 Task: Look for Airbnb options in Seogwipo, South Korea from 26th December, 2023 to 31st December, 2023 for 8 adults. Place can be private room with 8 bedrooms having 8 beds and 8 bathrooms. Property type can be hotel. Amenities needed are: wifi, TV, free parkinig on premises, gym, breakfast.
Action: Mouse moved to (485, 133)
Screenshot: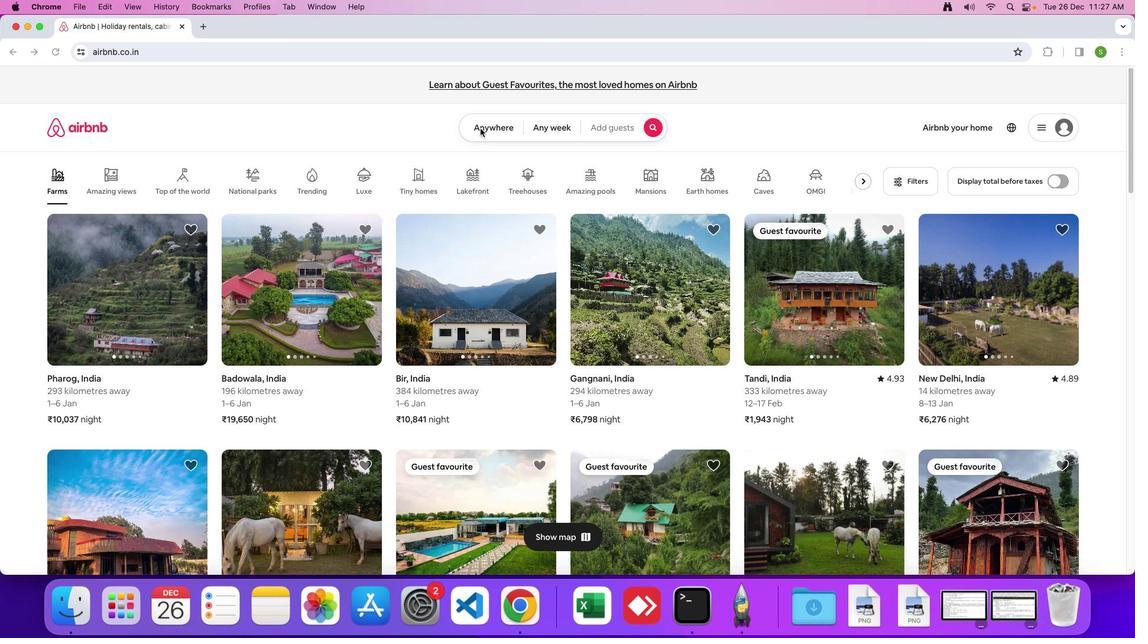
Action: Mouse pressed left at (485, 133)
Screenshot: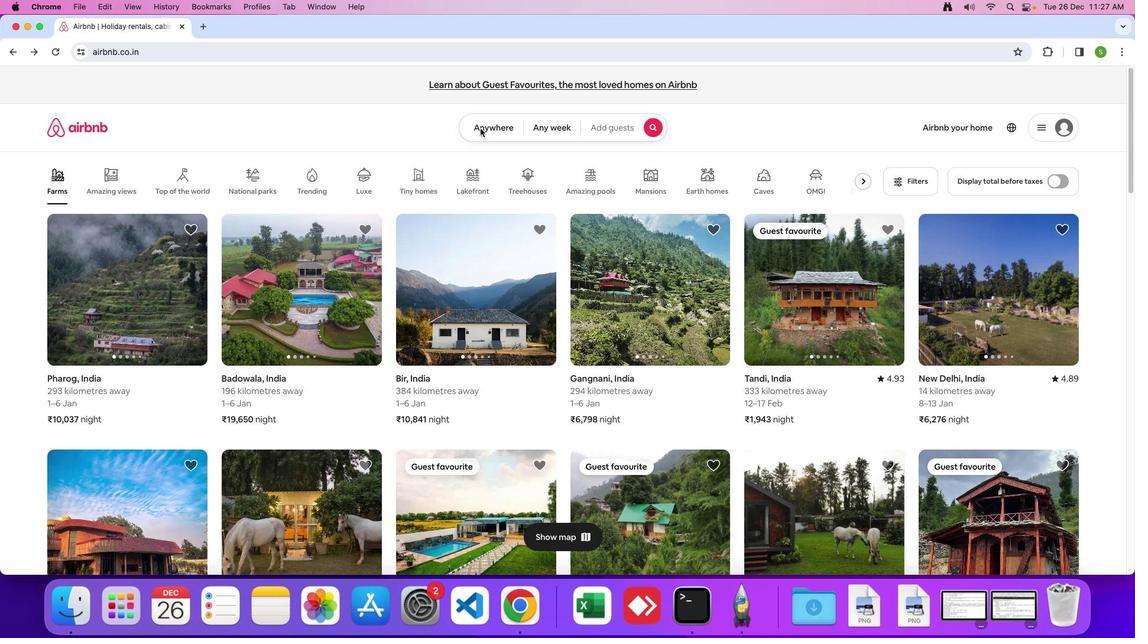 
Action: Mouse moved to (484, 133)
Screenshot: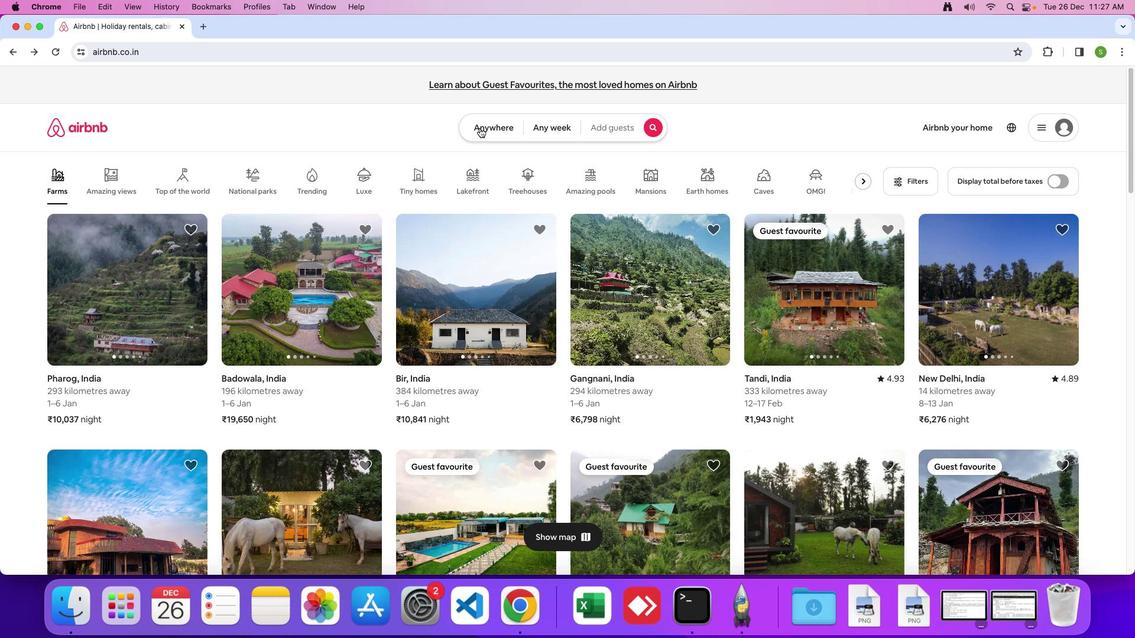 
Action: Mouse pressed left at (484, 133)
Screenshot: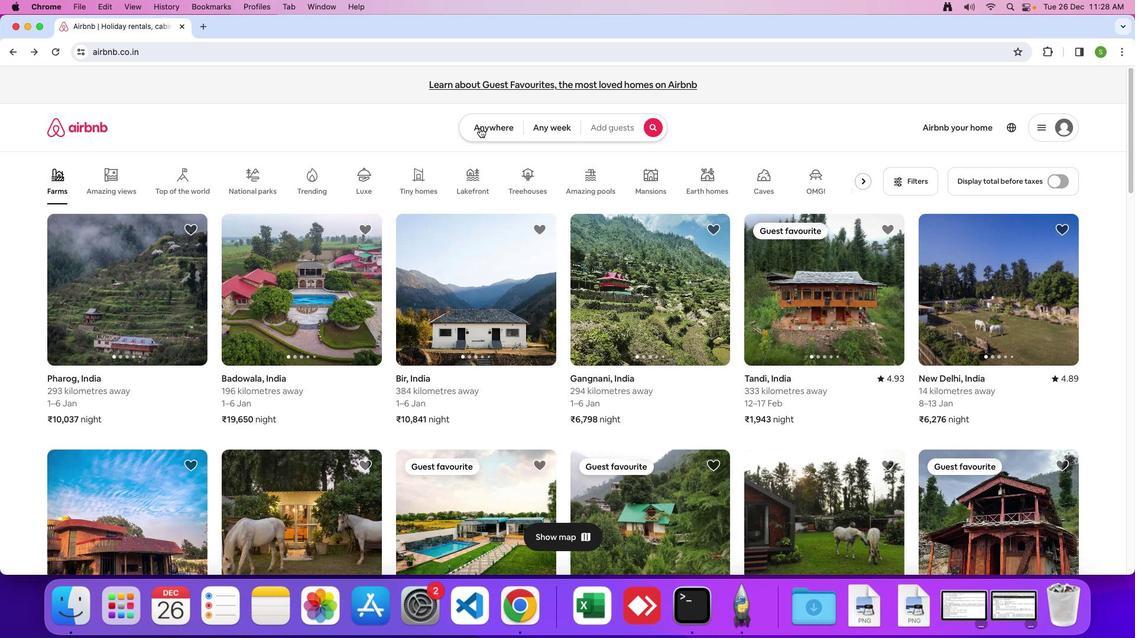 
Action: Mouse moved to (418, 178)
Screenshot: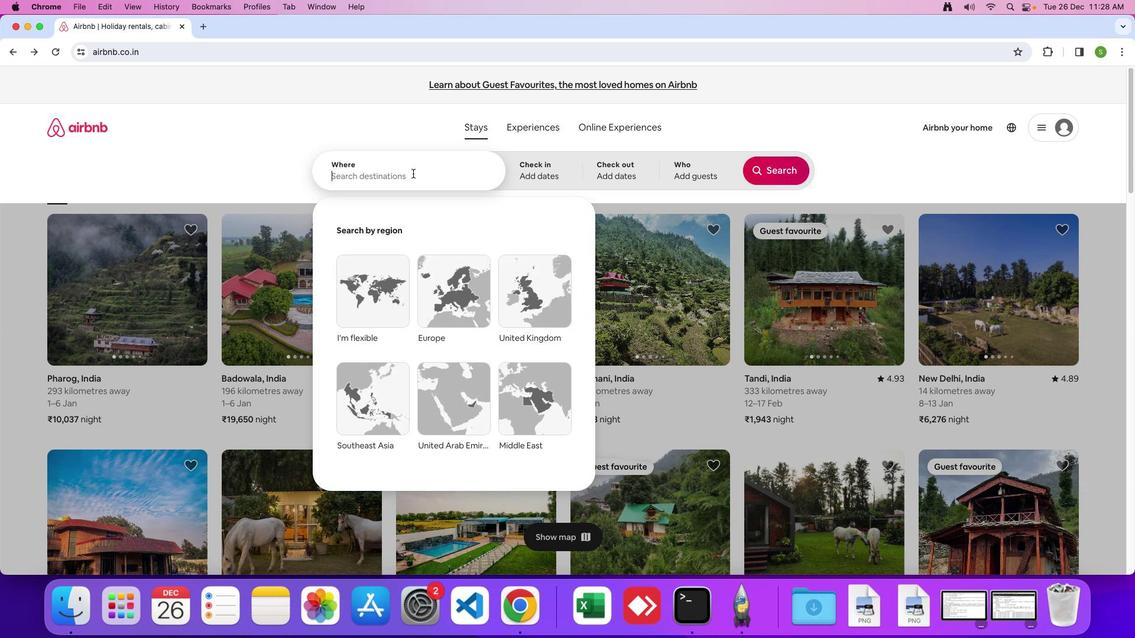 
Action: Mouse pressed left at (418, 178)
Screenshot: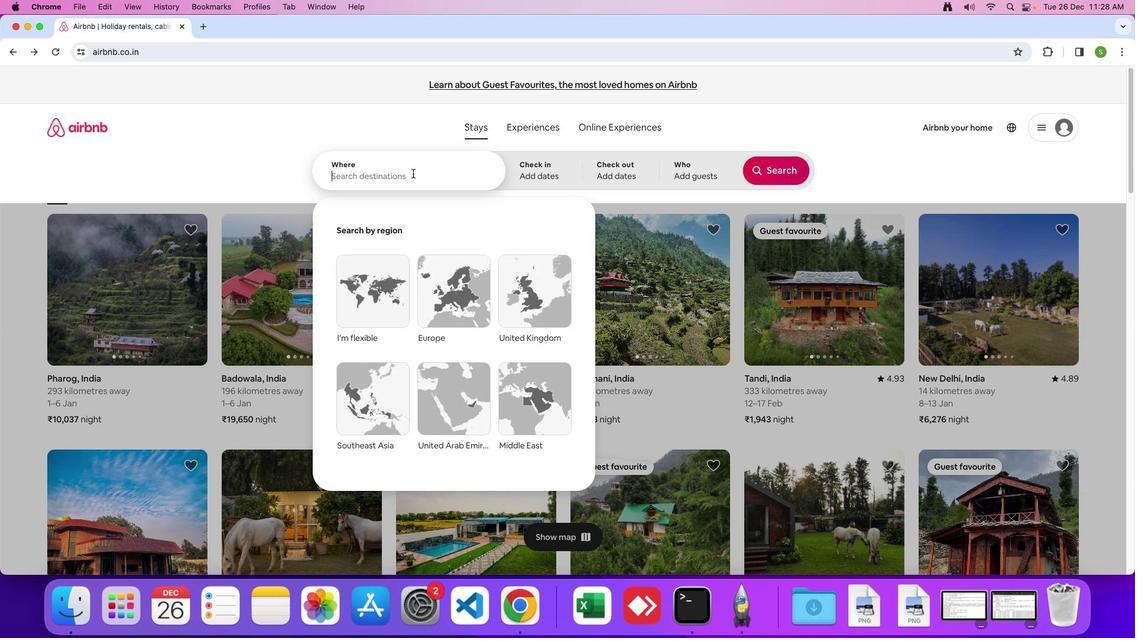 
Action: Mouse moved to (408, 183)
Screenshot: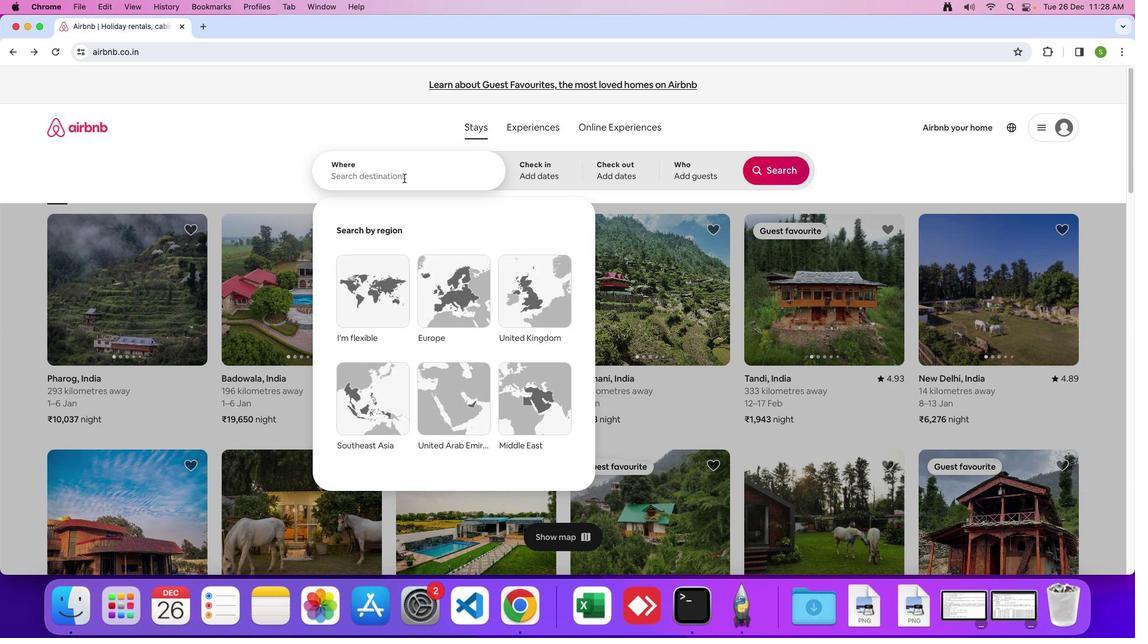 
Action: Key pressed 'S'Key.caps_lock'e''o''g''w''i''p''o'','Key.spaceKey.shift'S''o''u''t''h'Key.spaceKey.shift'K''o''r''e''a'Key.enter
Screenshot: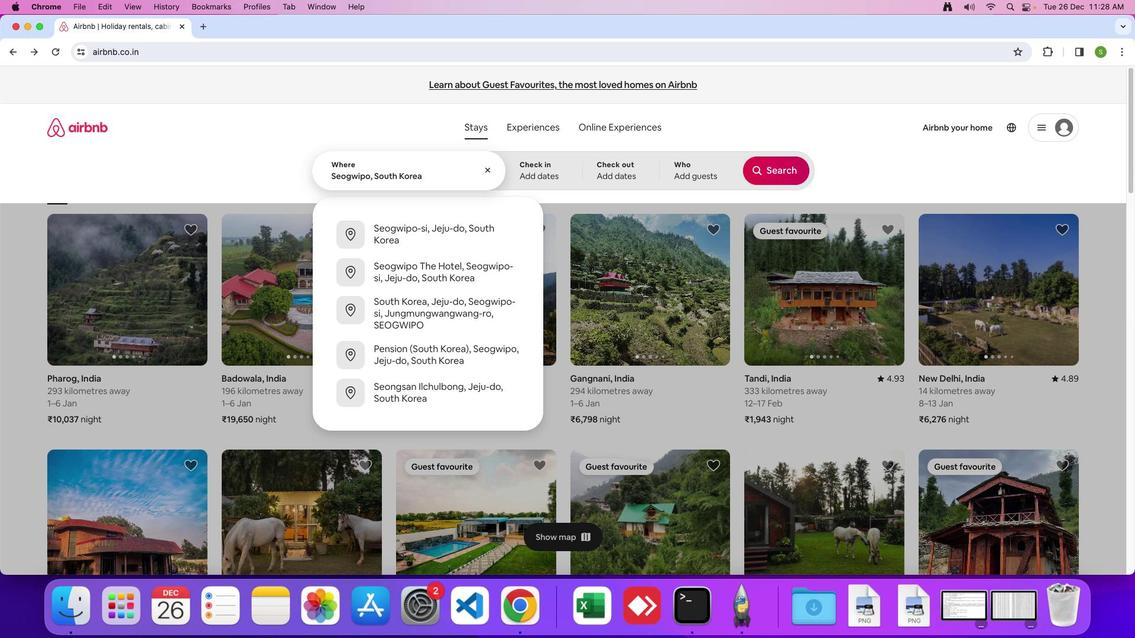 
Action: Mouse moved to (415, 443)
Screenshot: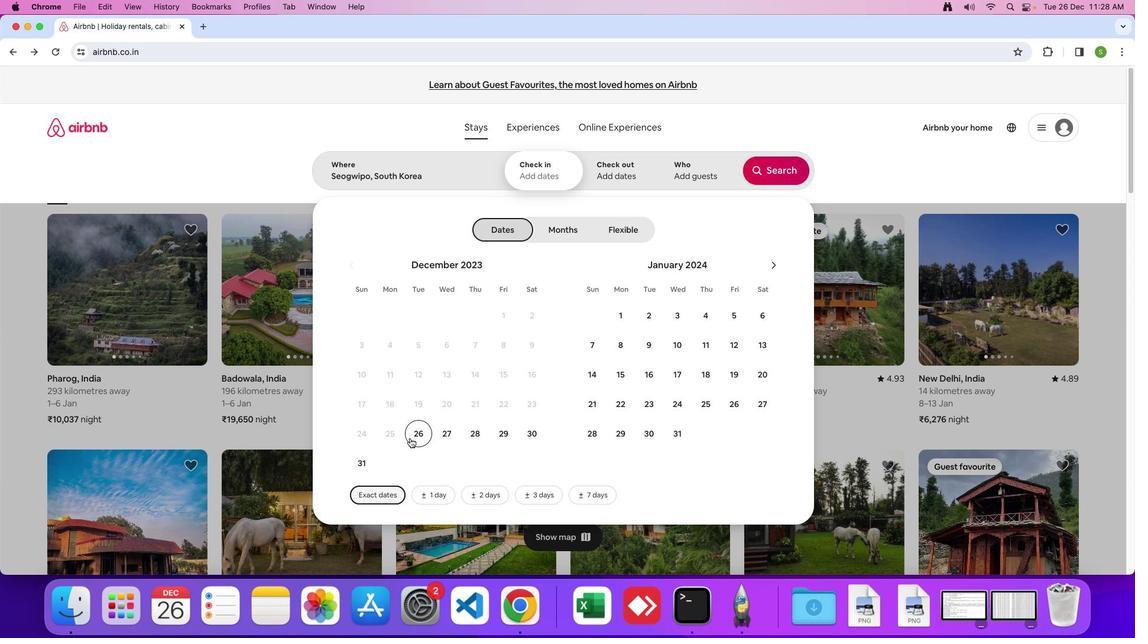 
Action: Mouse pressed left at (415, 443)
Screenshot: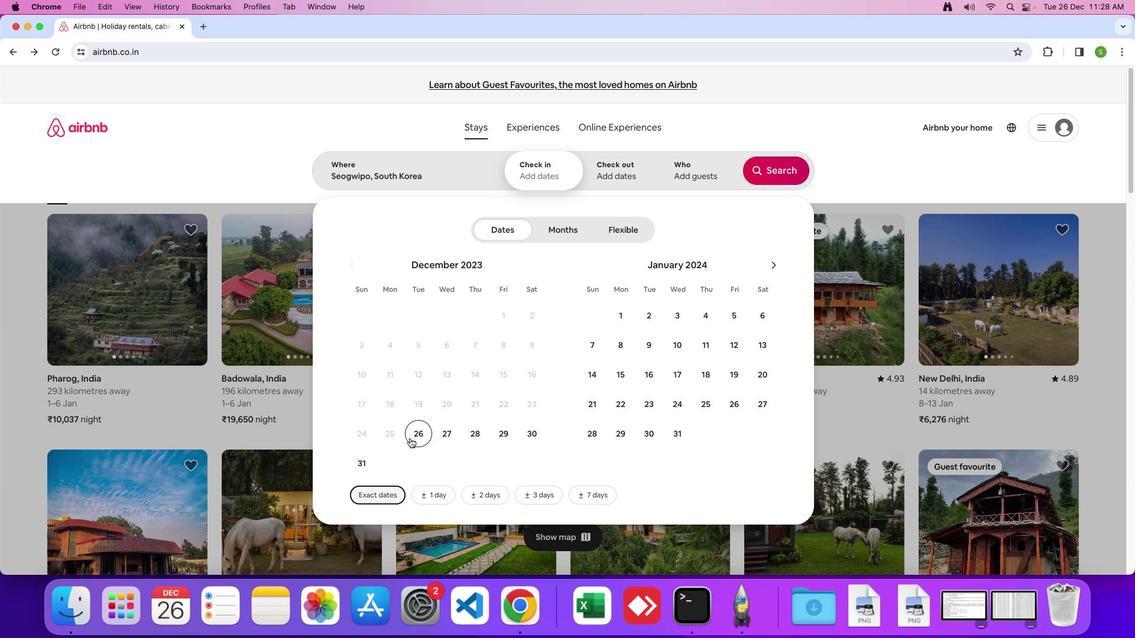 
Action: Mouse moved to (363, 465)
Screenshot: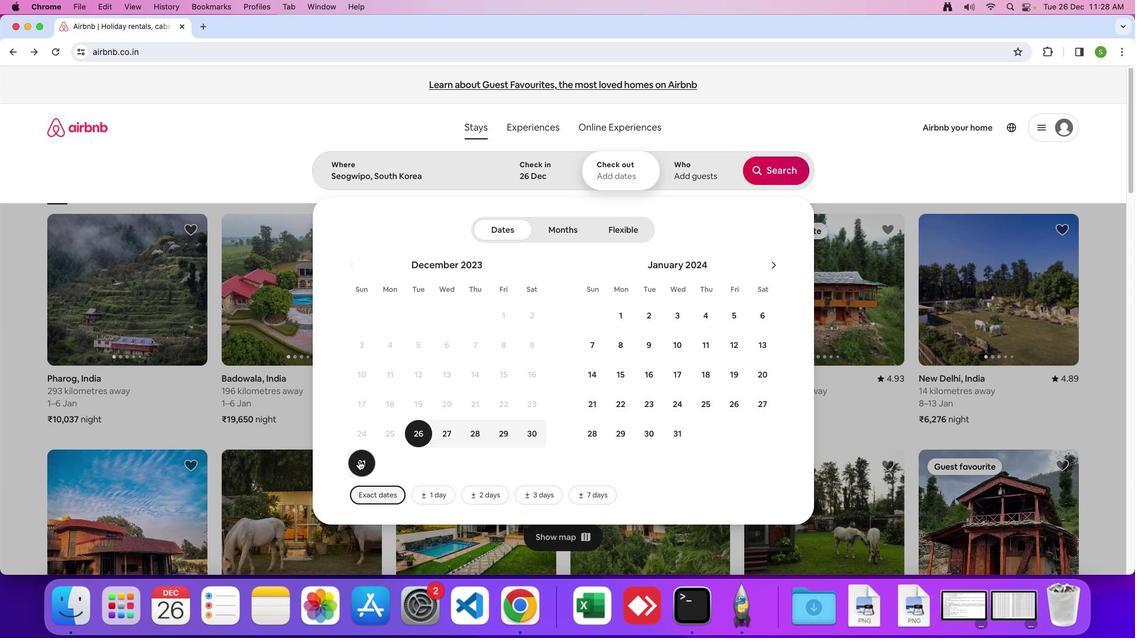 
Action: Mouse pressed left at (363, 465)
Screenshot: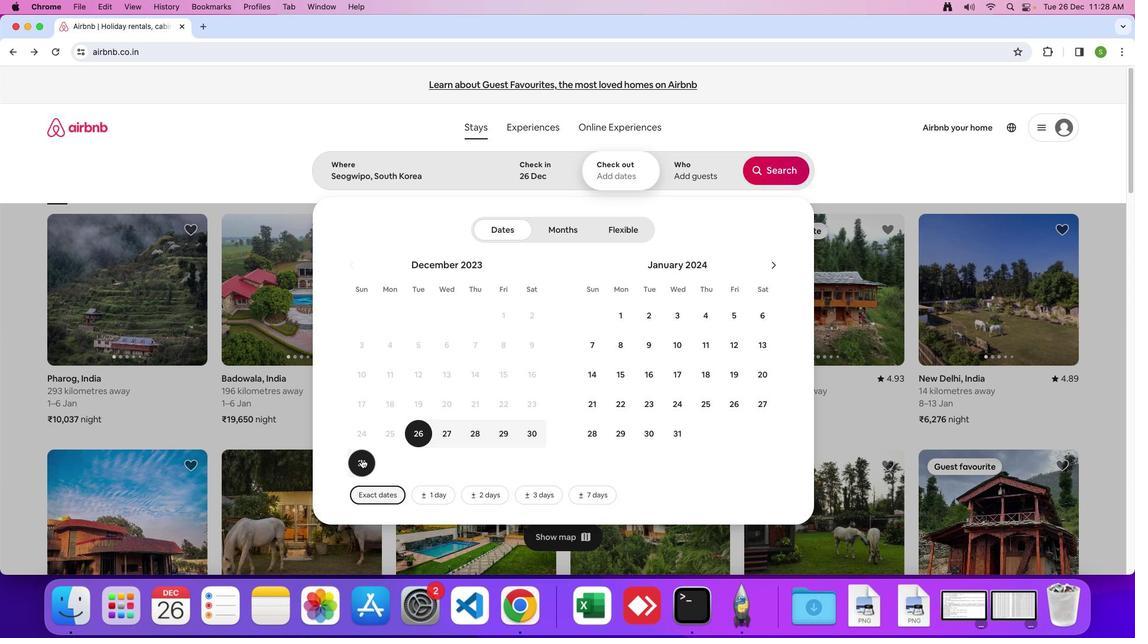
Action: Mouse moved to (687, 173)
Screenshot: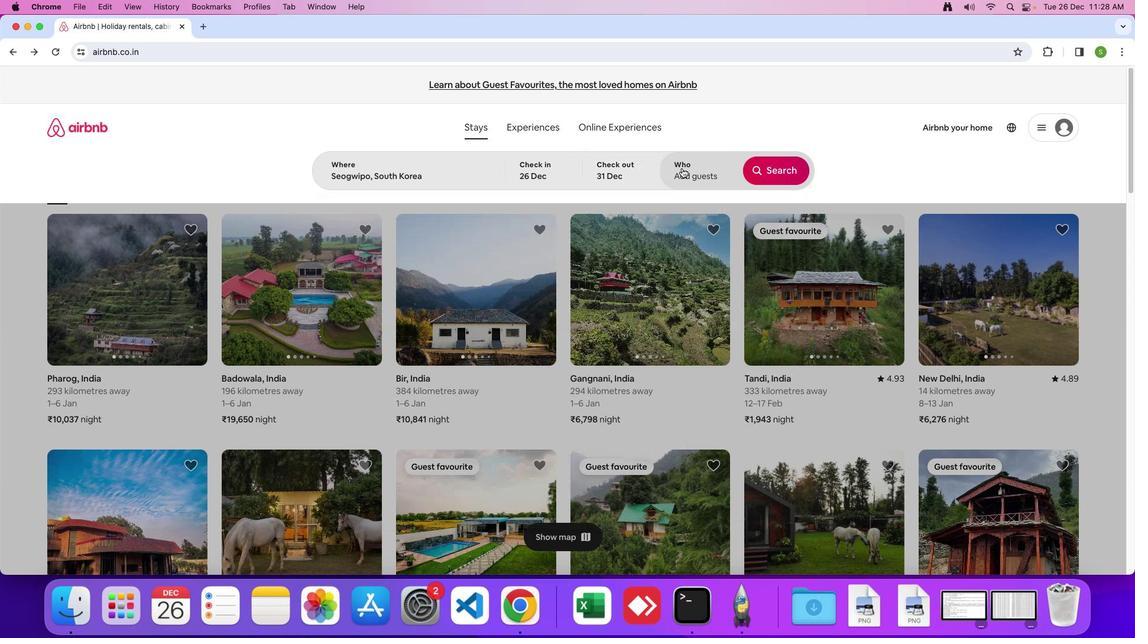 
Action: Mouse pressed left at (687, 173)
Screenshot: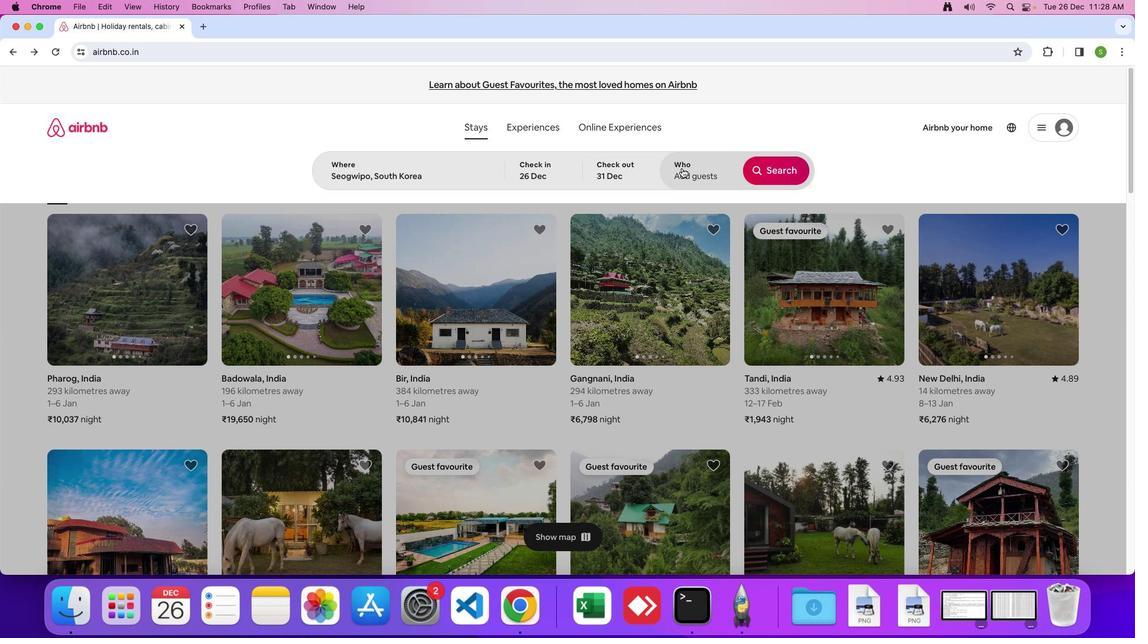 
Action: Mouse moved to (783, 232)
Screenshot: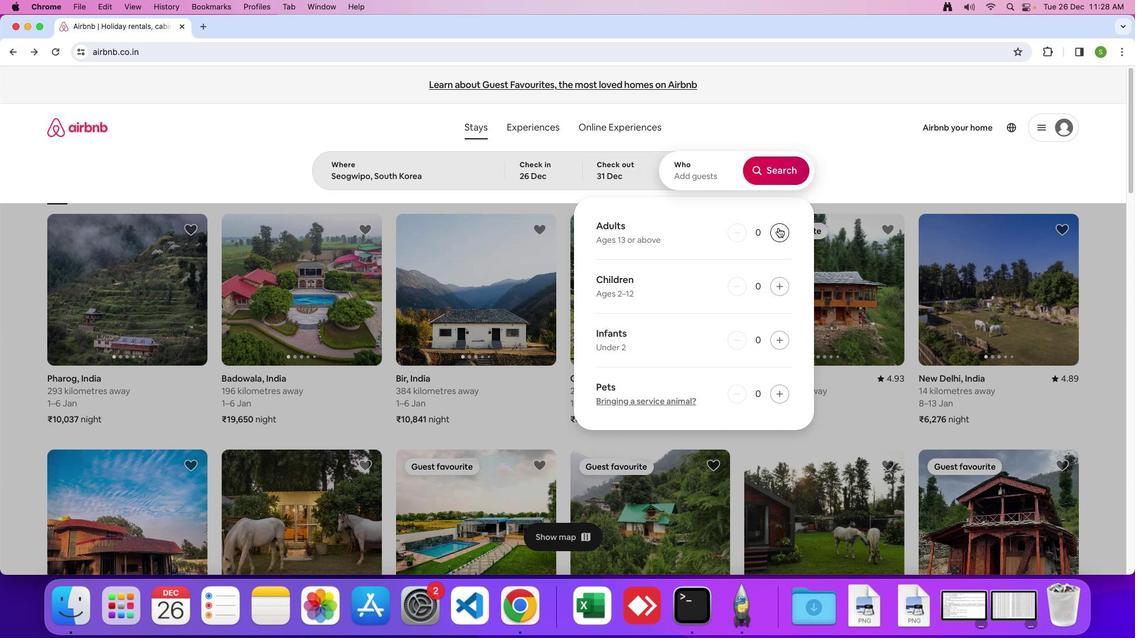 
Action: Mouse pressed left at (783, 232)
Screenshot: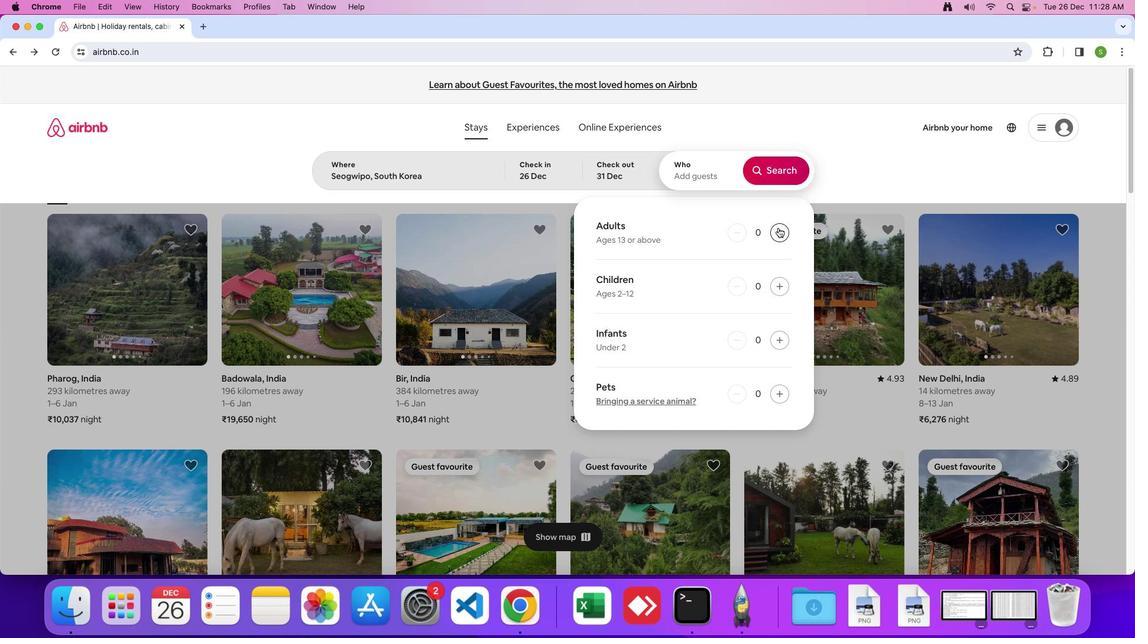 
Action: Mouse pressed left at (783, 232)
Screenshot: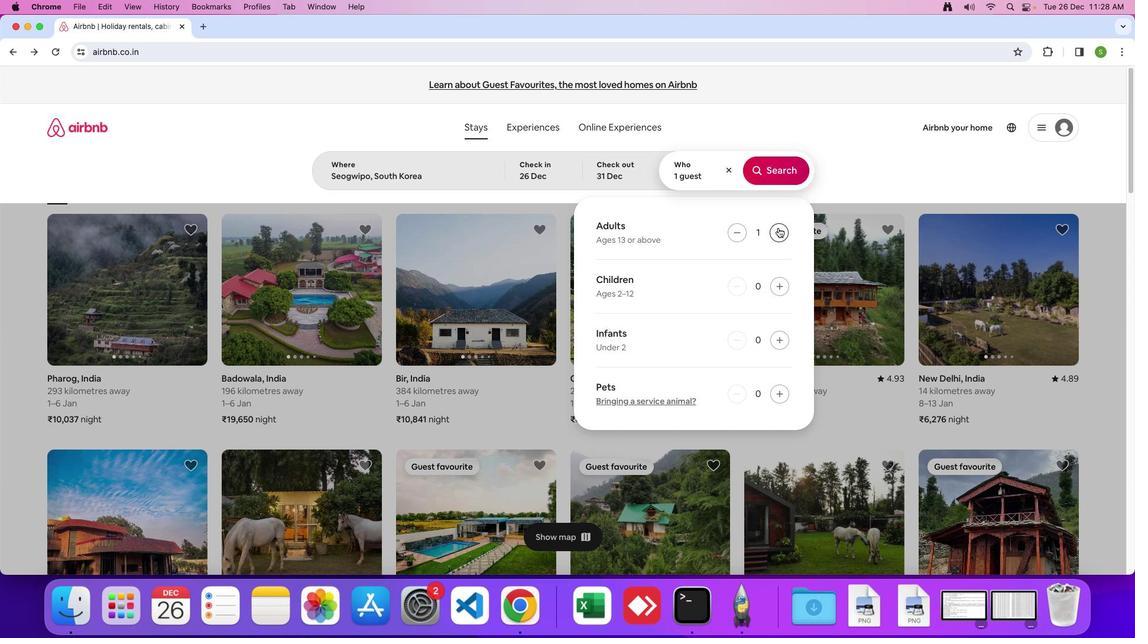 
Action: Mouse pressed left at (783, 232)
Screenshot: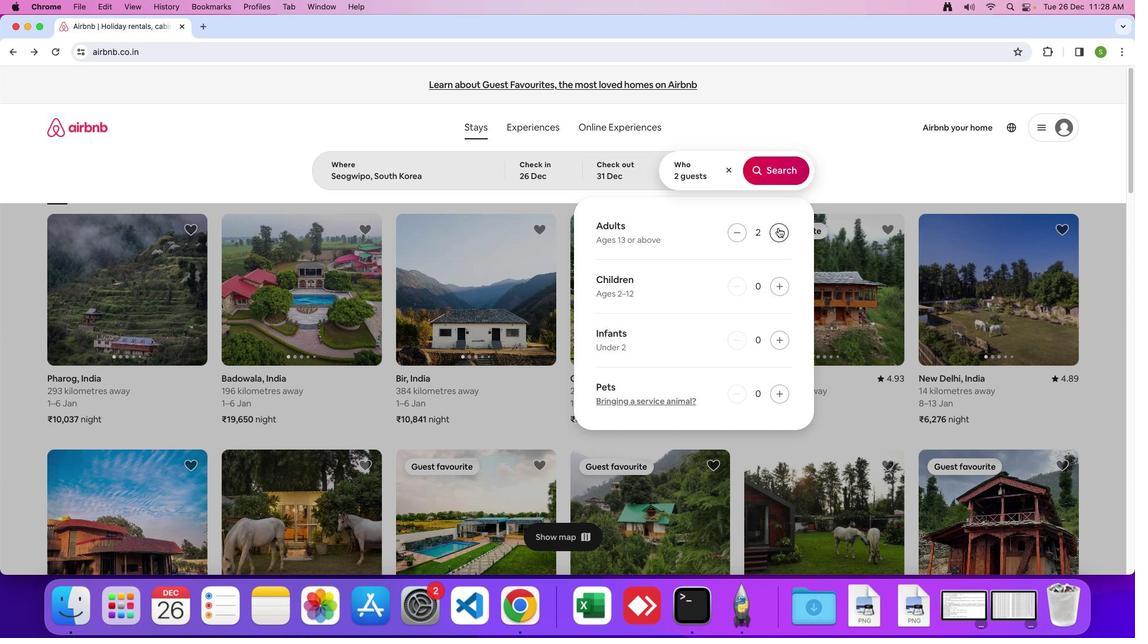 
Action: Mouse pressed left at (783, 232)
Screenshot: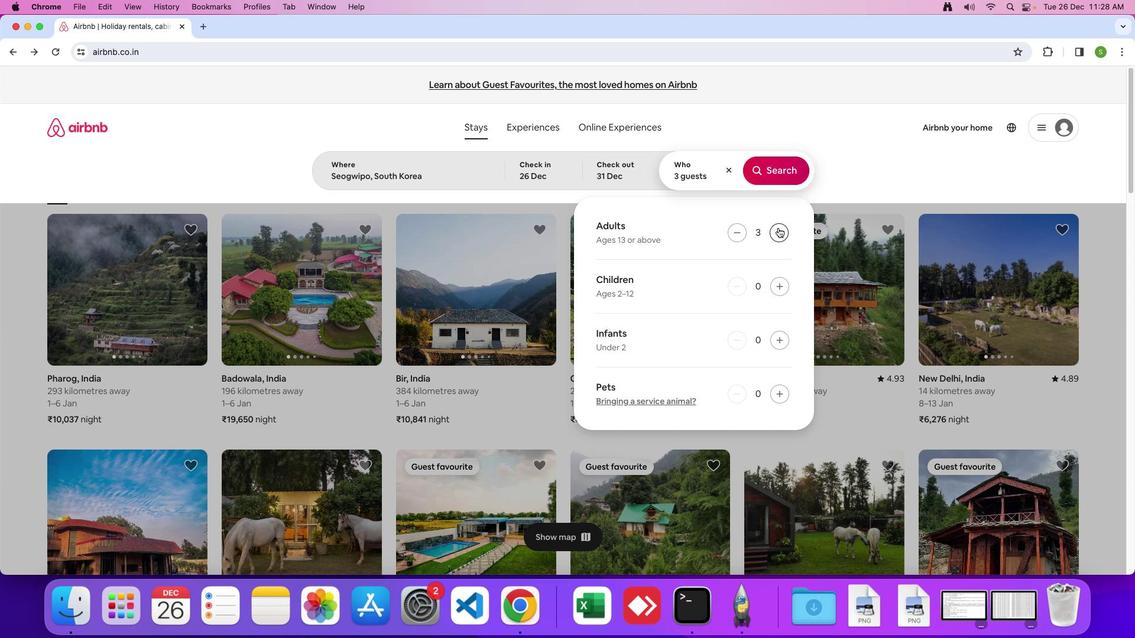 
Action: Mouse pressed left at (783, 232)
Screenshot: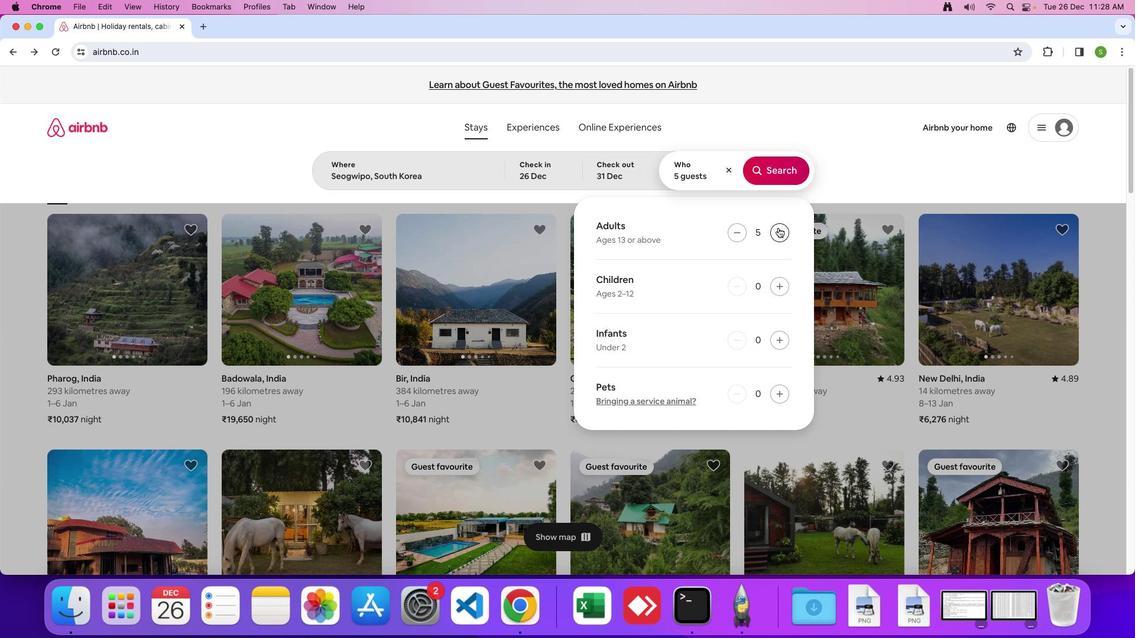 
Action: Mouse pressed left at (783, 232)
Screenshot: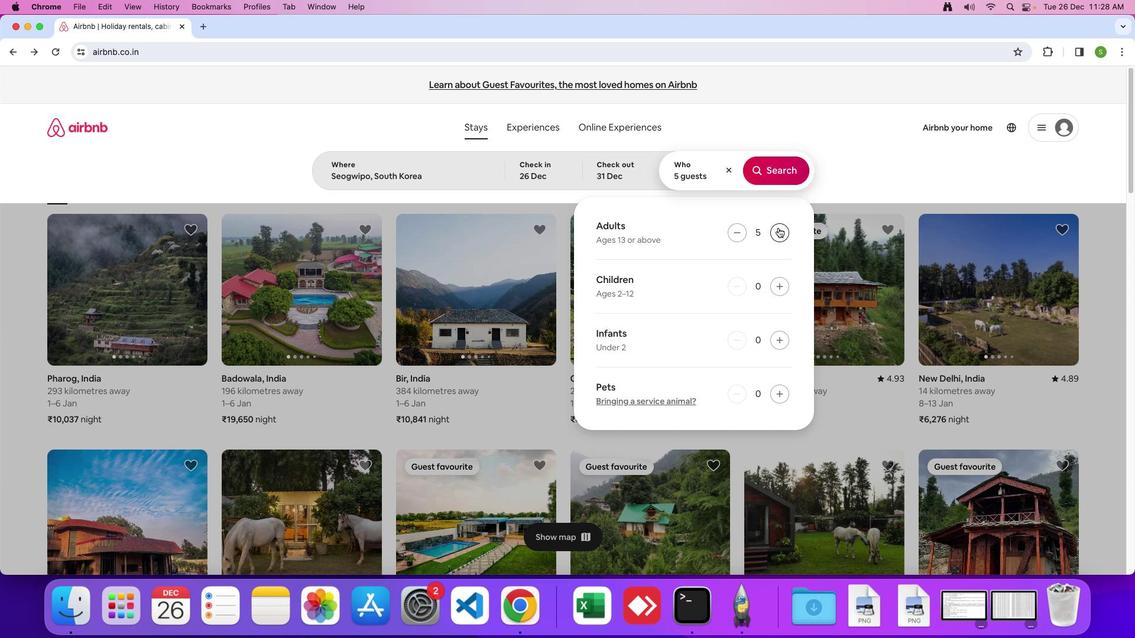 
Action: Mouse pressed left at (783, 232)
Screenshot: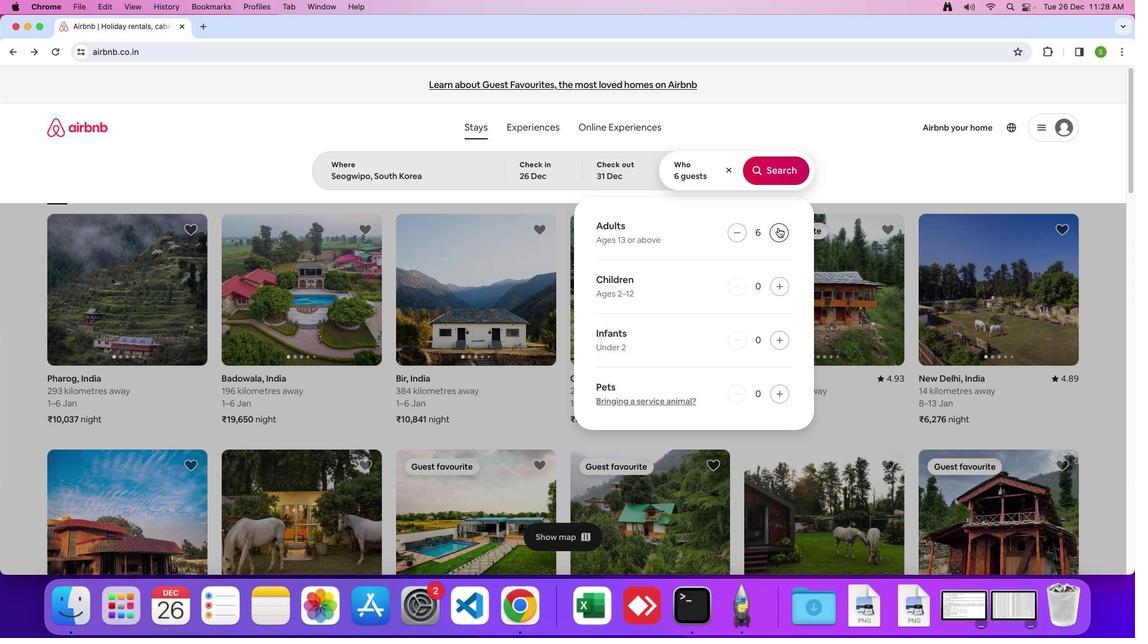 
Action: Mouse pressed left at (783, 232)
Screenshot: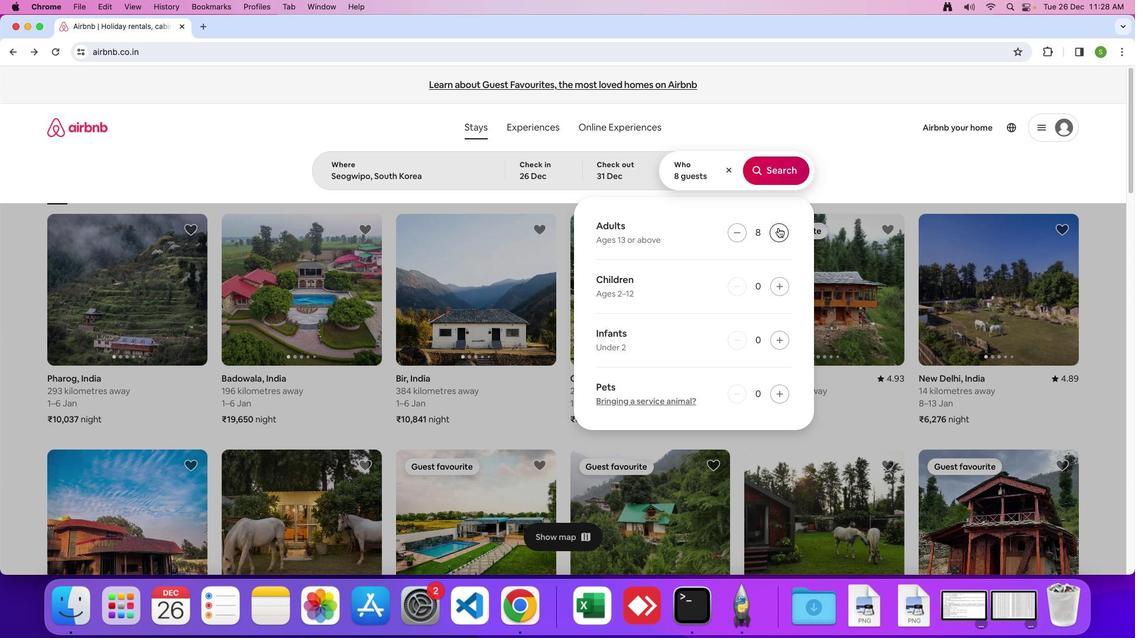 
Action: Mouse moved to (783, 169)
Screenshot: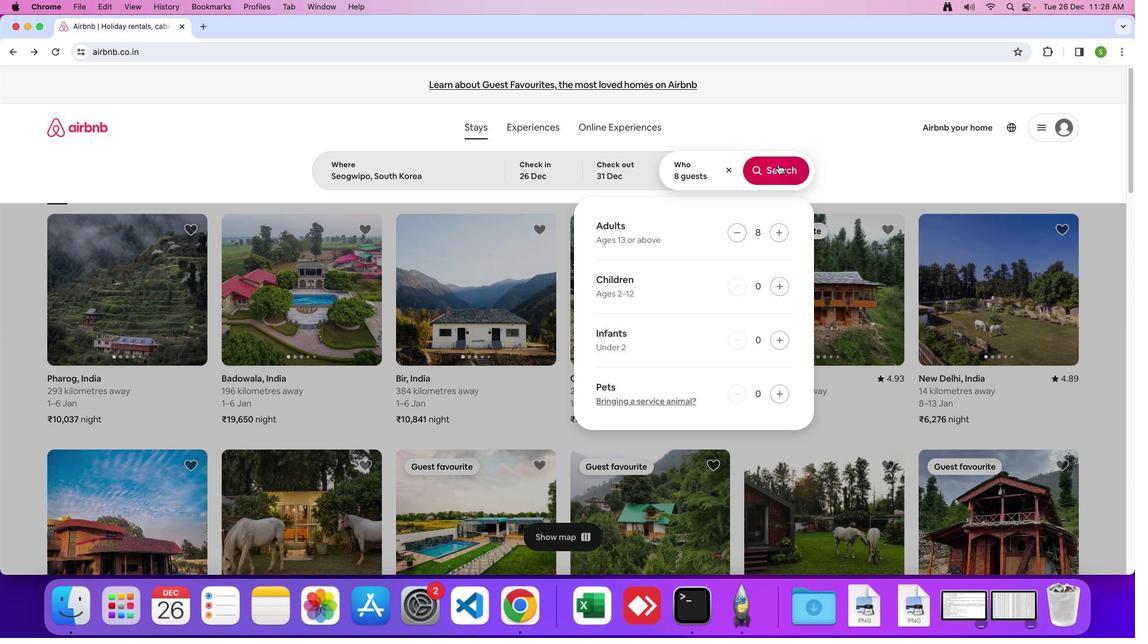 
Action: Mouse pressed left at (783, 169)
Screenshot: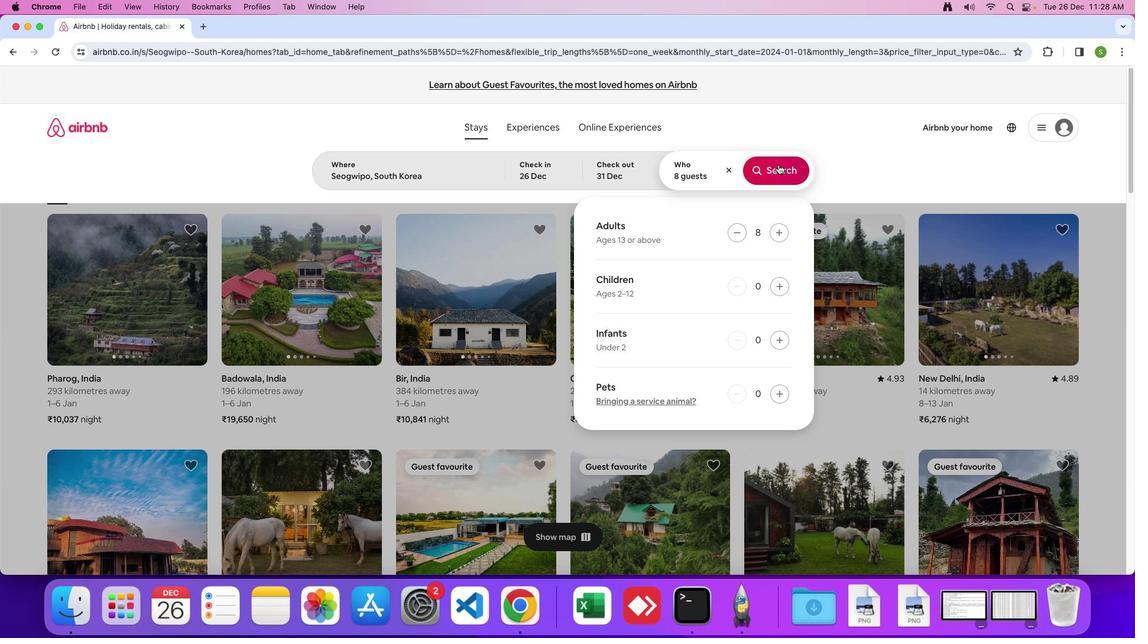 
Action: Mouse moved to (941, 147)
Screenshot: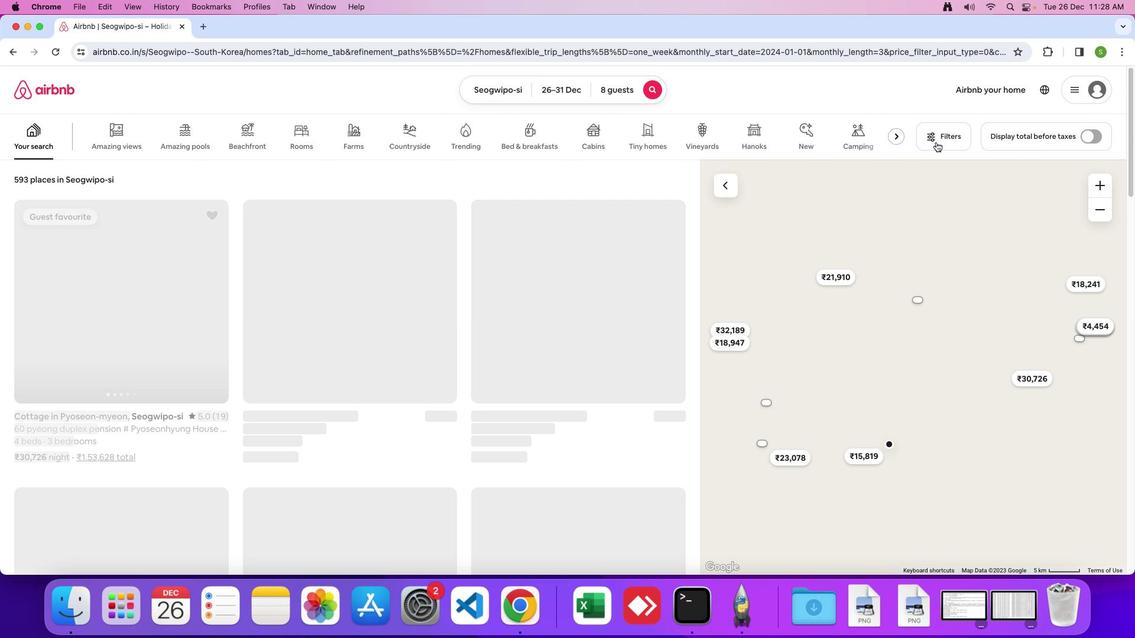 
Action: Mouse pressed left at (941, 147)
Screenshot: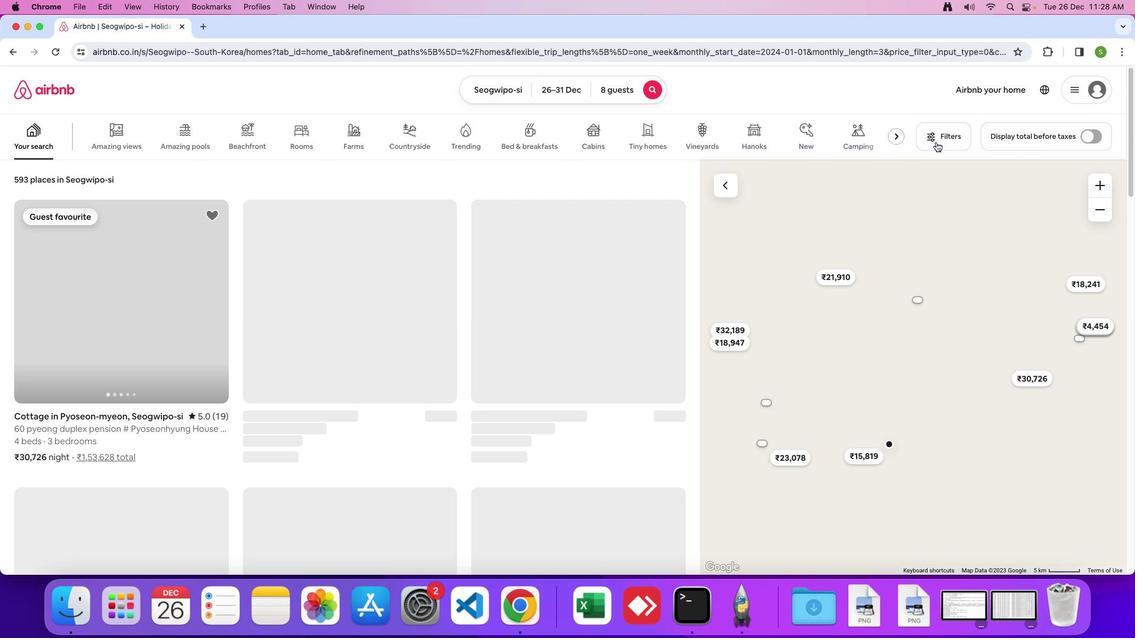 
Action: Mouse moved to (563, 338)
Screenshot: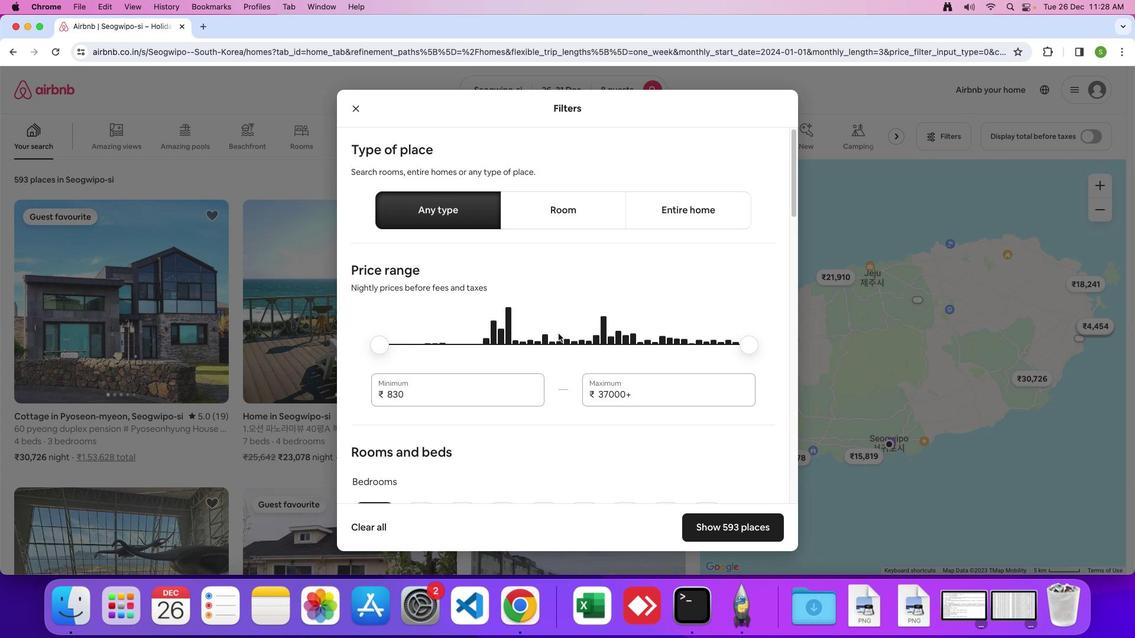 
Action: Mouse scrolled (563, 338) with delta (4, 4)
Screenshot: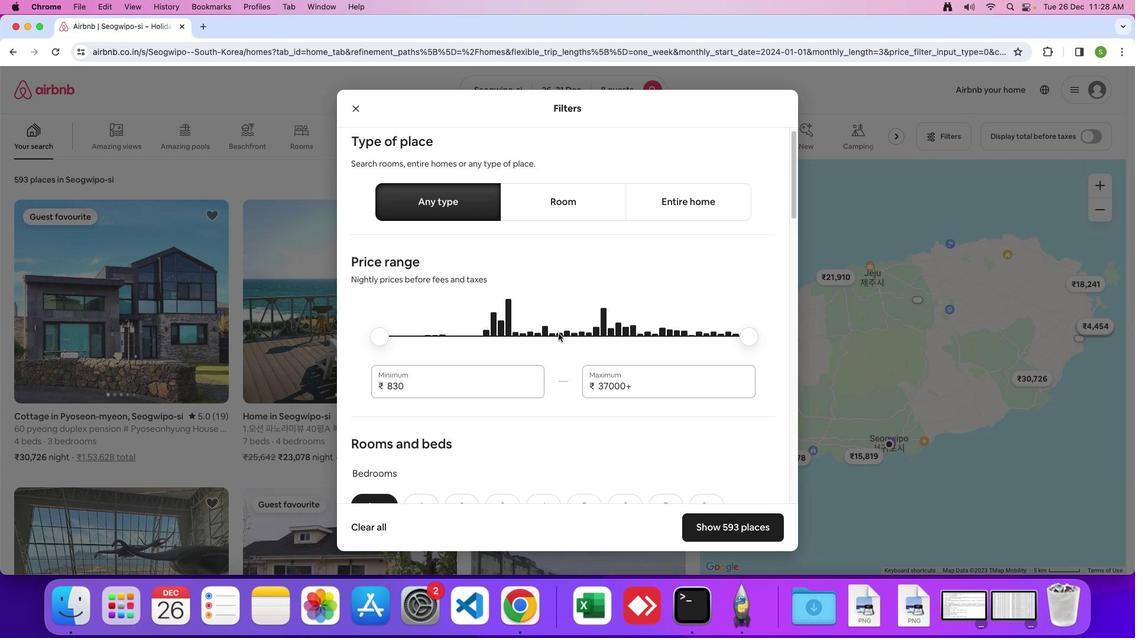 
Action: Mouse scrolled (563, 338) with delta (4, 4)
Screenshot: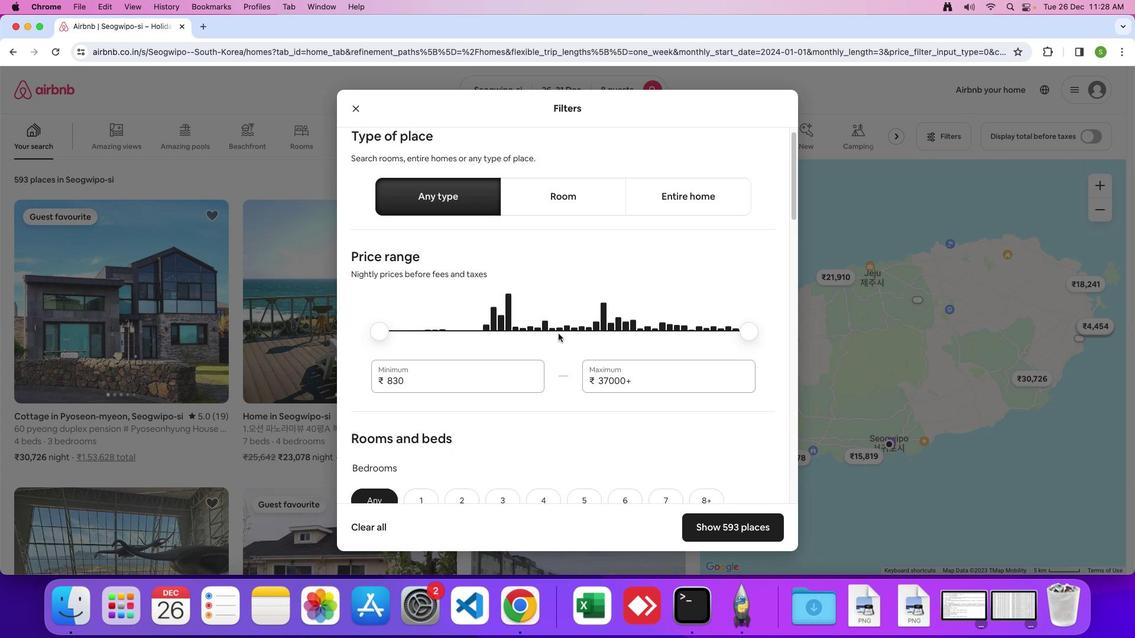 
Action: Mouse scrolled (563, 338) with delta (4, 4)
Screenshot: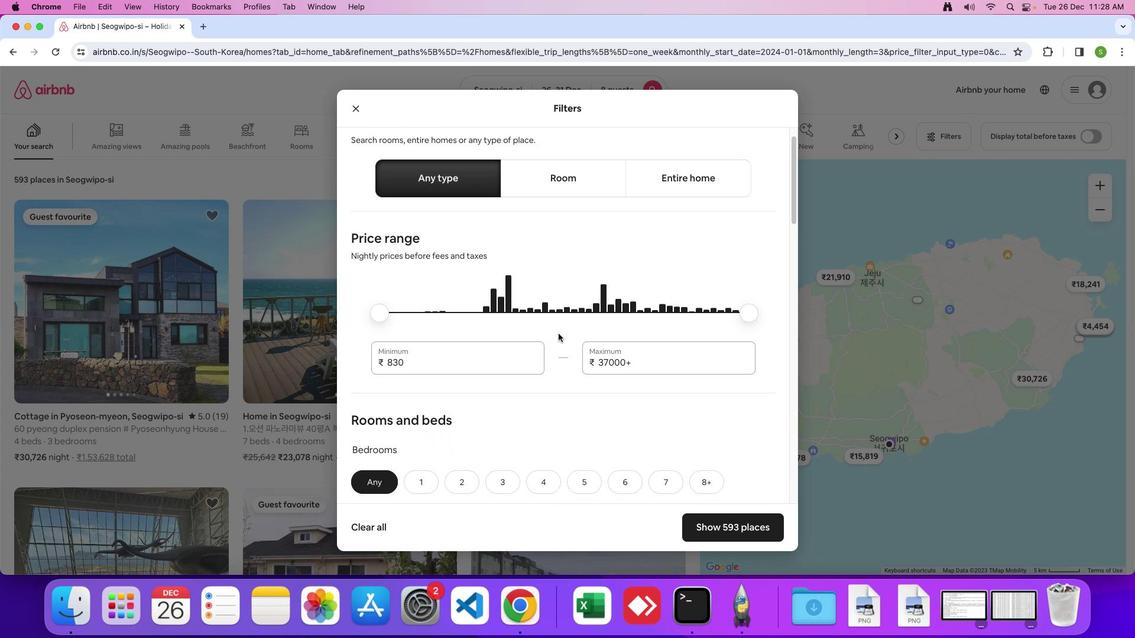 
Action: Mouse scrolled (563, 338) with delta (4, 4)
Screenshot: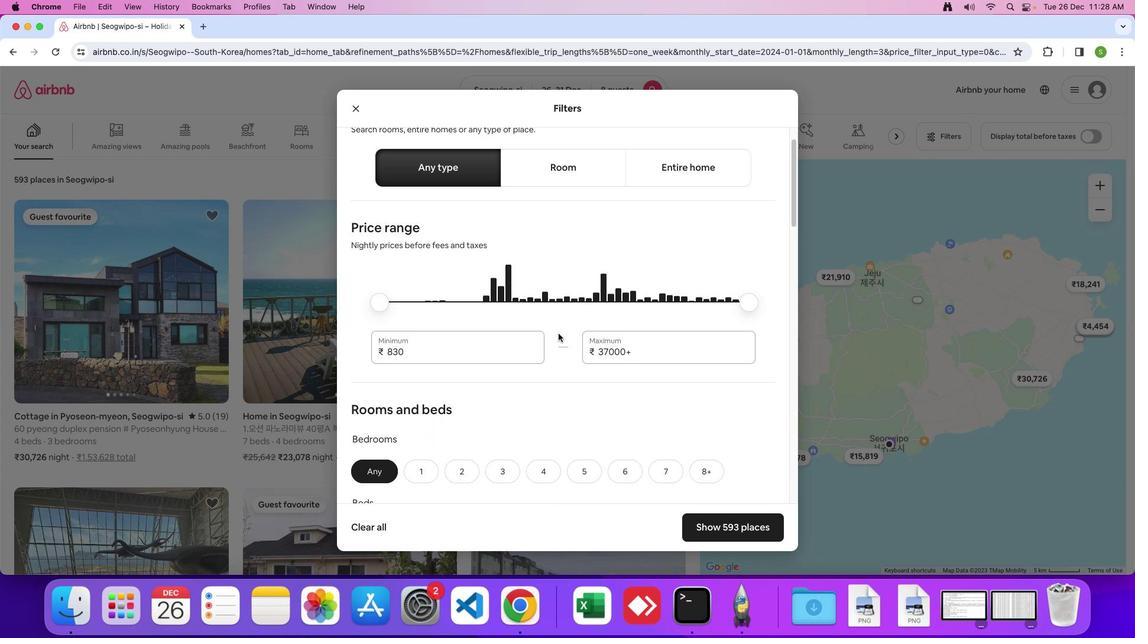 
Action: Mouse scrolled (563, 338) with delta (4, 4)
Screenshot: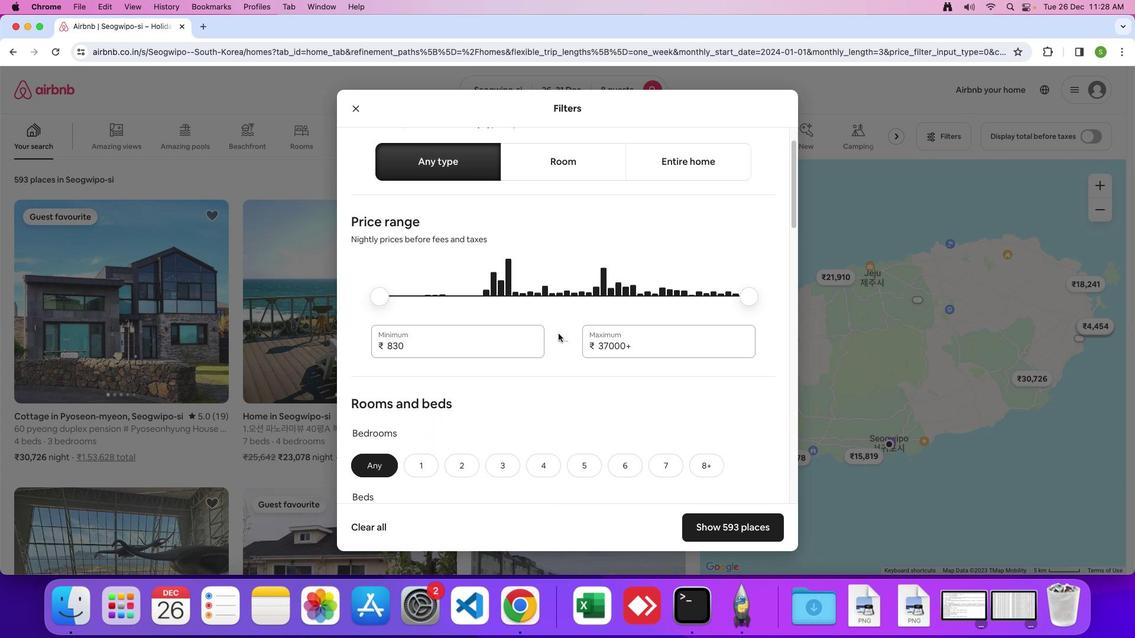 
Action: Mouse scrolled (563, 338) with delta (4, 4)
Screenshot: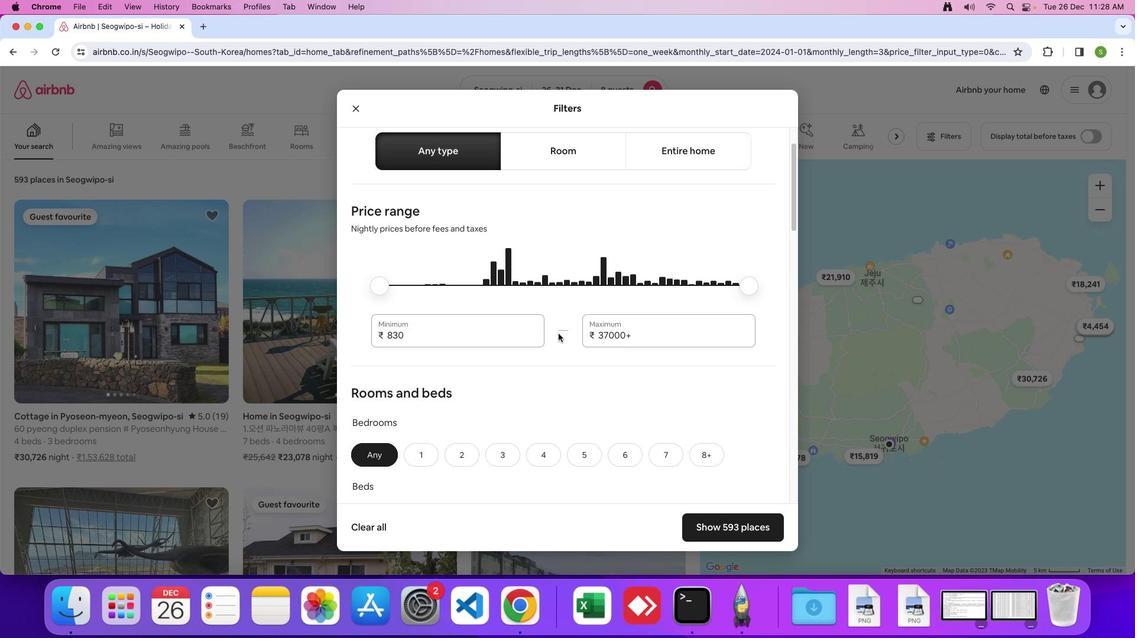 
Action: Mouse scrolled (563, 338) with delta (4, 4)
Screenshot: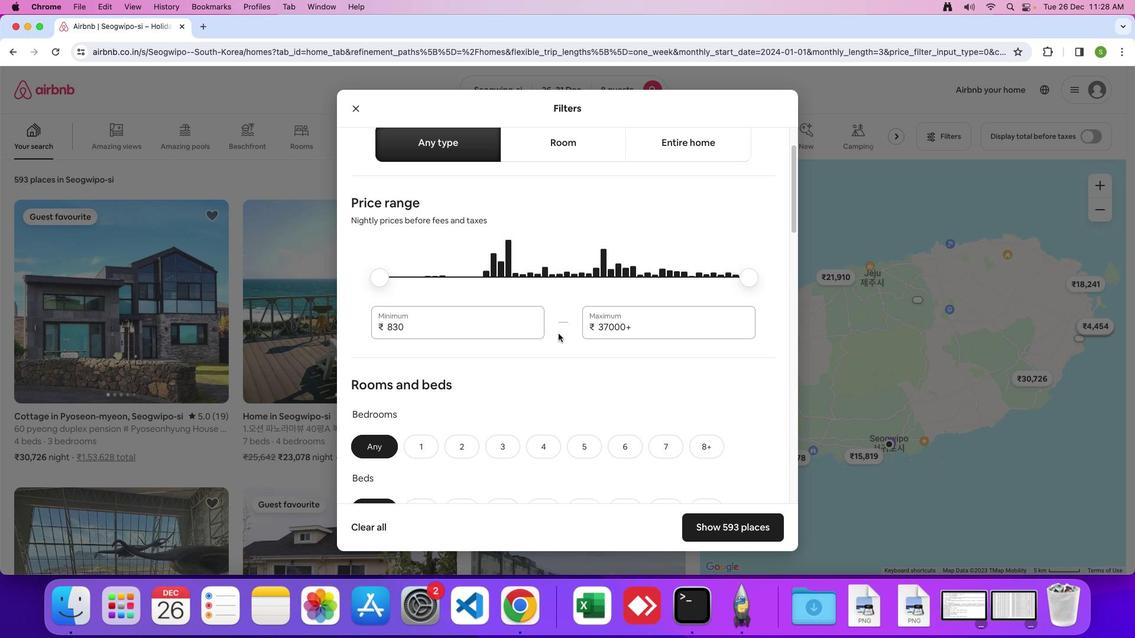 
Action: Mouse scrolled (563, 338) with delta (4, 4)
Screenshot: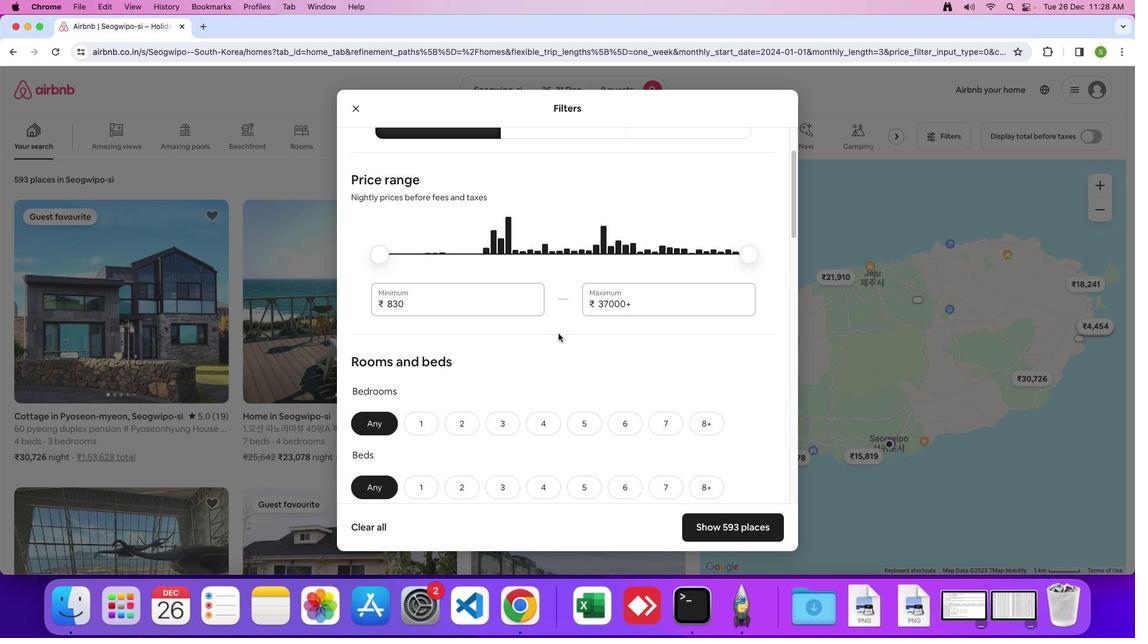 
Action: Mouse scrolled (563, 338) with delta (4, 4)
Screenshot: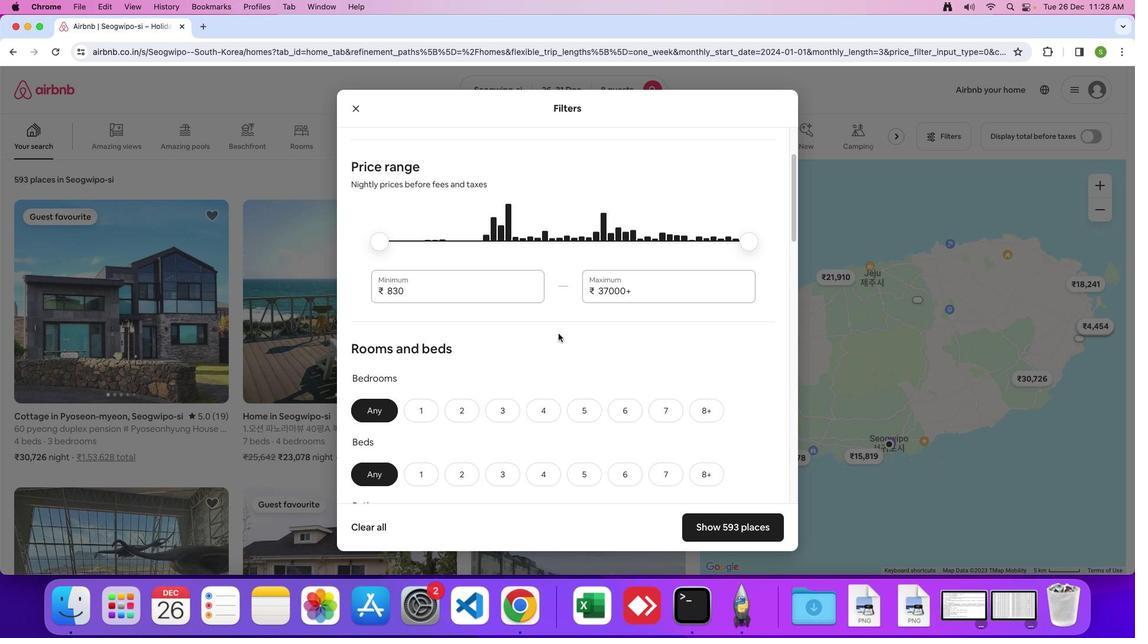 
Action: Mouse scrolled (563, 338) with delta (4, 4)
Screenshot: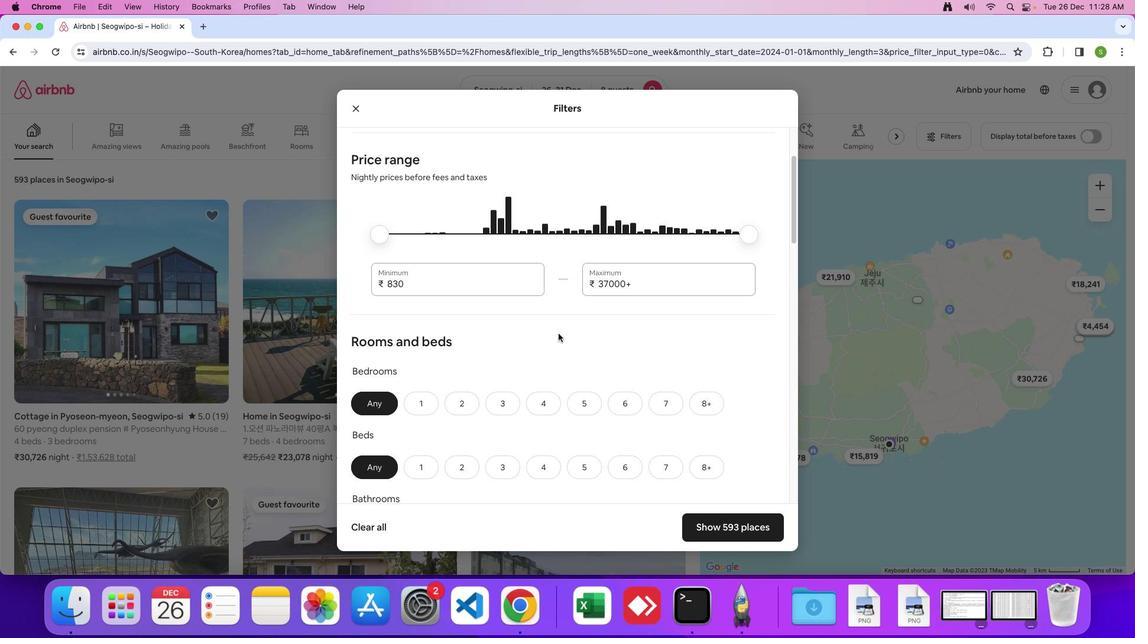
Action: Mouse scrolled (563, 338) with delta (4, 4)
Screenshot: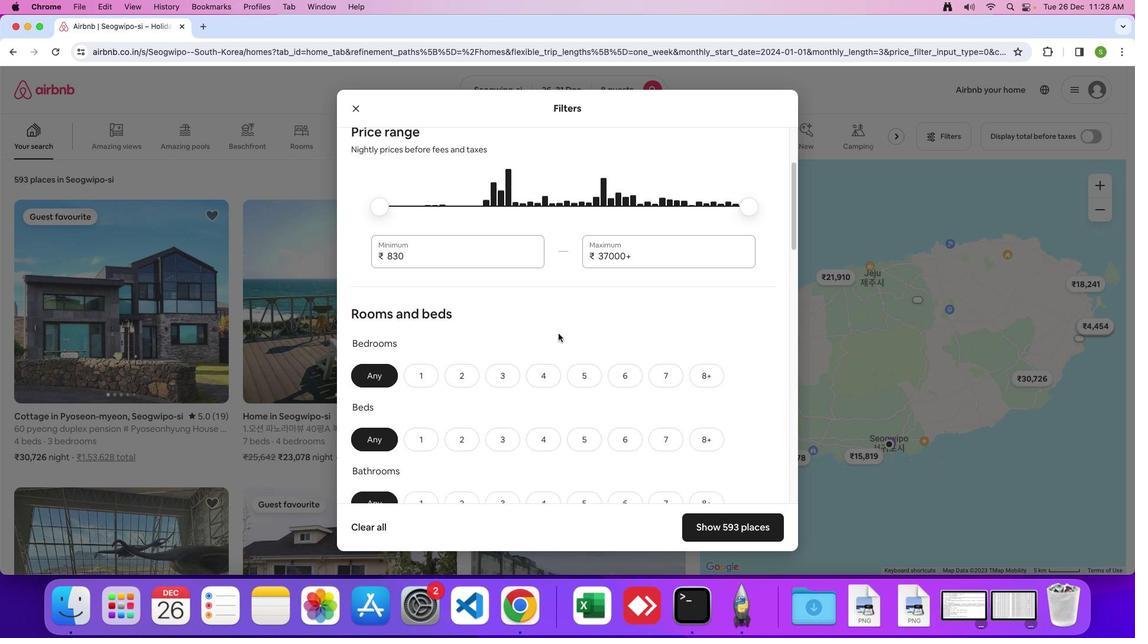 
Action: Mouse scrolled (563, 338) with delta (4, 4)
Screenshot: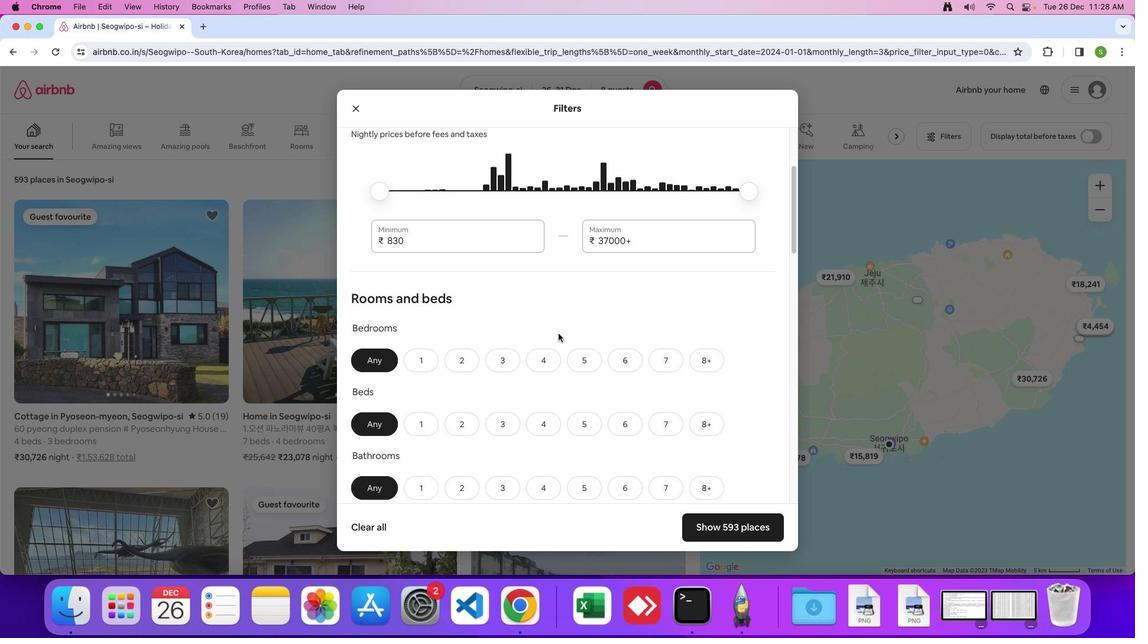 
Action: Mouse scrolled (563, 338) with delta (4, 4)
Screenshot: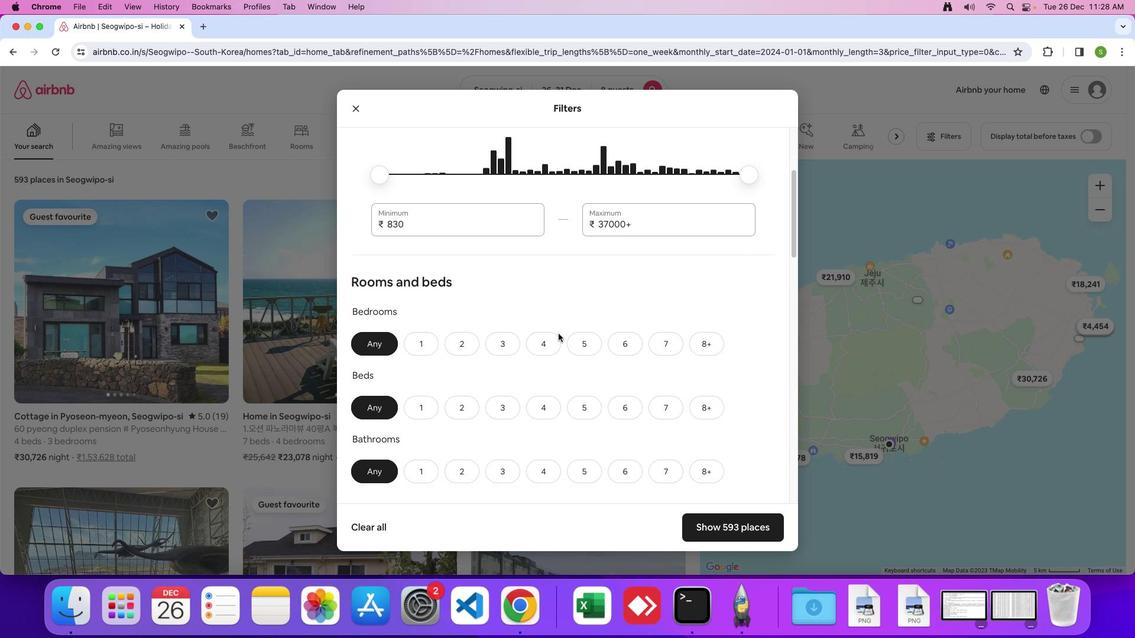 
Action: Mouse scrolled (563, 338) with delta (4, 3)
Screenshot: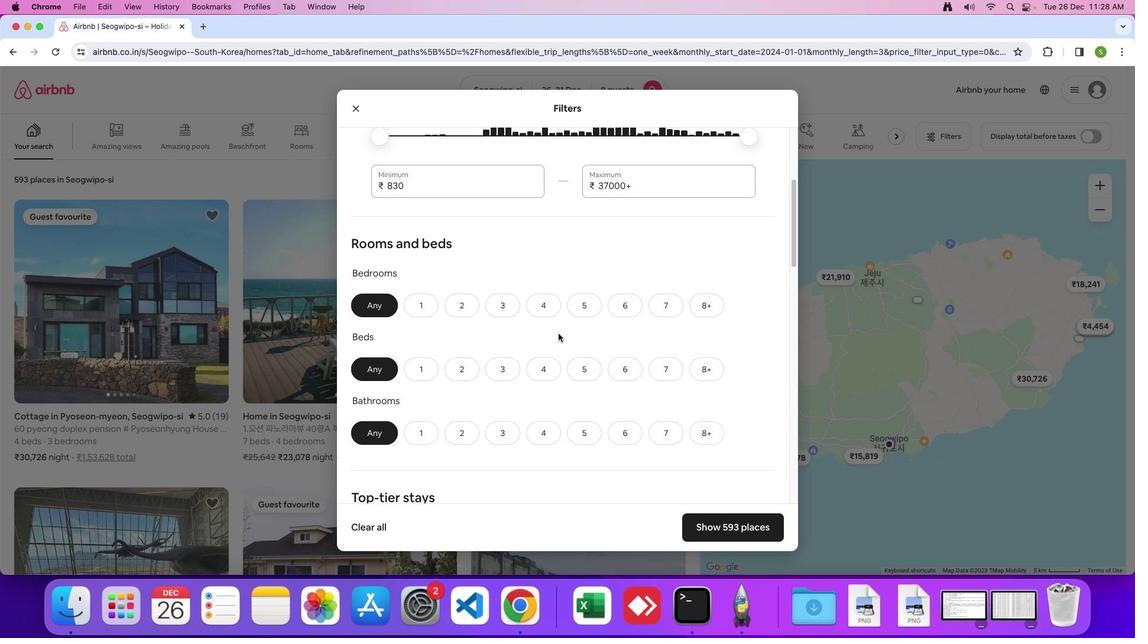 
Action: Mouse moved to (713, 289)
Screenshot: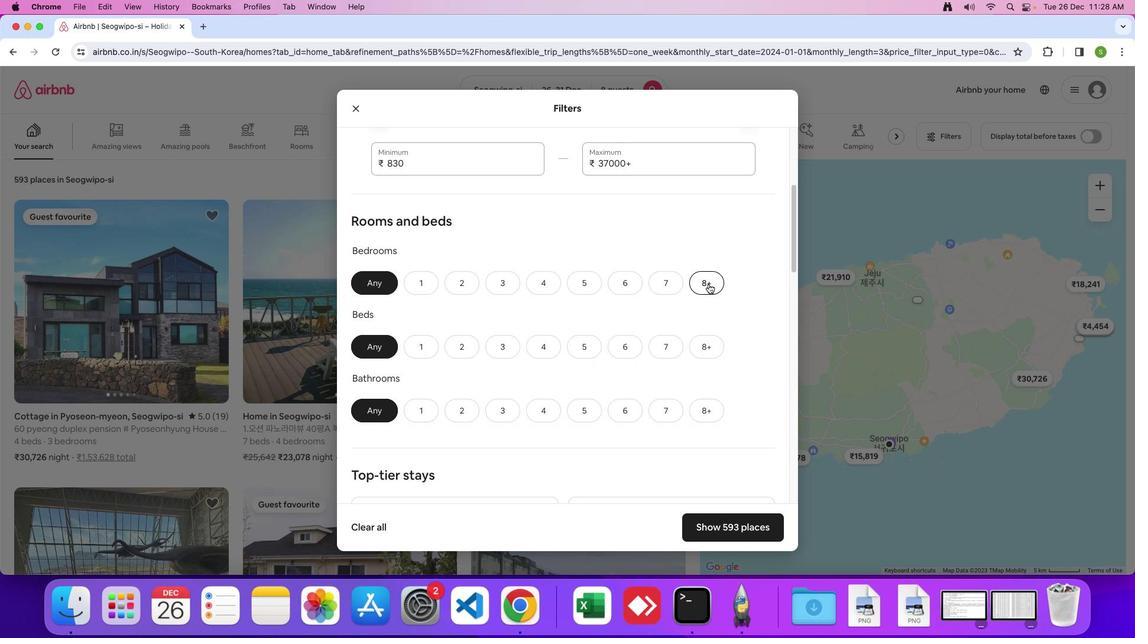 
Action: Mouse pressed left at (713, 289)
Screenshot: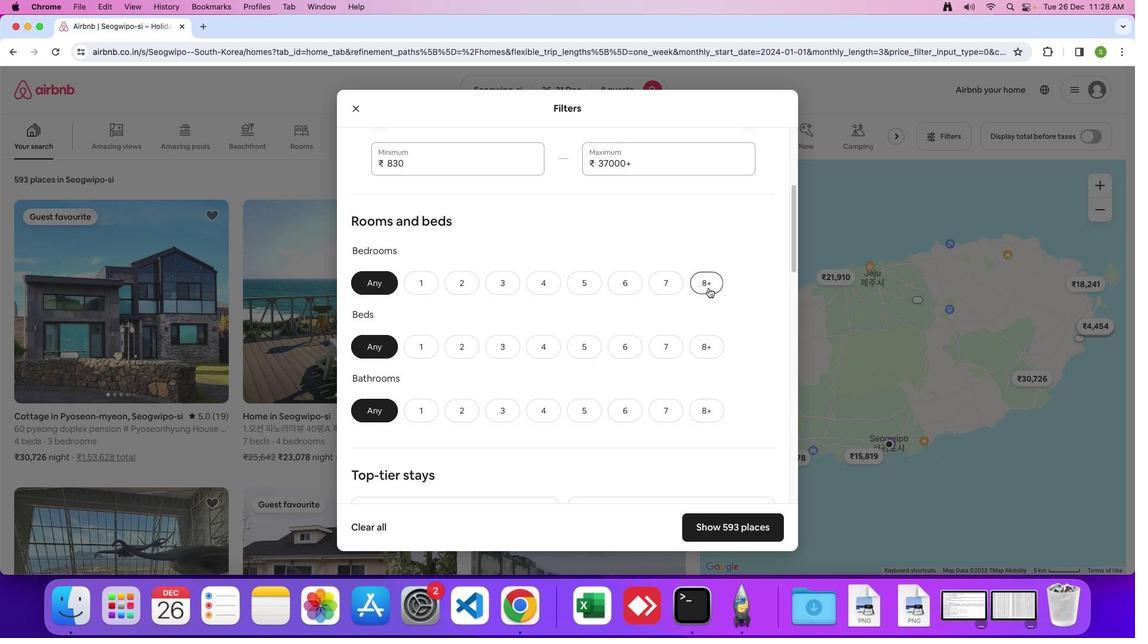 
Action: Mouse moved to (708, 350)
Screenshot: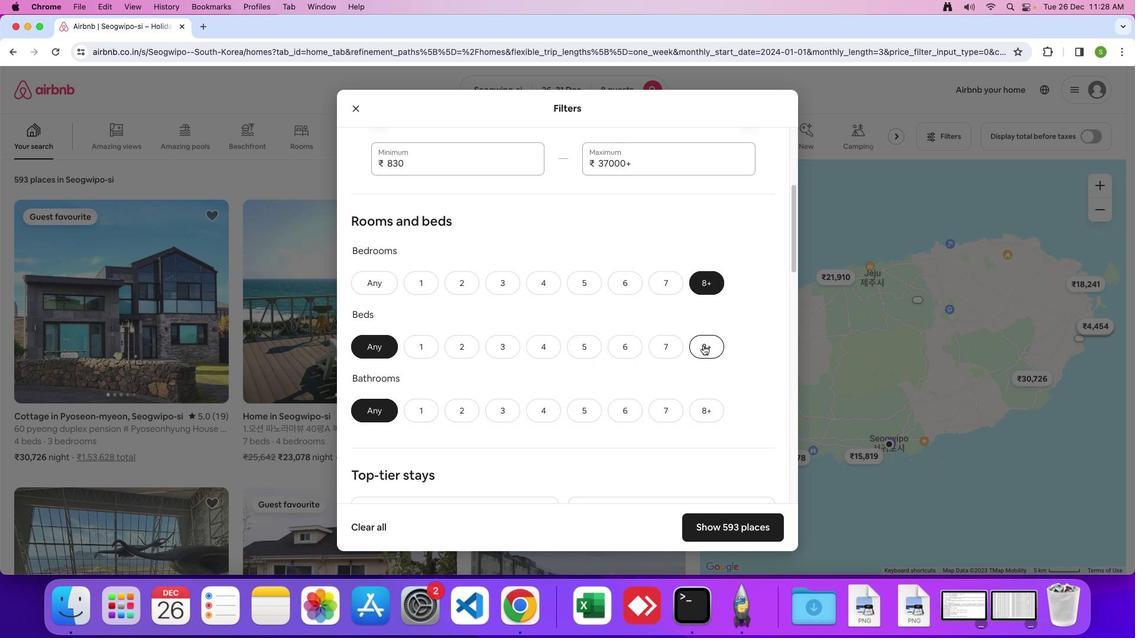 
Action: Mouse pressed left at (708, 350)
Screenshot: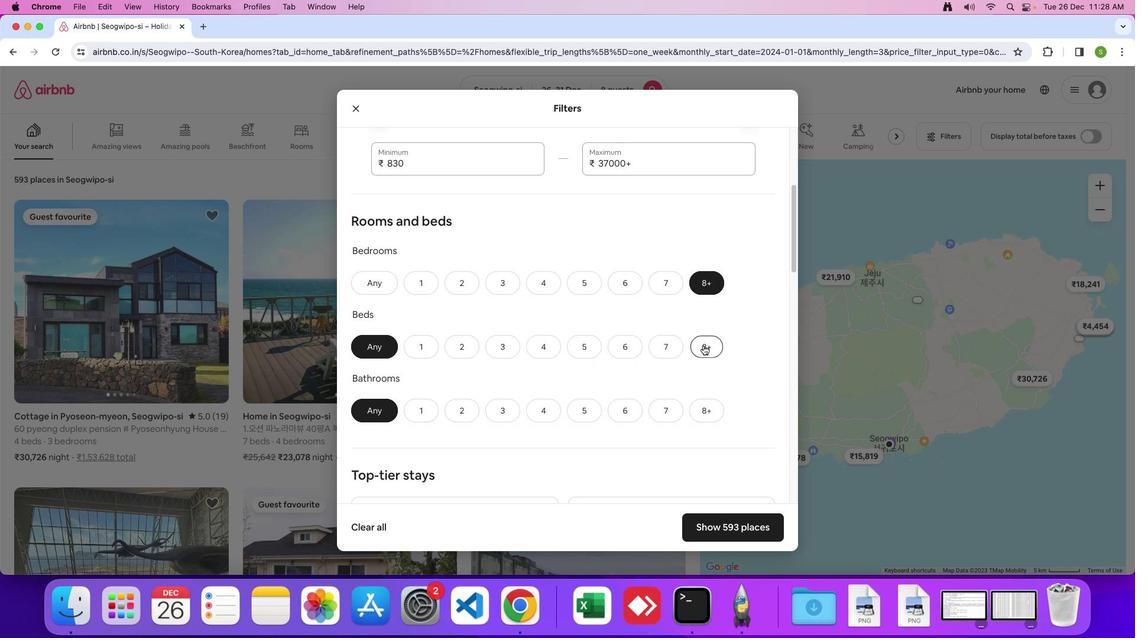 
Action: Mouse moved to (710, 406)
Screenshot: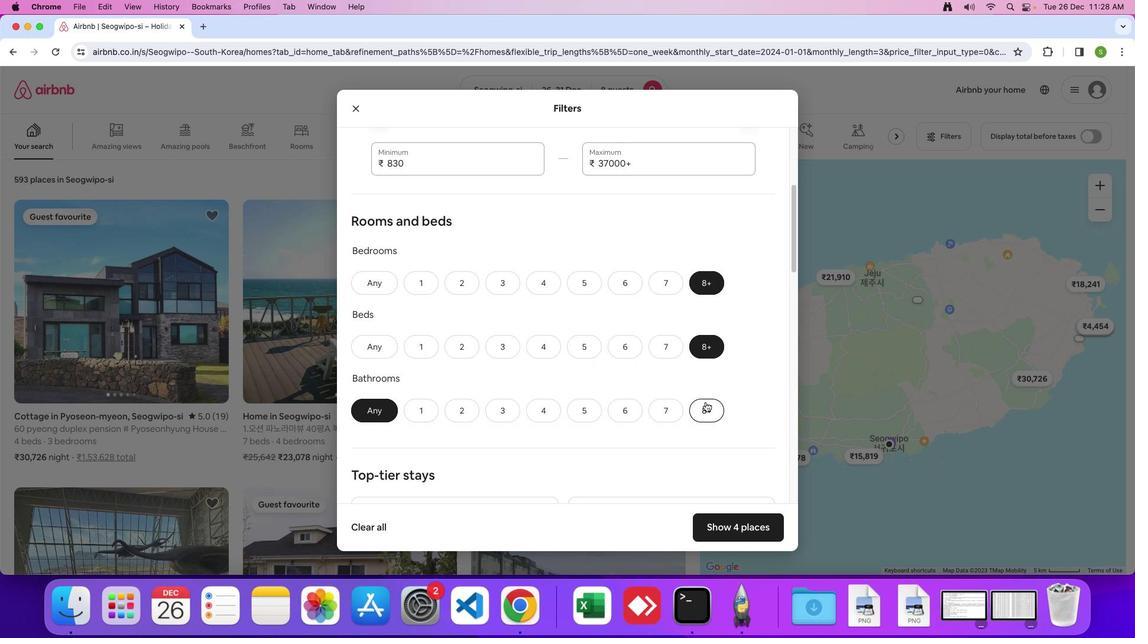 
Action: Mouse pressed left at (710, 406)
Screenshot: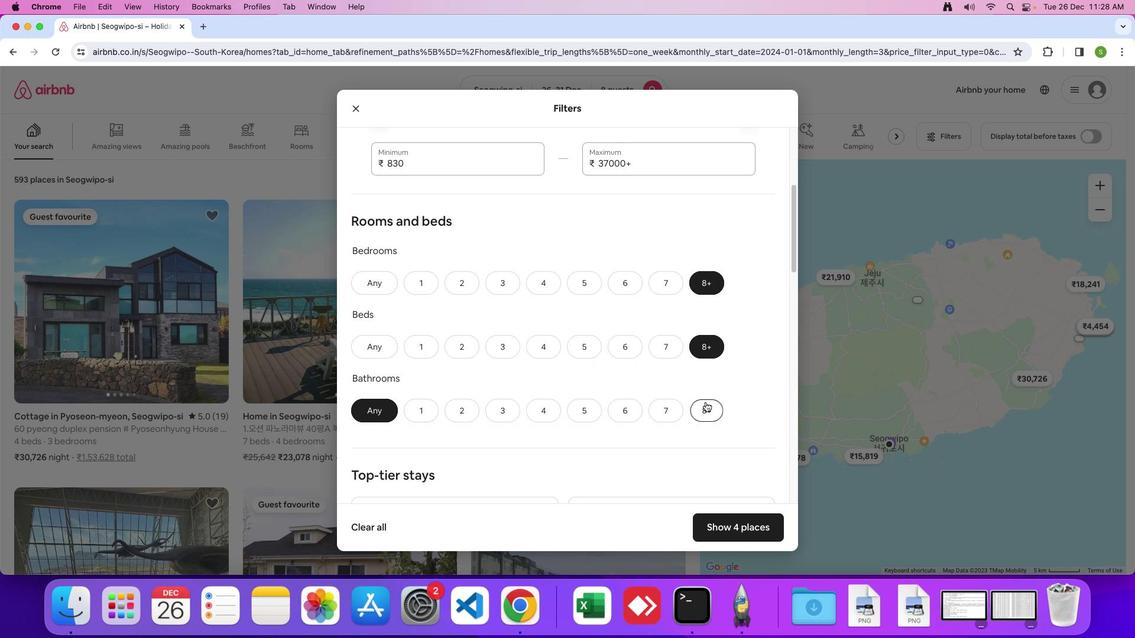 
Action: Mouse moved to (655, 391)
Screenshot: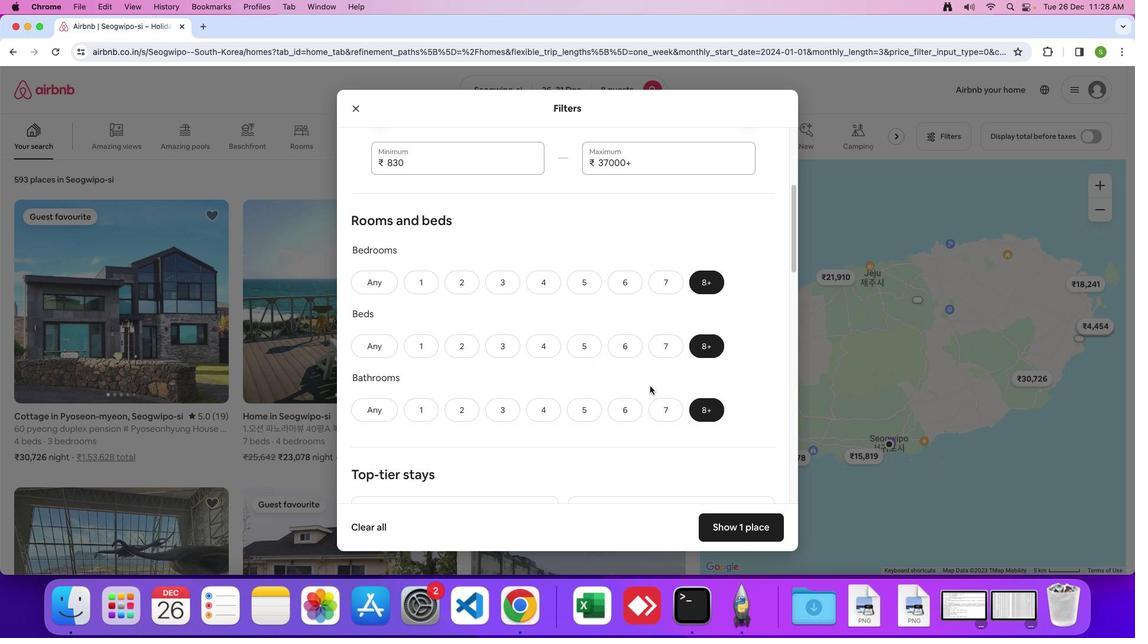 
Action: Mouse scrolled (655, 391) with delta (4, 4)
Screenshot: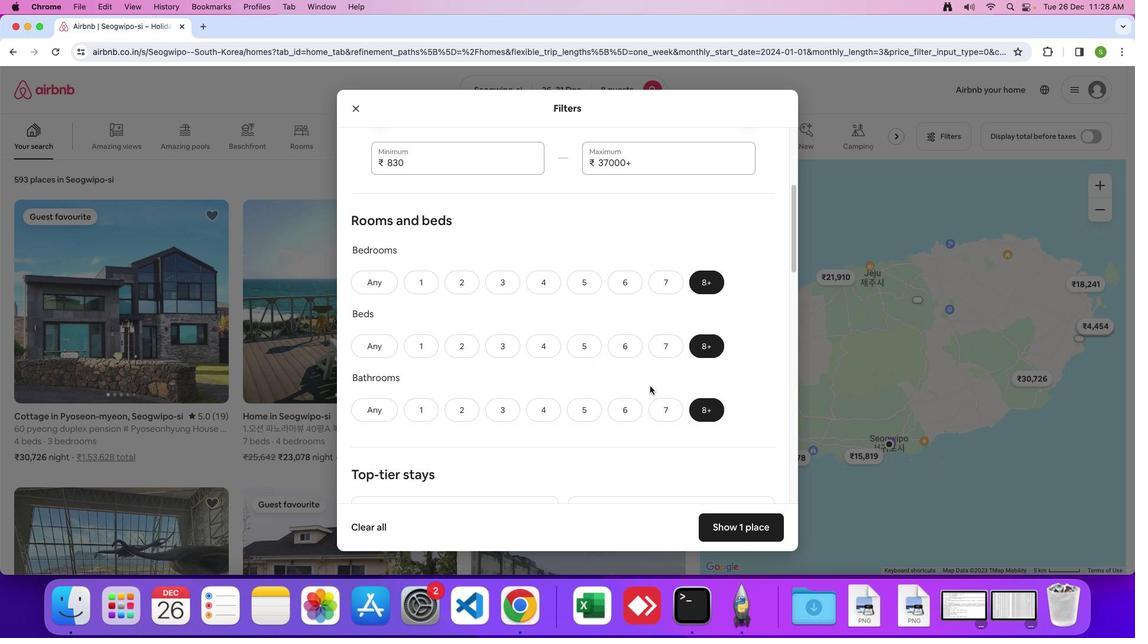 
Action: Mouse moved to (655, 391)
Screenshot: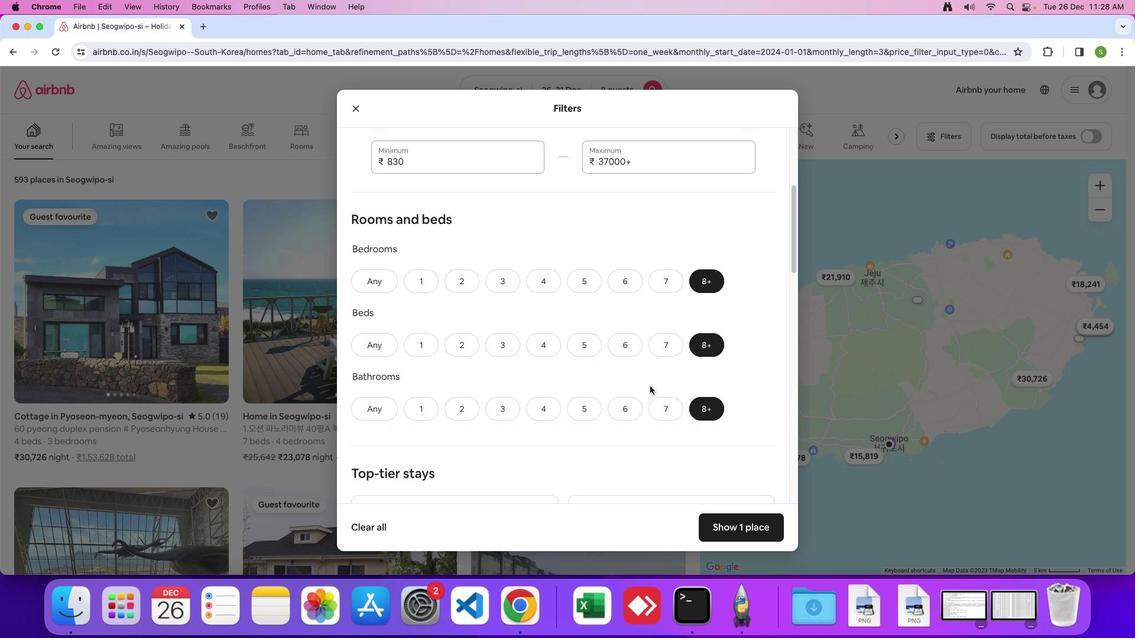 
Action: Mouse scrolled (655, 391) with delta (4, 4)
Screenshot: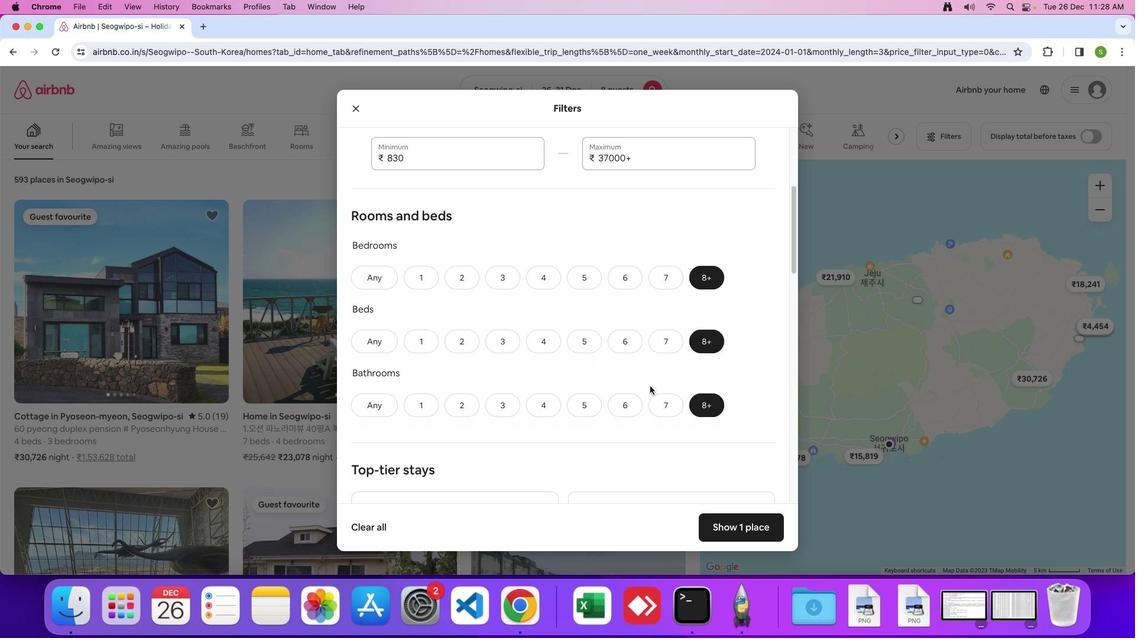 
Action: Mouse scrolled (655, 391) with delta (4, 4)
Screenshot: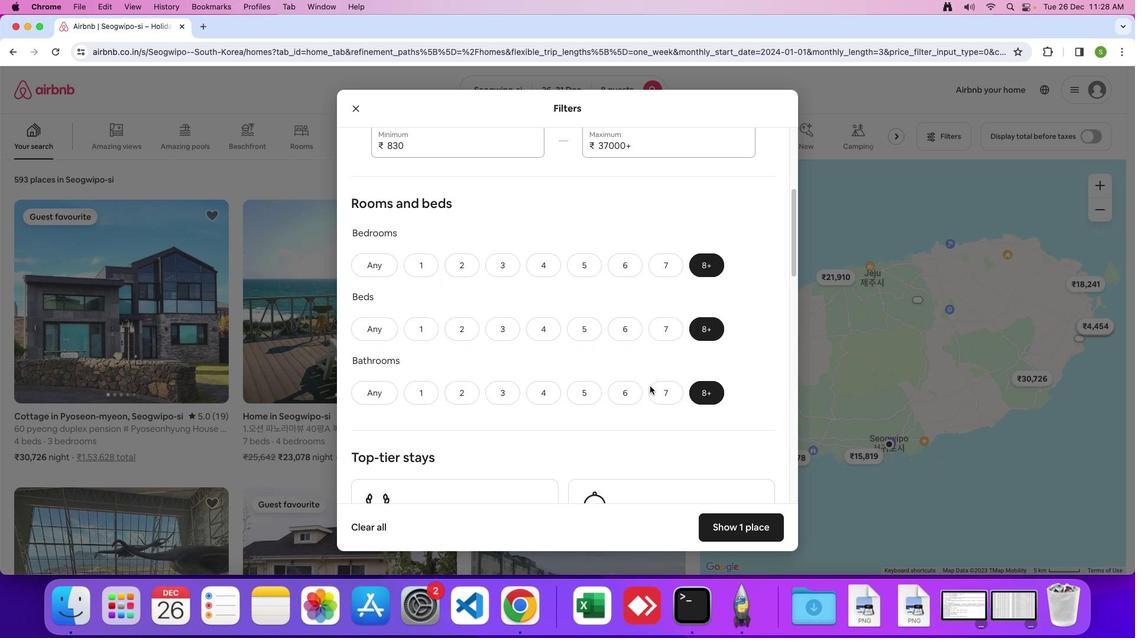 
Action: Mouse scrolled (655, 391) with delta (4, 4)
Screenshot: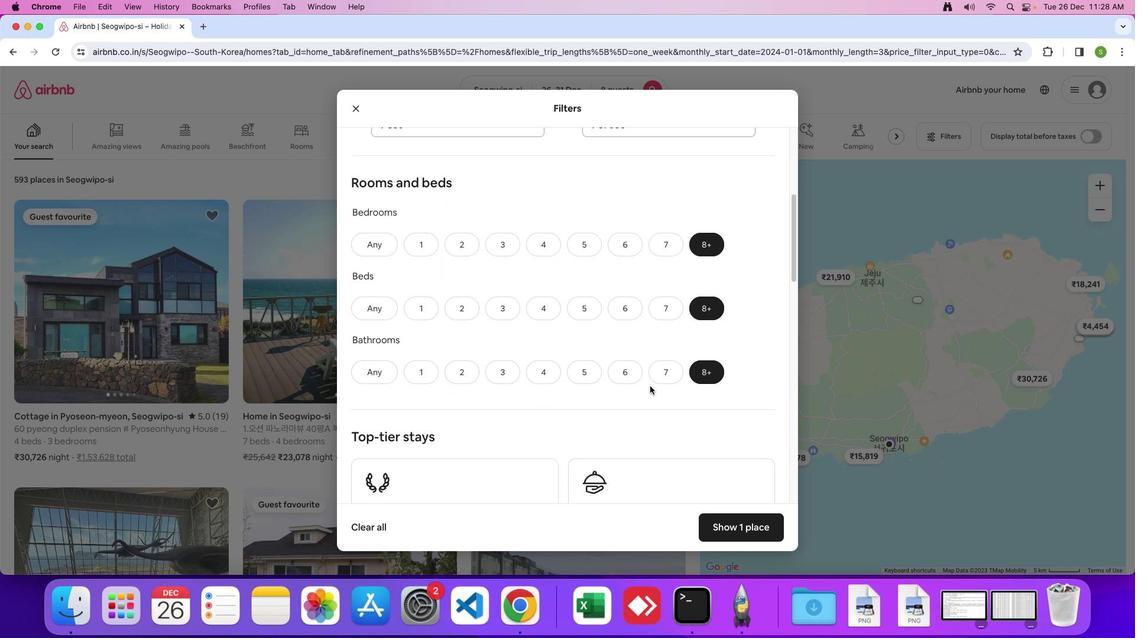 
Action: Mouse scrolled (655, 391) with delta (4, 4)
Screenshot: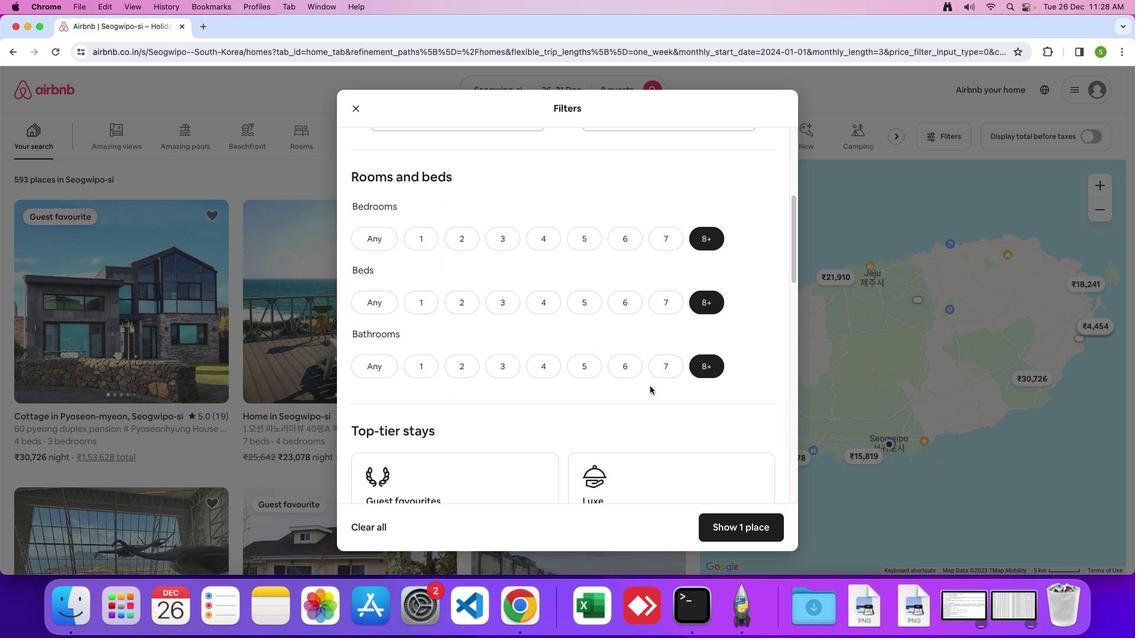 
Action: Mouse scrolled (655, 391) with delta (4, 4)
Screenshot: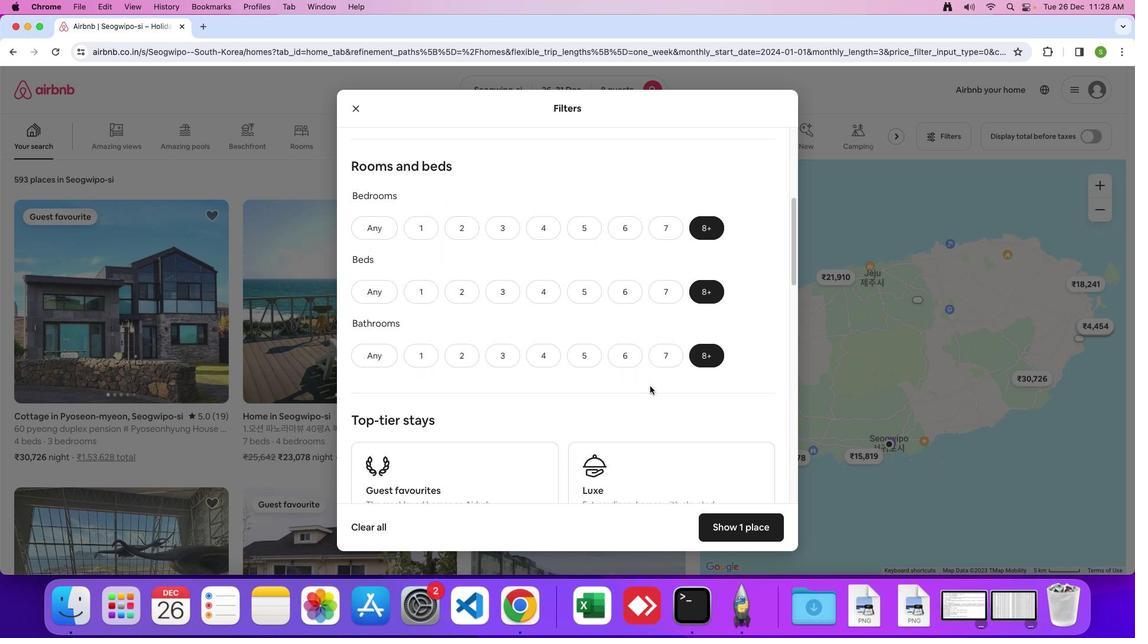 
Action: Mouse scrolled (655, 391) with delta (4, 4)
Screenshot: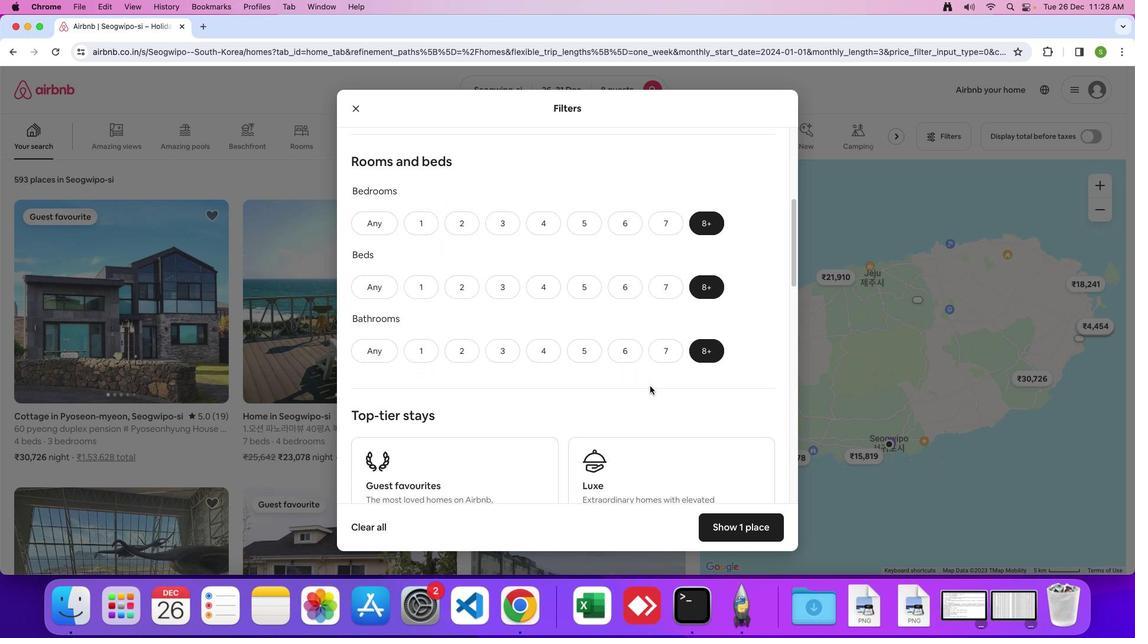 
Action: Mouse scrolled (655, 391) with delta (4, 4)
Screenshot: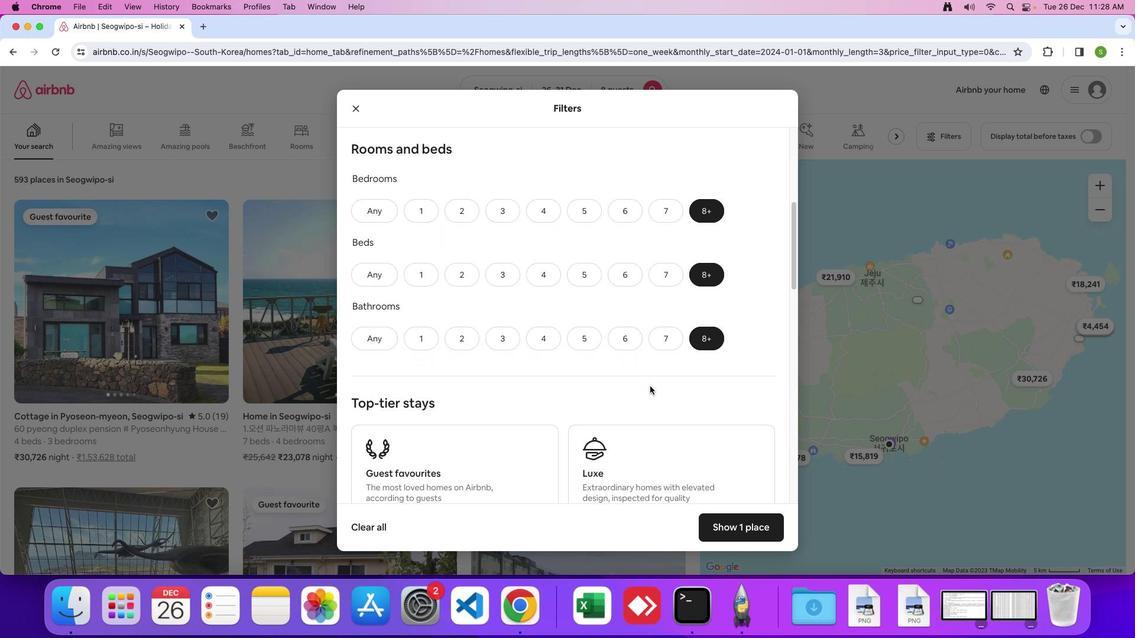
Action: Mouse moved to (654, 390)
Screenshot: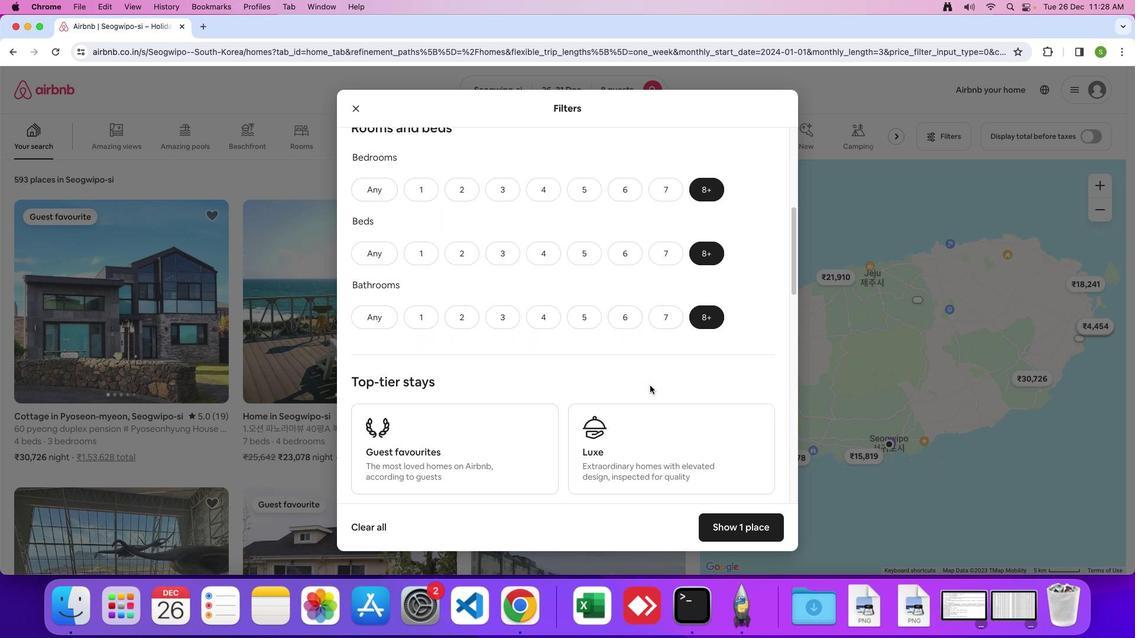 
Action: Mouse scrolled (654, 390) with delta (4, 4)
Screenshot: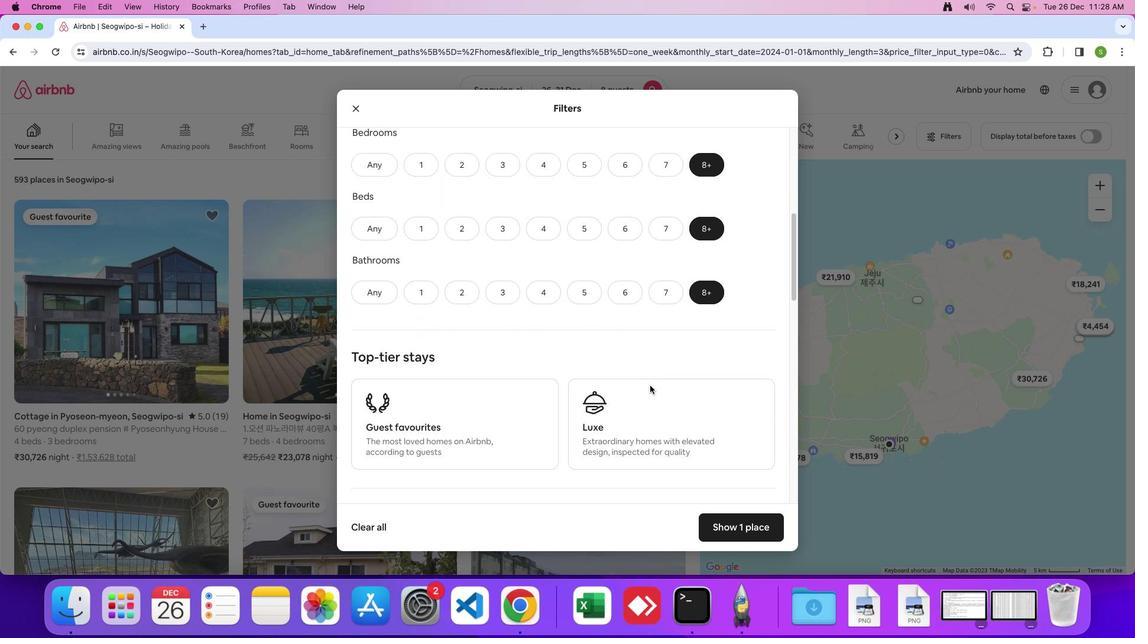 
Action: Mouse moved to (654, 389)
Screenshot: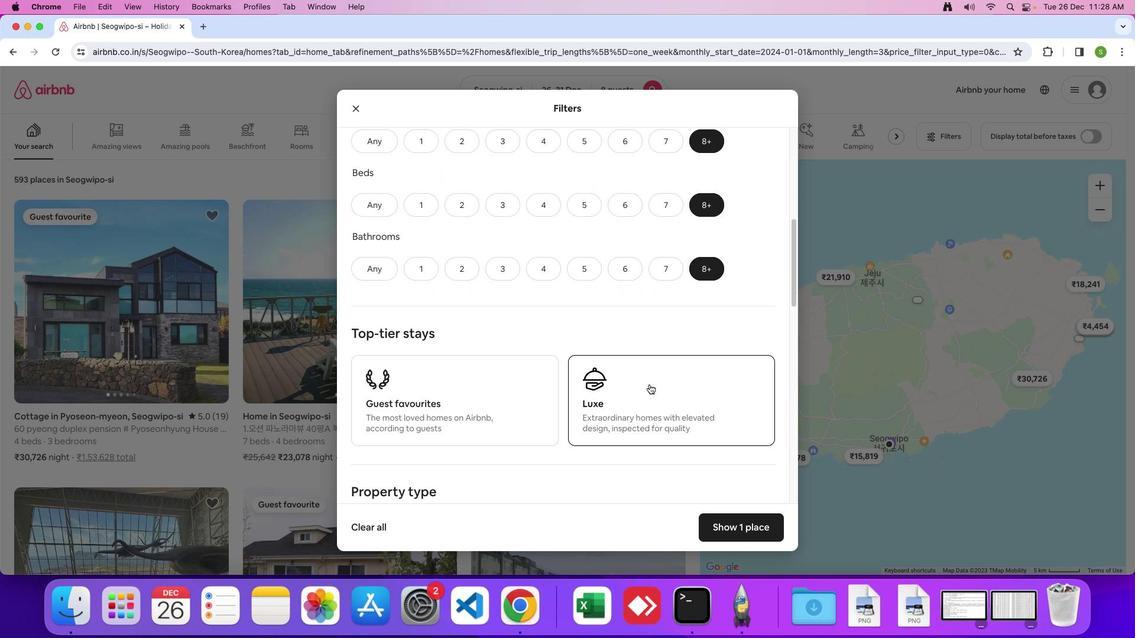 
Action: Mouse scrolled (654, 389) with delta (4, 4)
Screenshot: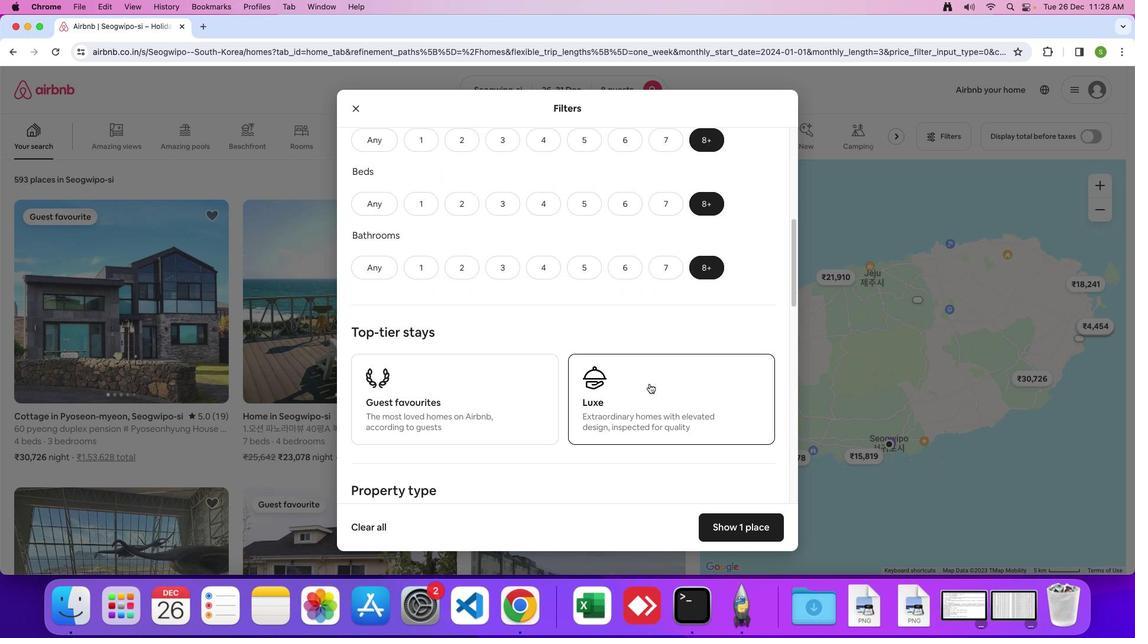 
Action: Mouse moved to (654, 389)
Screenshot: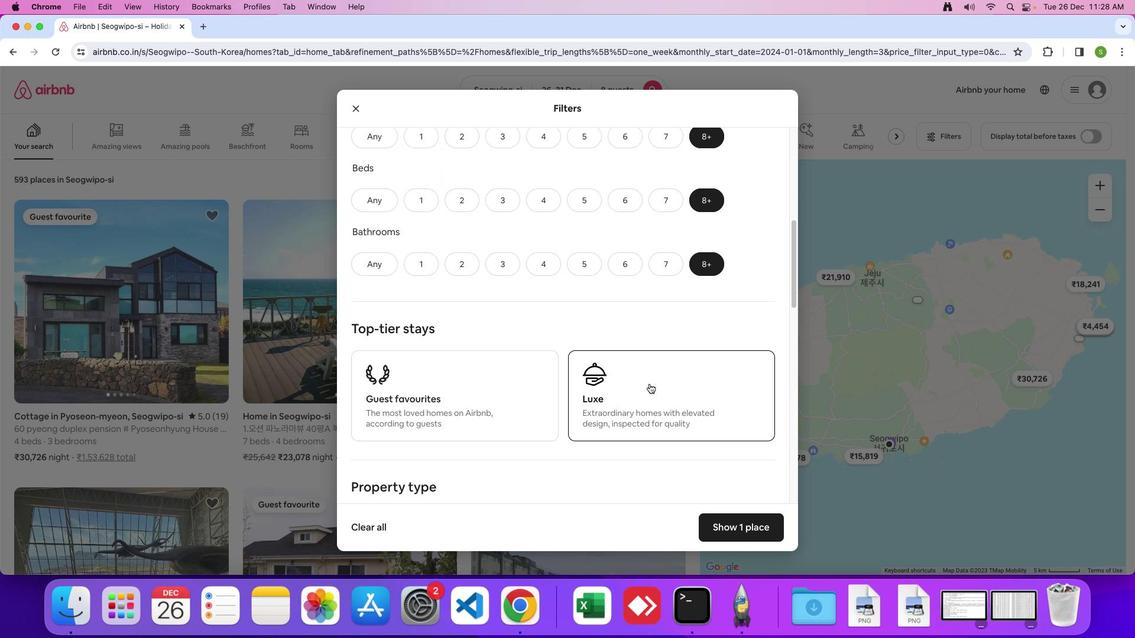 
Action: Mouse scrolled (654, 389) with delta (4, 4)
Screenshot: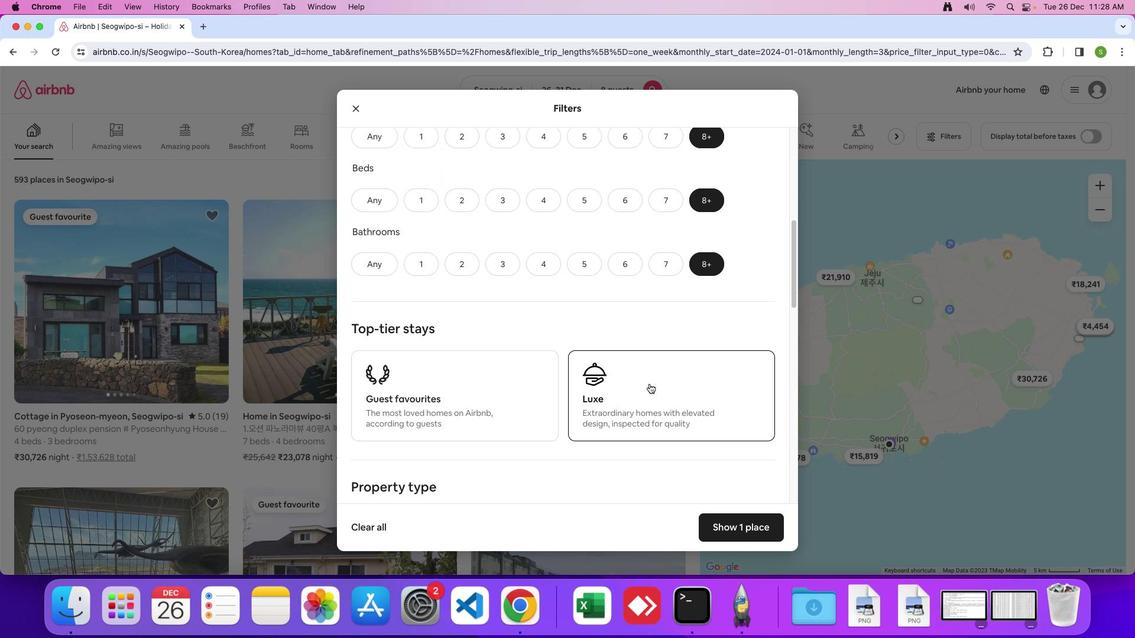 
Action: Mouse moved to (654, 389)
Screenshot: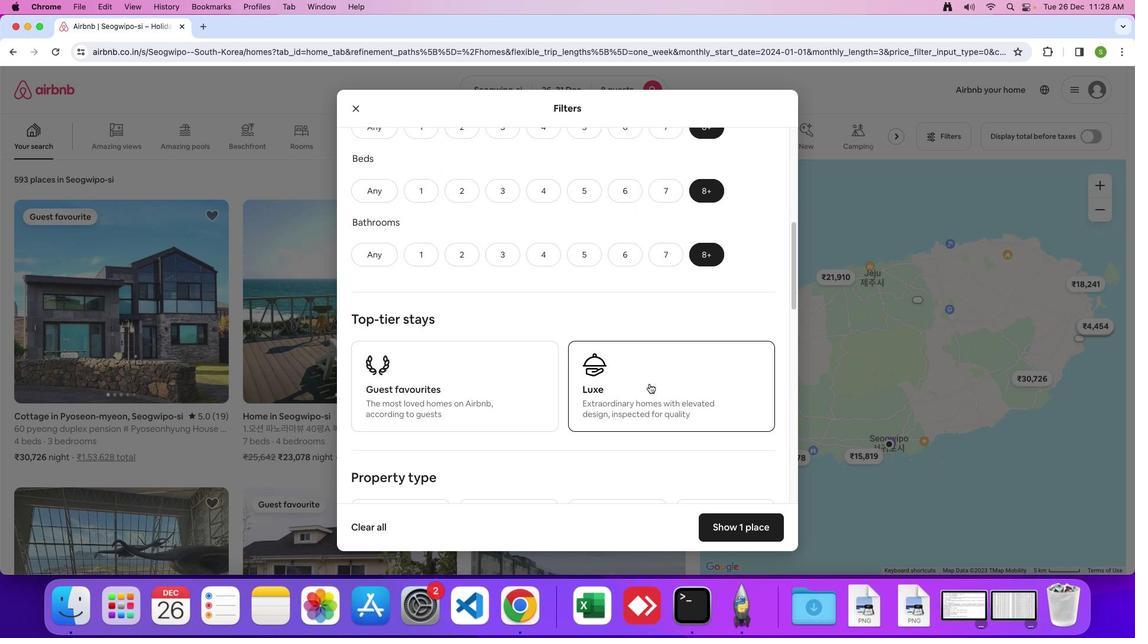 
Action: Mouse scrolled (654, 389) with delta (4, 4)
Screenshot: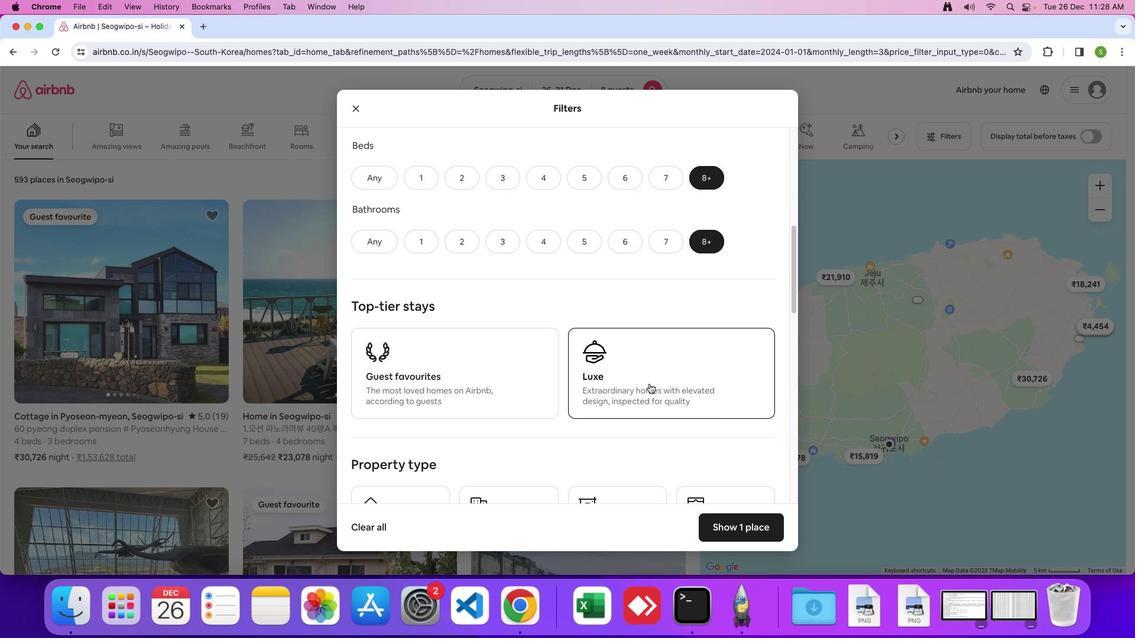 
Action: Mouse scrolled (654, 389) with delta (4, 4)
Screenshot: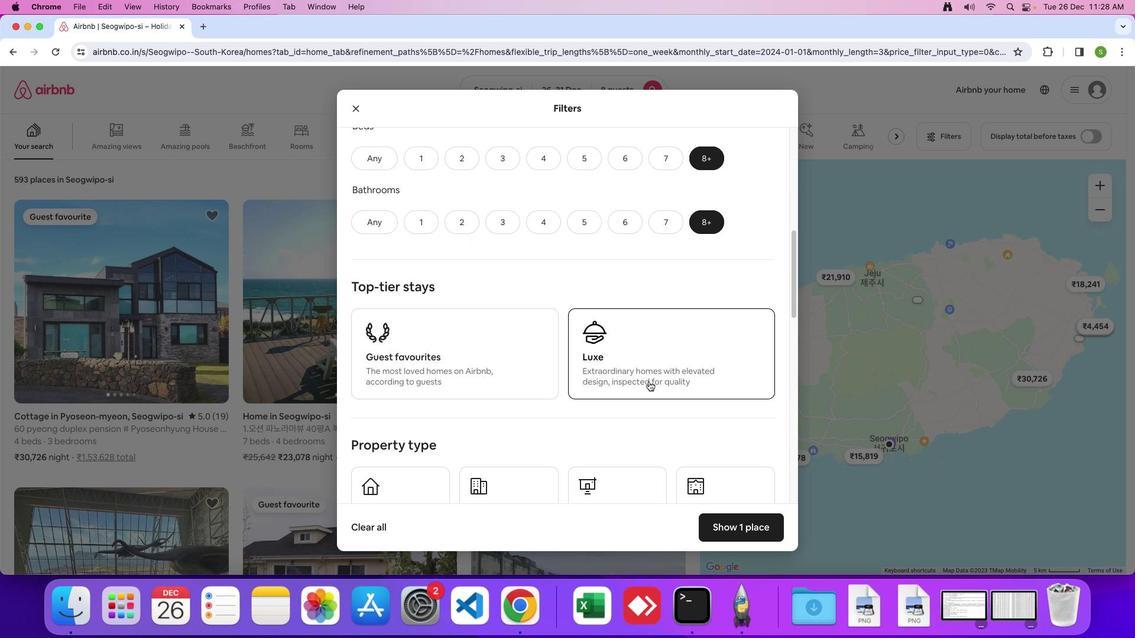 
Action: Mouse moved to (654, 388)
Screenshot: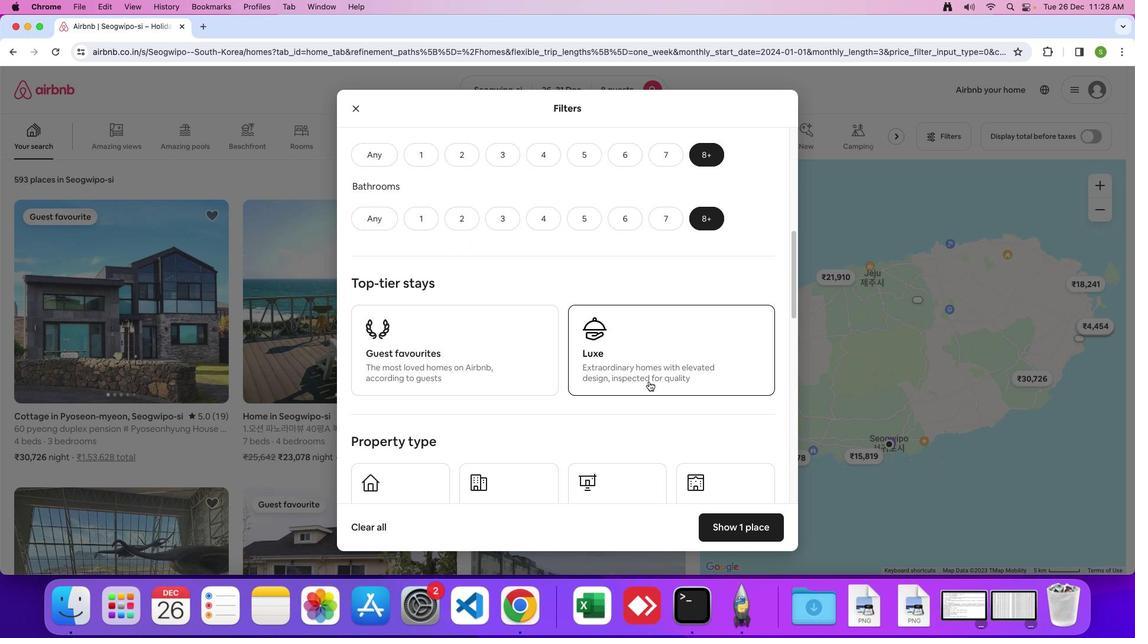 
Action: Mouse scrolled (654, 388) with delta (4, 4)
Screenshot: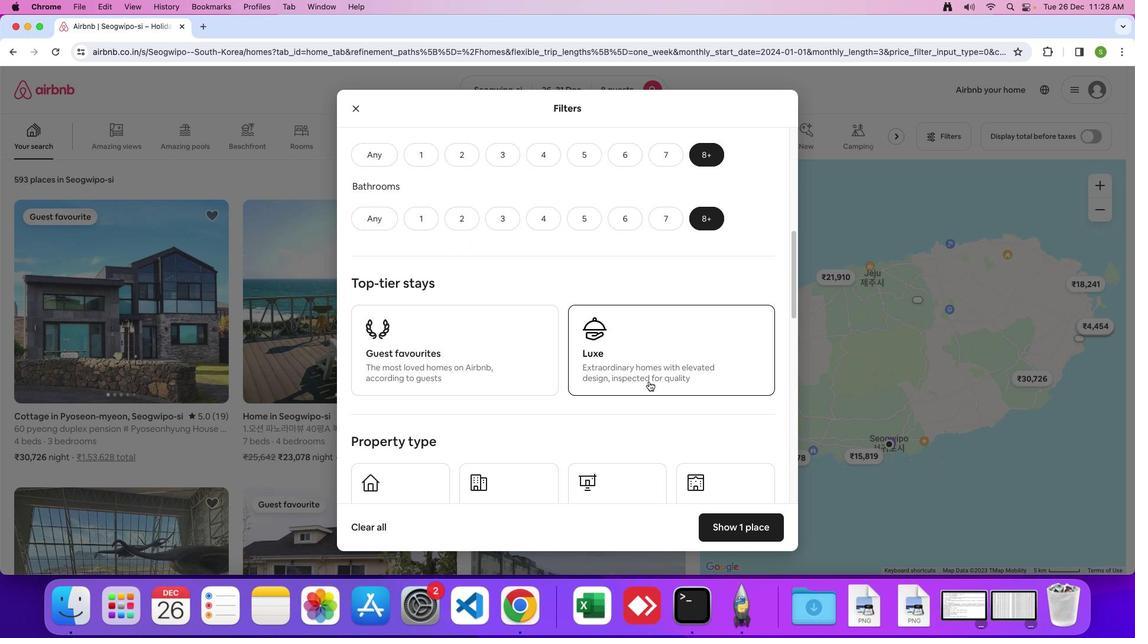 
Action: Mouse moved to (654, 386)
Screenshot: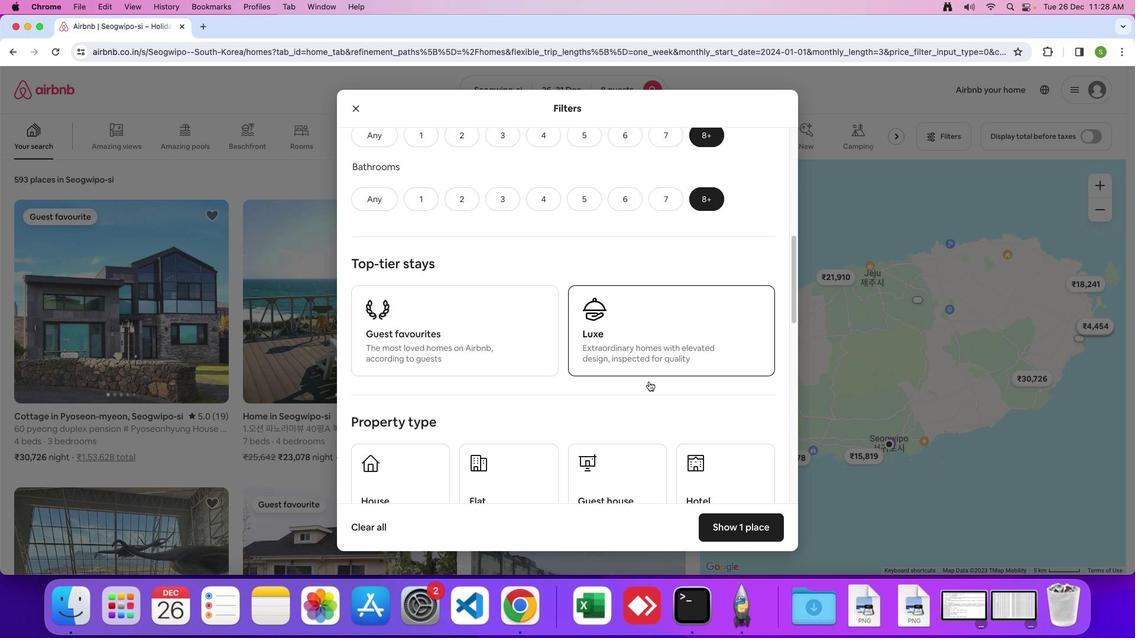 
Action: Mouse scrolled (654, 386) with delta (4, 3)
Screenshot: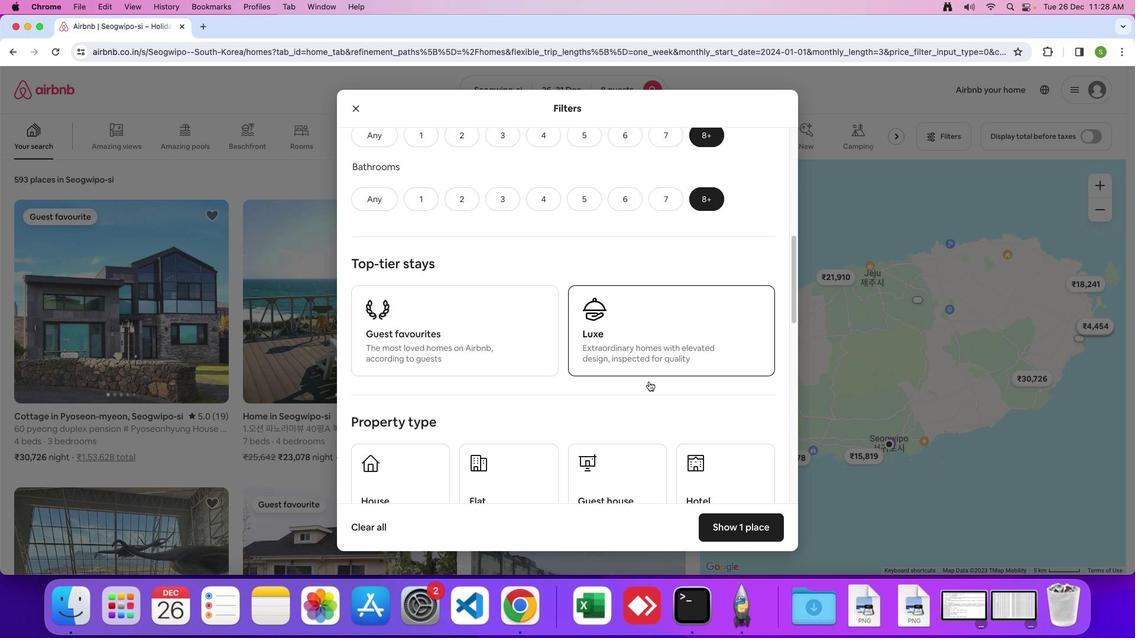 
Action: Mouse scrolled (654, 386) with delta (4, 4)
Screenshot: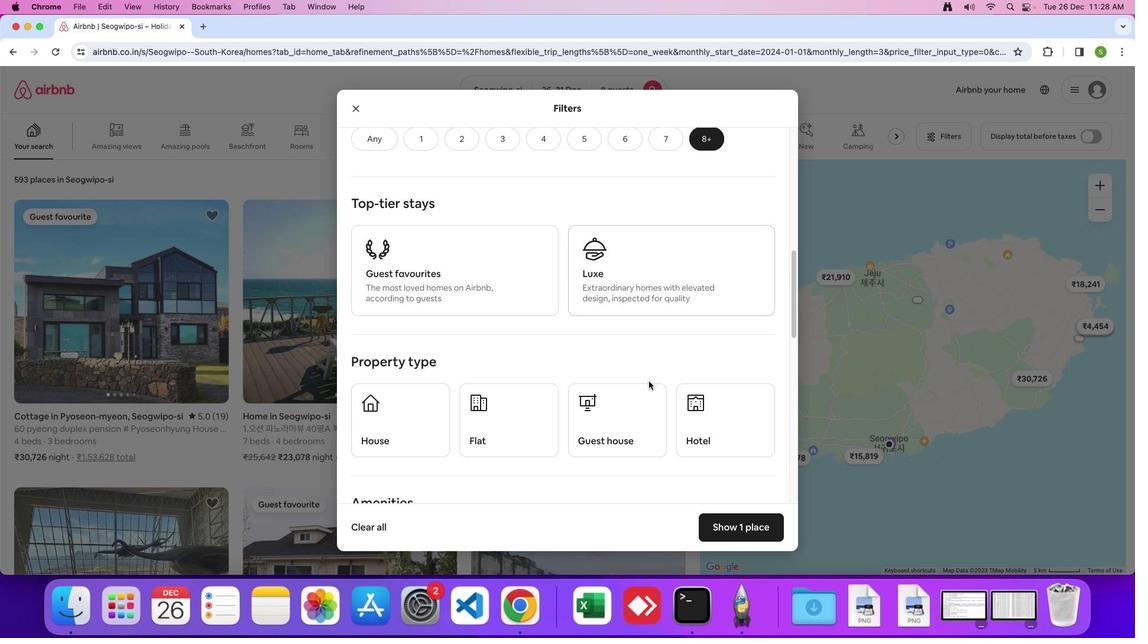 
Action: Mouse scrolled (654, 386) with delta (4, 4)
Screenshot: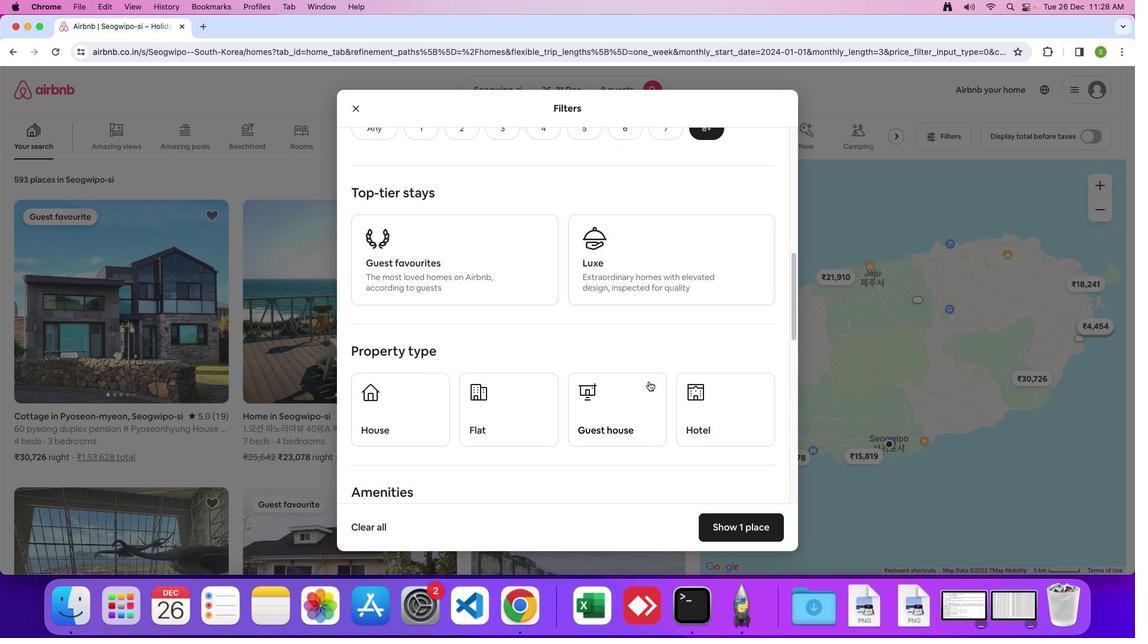 
Action: Mouse scrolled (654, 386) with delta (4, 4)
Screenshot: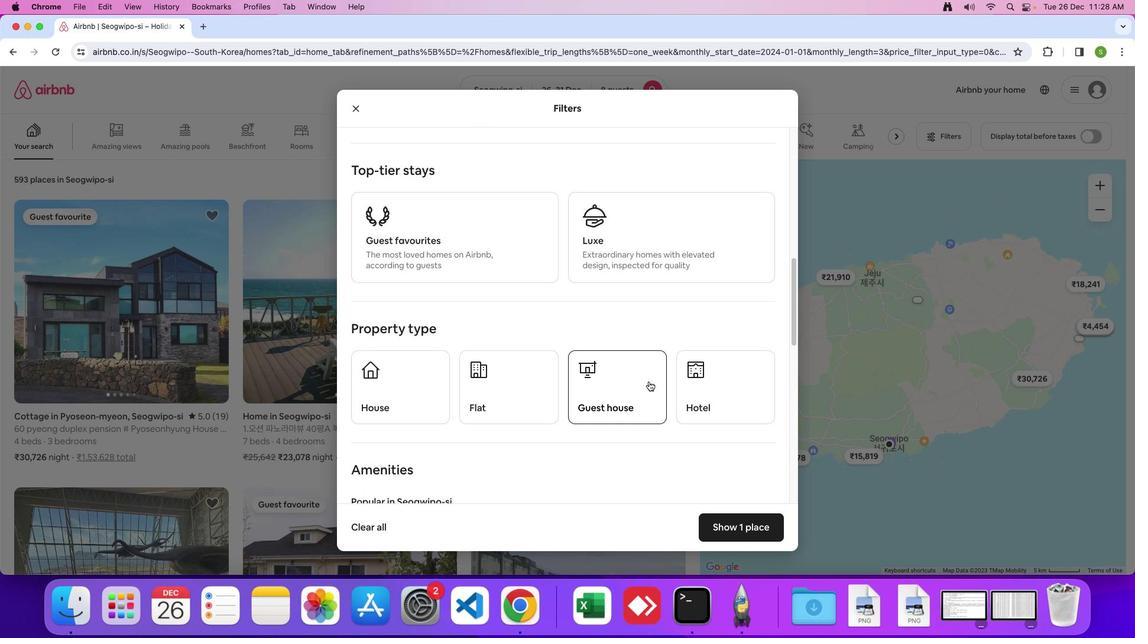 
Action: Mouse moved to (739, 383)
Screenshot: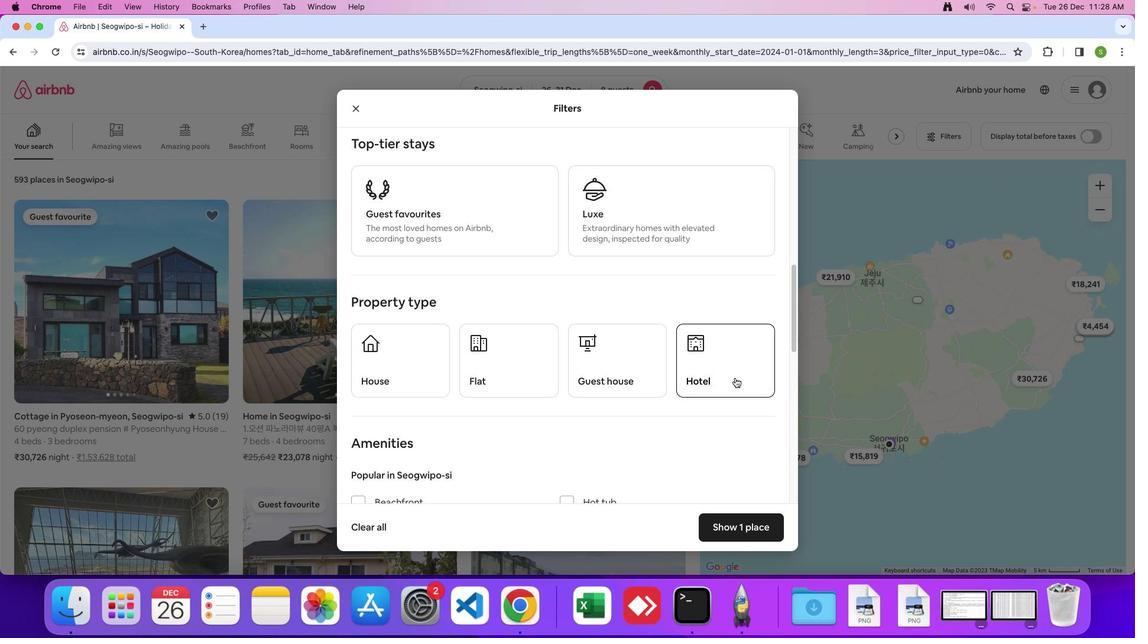 
Action: Mouse pressed left at (739, 383)
Screenshot: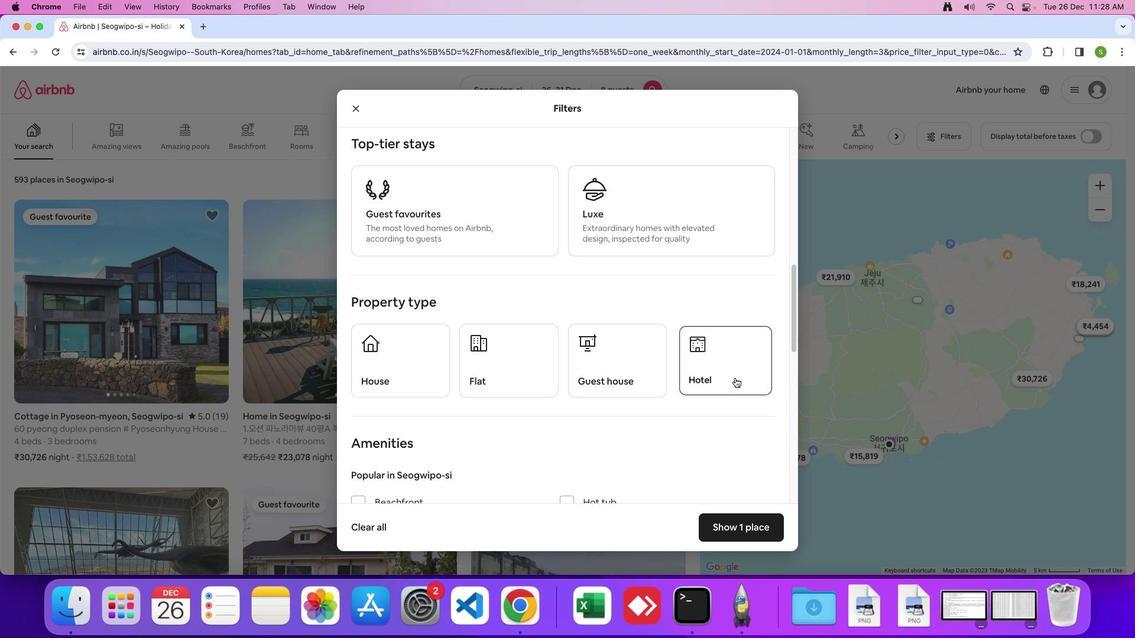
Action: Mouse moved to (612, 436)
Screenshot: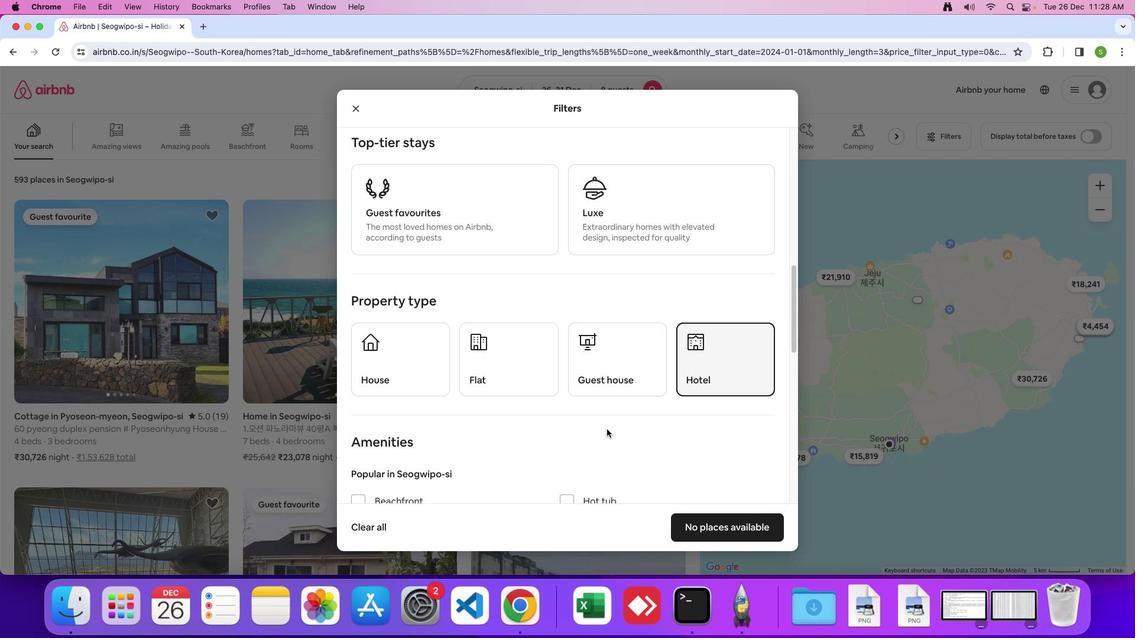 
Action: Mouse scrolled (612, 436) with delta (4, 4)
Screenshot: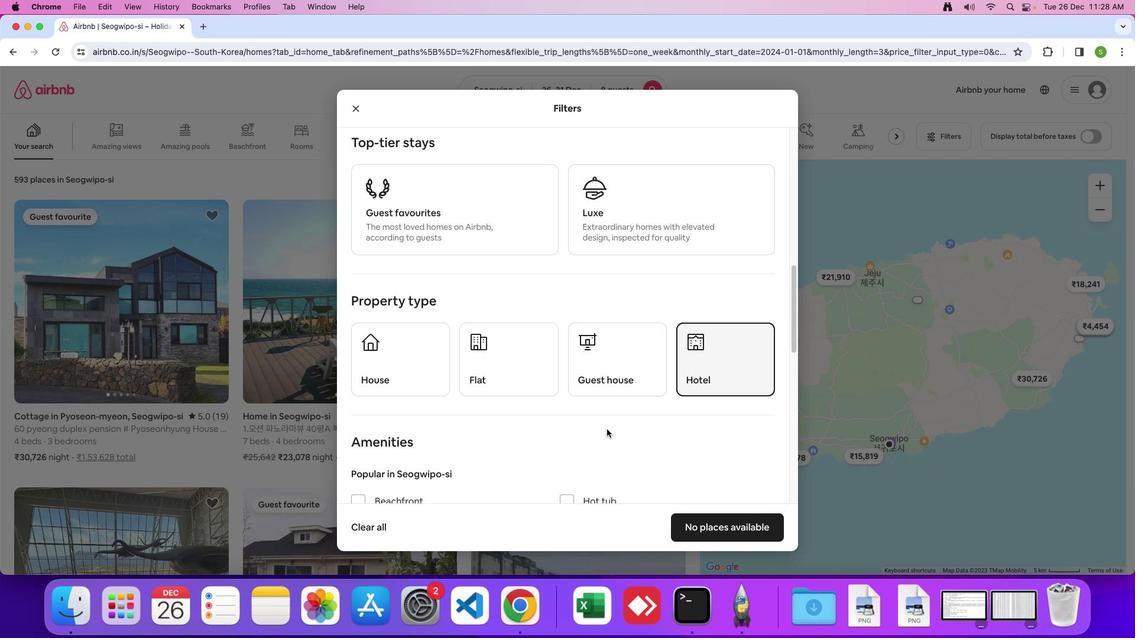 
Action: Mouse moved to (612, 434)
Screenshot: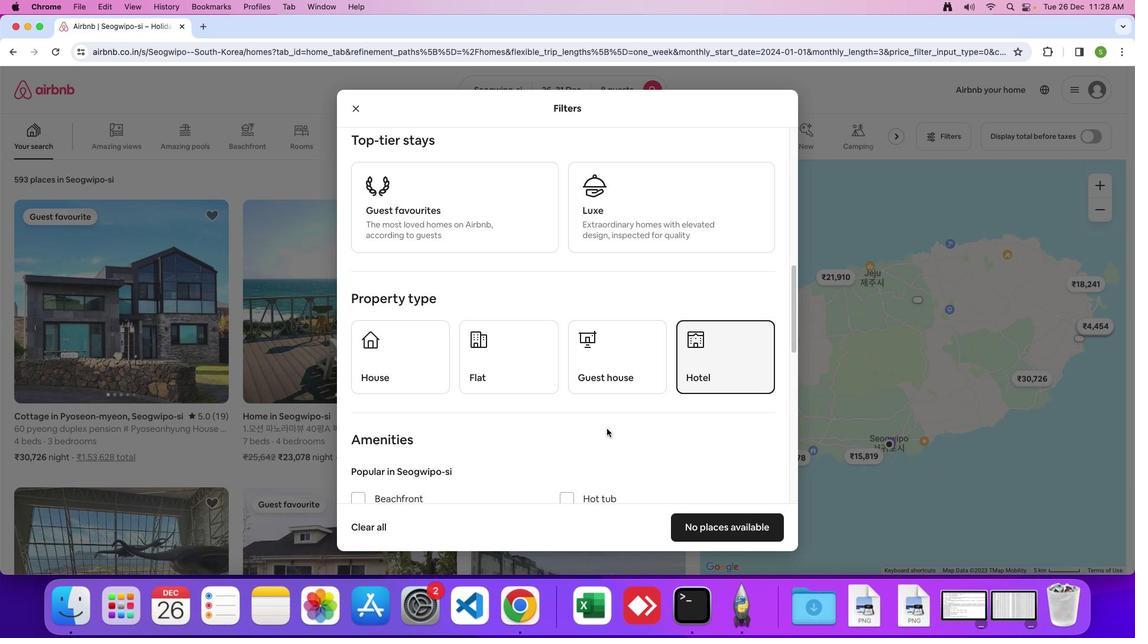 
Action: Mouse scrolled (612, 434) with delta (4, 4)
Screenshot: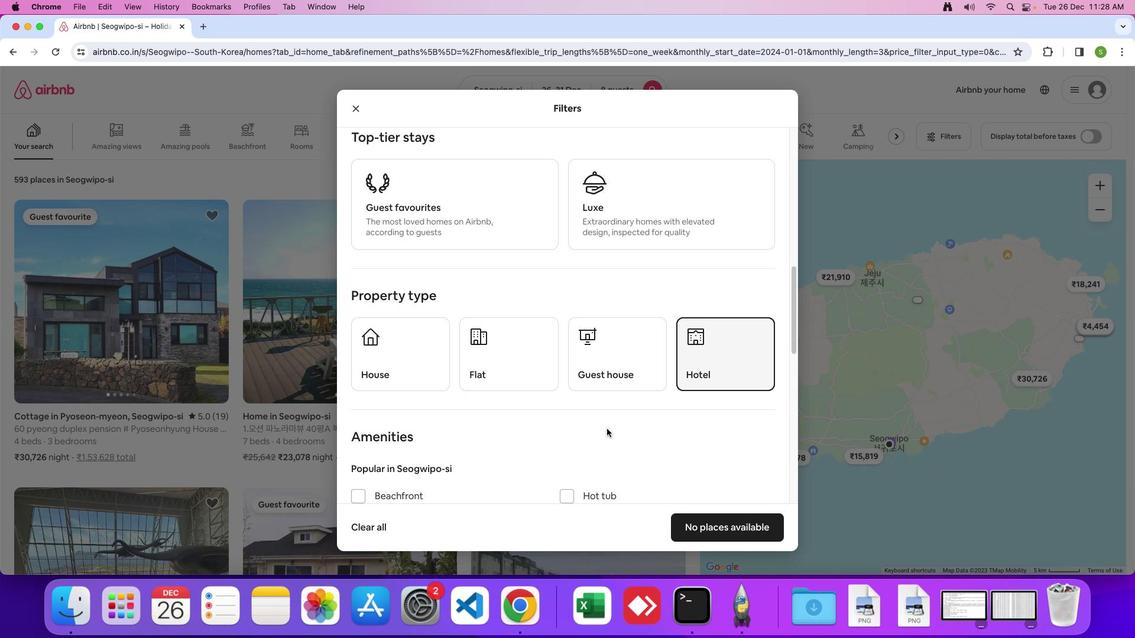 
Action: Mouse moved to (612, 433)
Screenshot: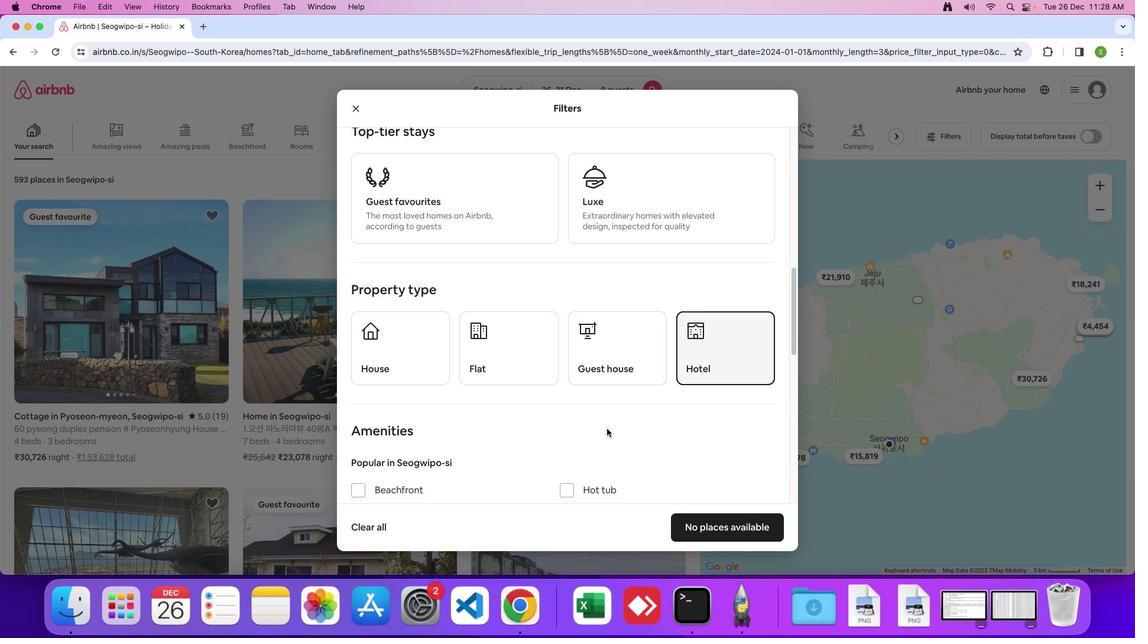 
Action: Mouse scrolled (612, 433) with delta (4, 4)
Screenshot: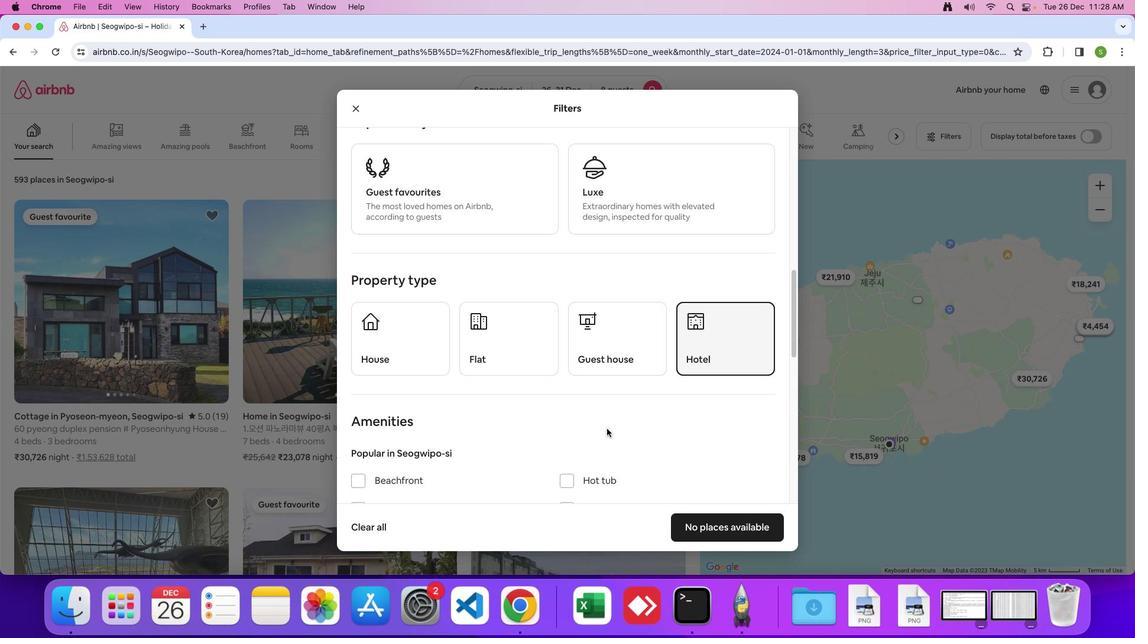 
Action: Mouse moved to (612, 432)
Screenshot: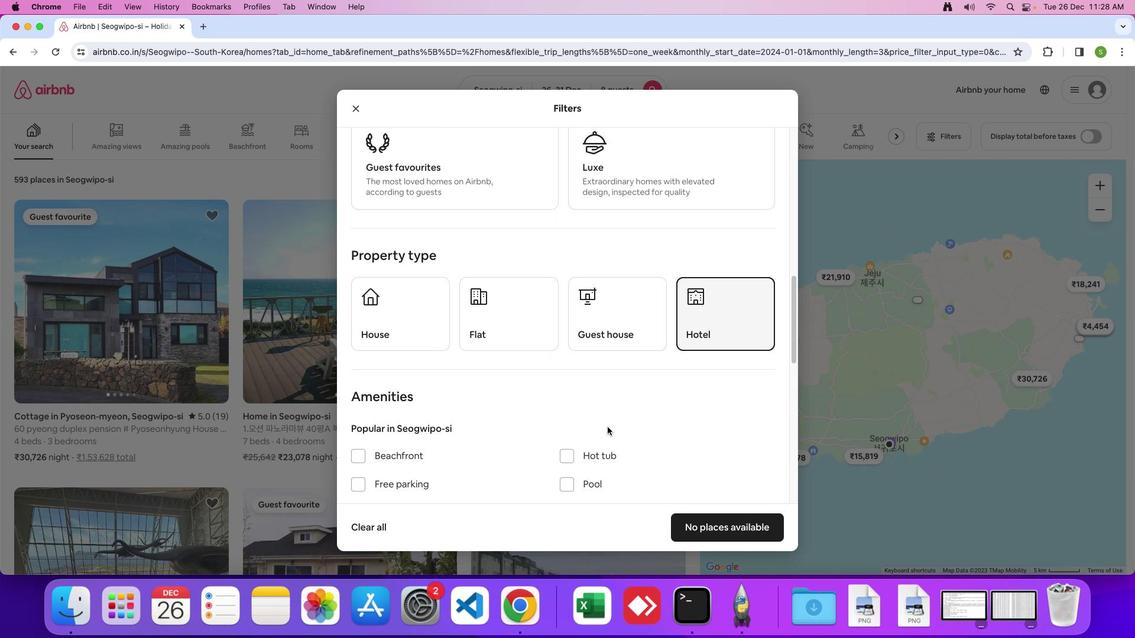 
Action: Mouse scrolled (612, 432) with delta (4, 4)
Screenshot: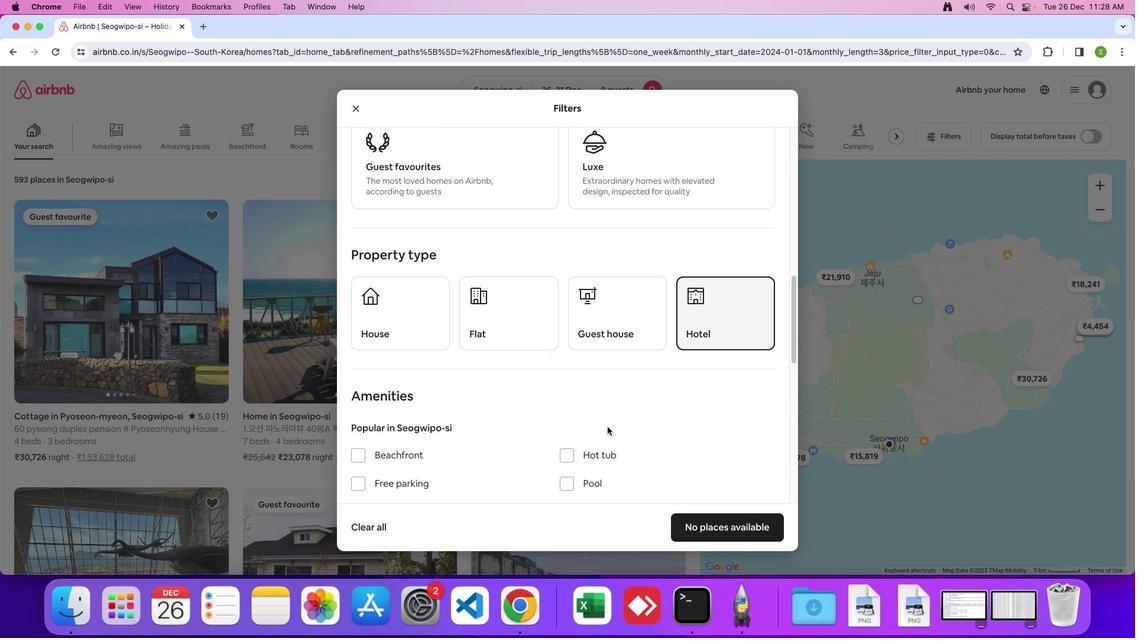 
Action: Mouse scrolled (612, 432) with delta (4, 4)
Screenshot: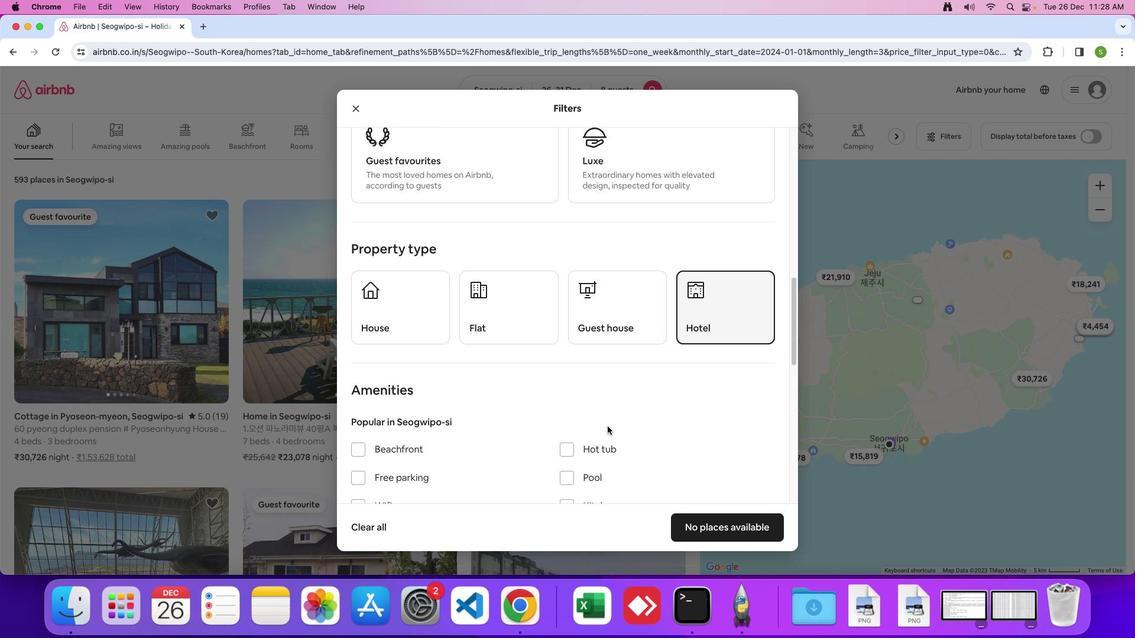 
Action: Mouse moved to (612, 431)
Screenshot: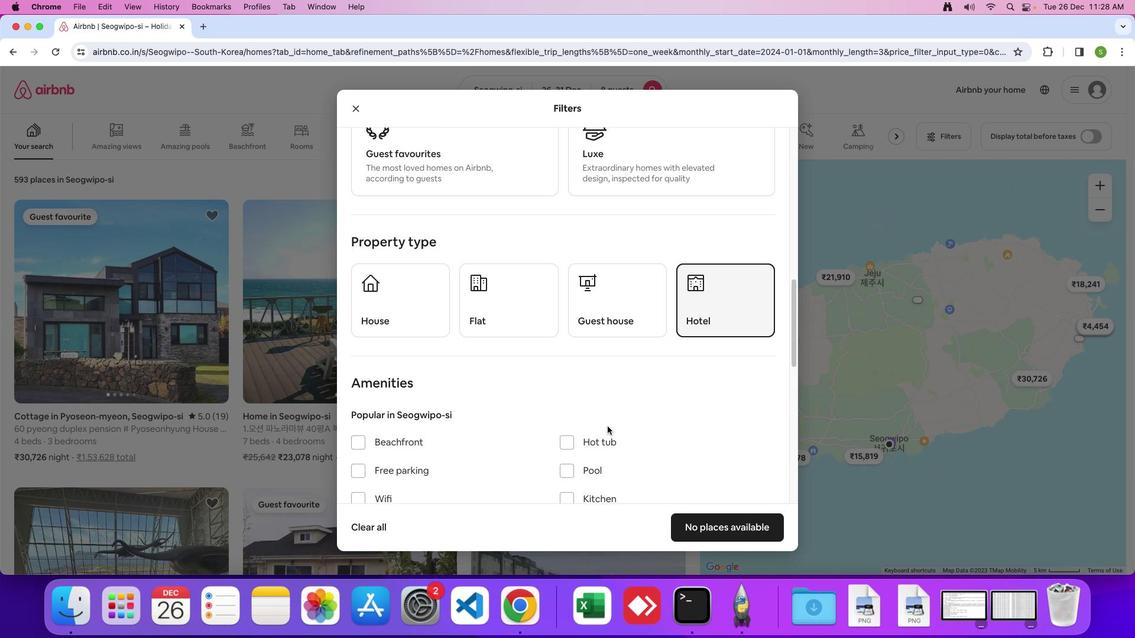 
Action: Mouse scrolled (612, 431) with delta (4, 3)
Screenshot: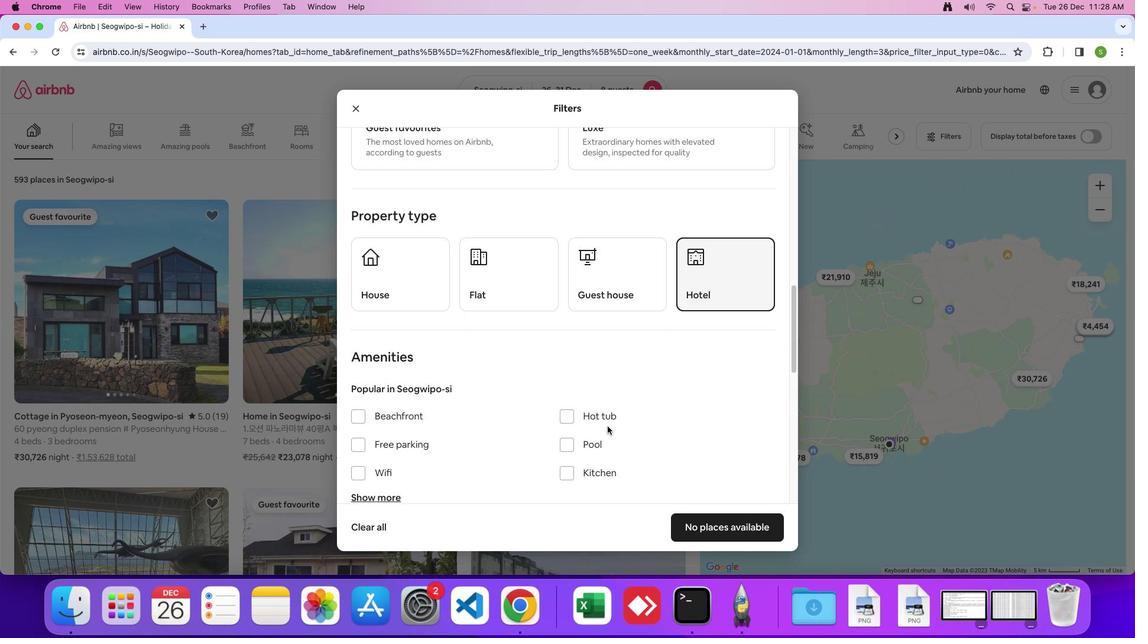 
Action: Mouse moved to (612, 430)
Screenshot: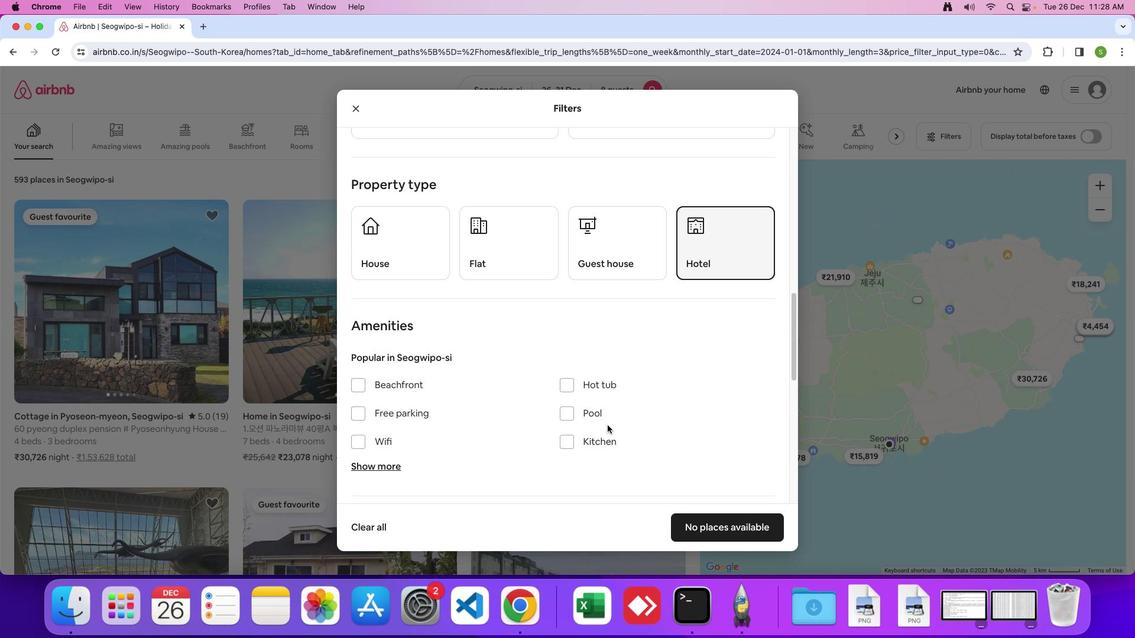 
Action: Mouse scrolled (612, 430) with delta (4, 4)
Screenshot: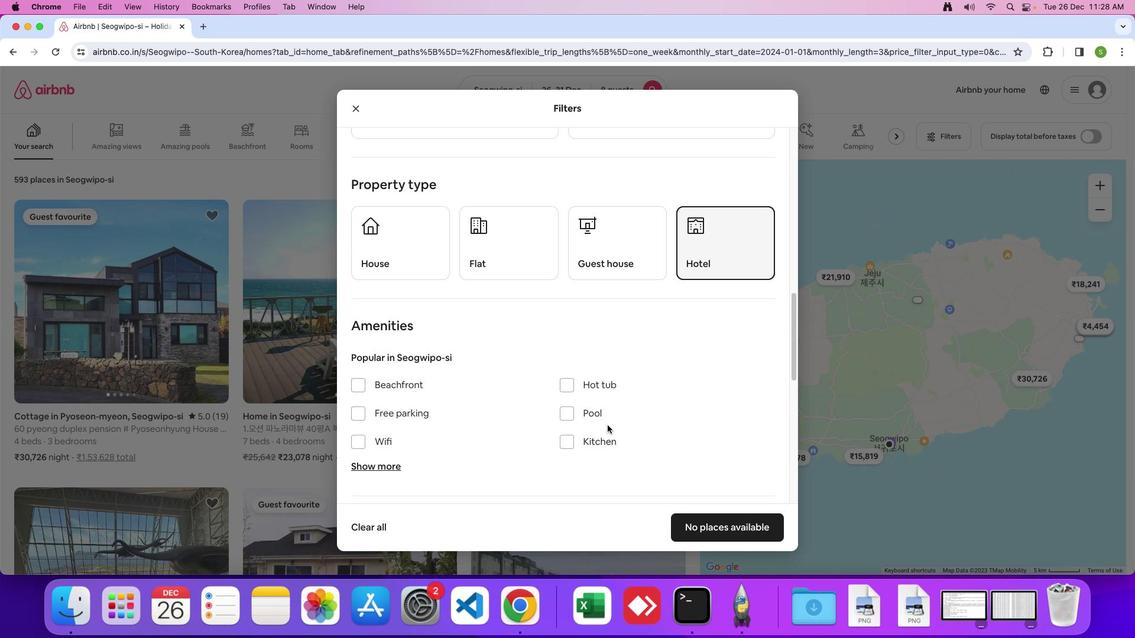 
Action: Mouse scrolled (612, 430) with delta (4, 4)
Screenshot: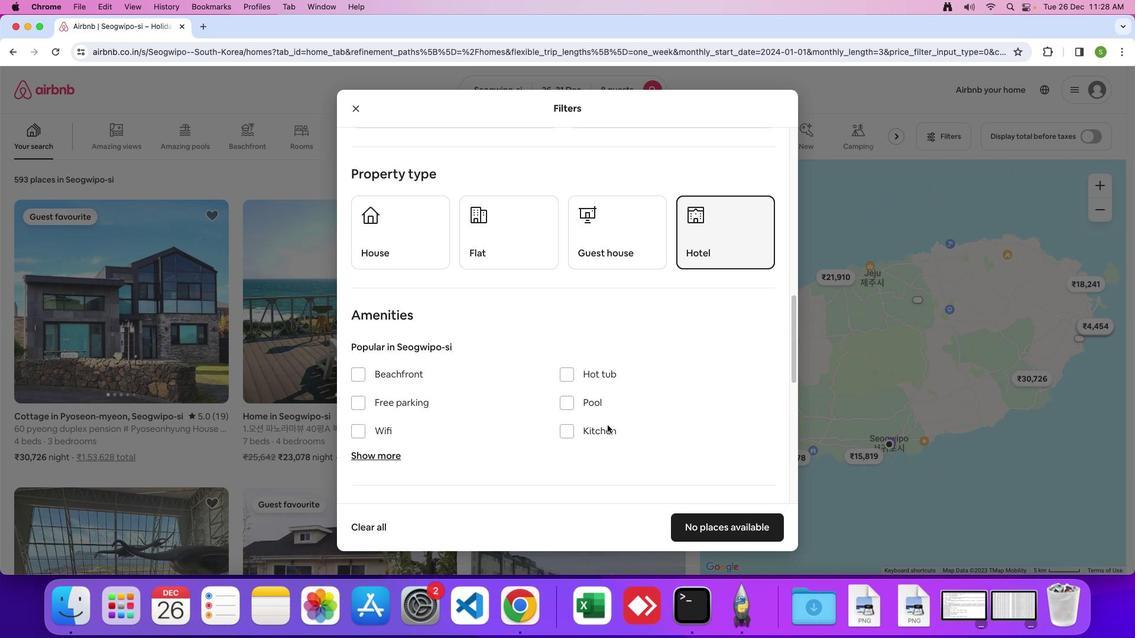 
Action: Mouse scrolled (612, 430) with delta (4, 3)
Screenshot: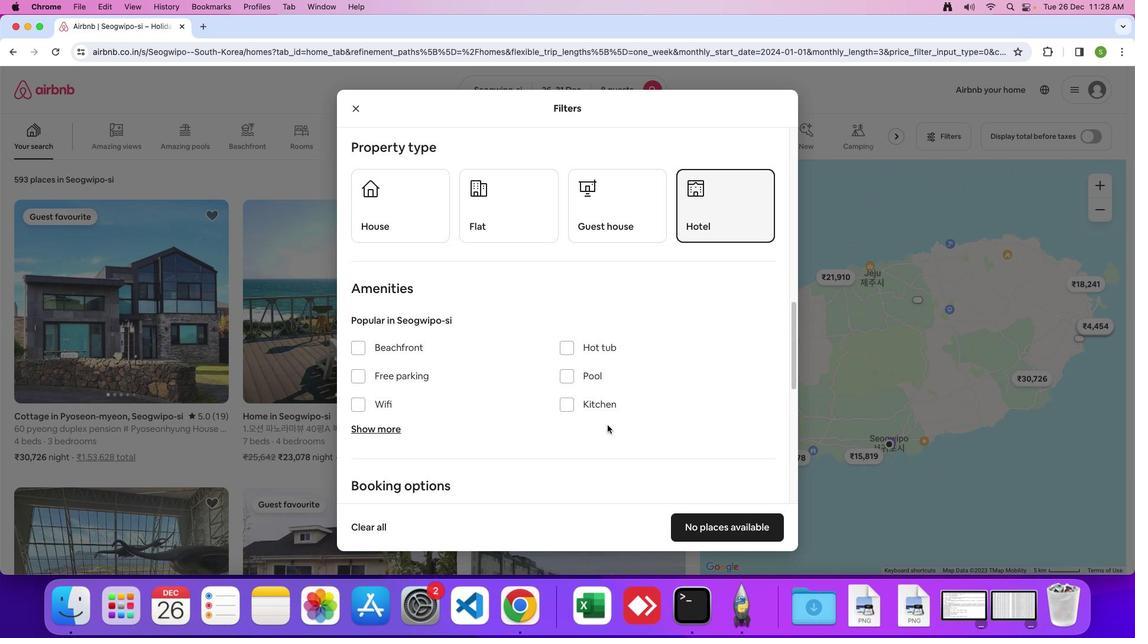 
Action: Mouse moved to (363, 364)
Screenshot: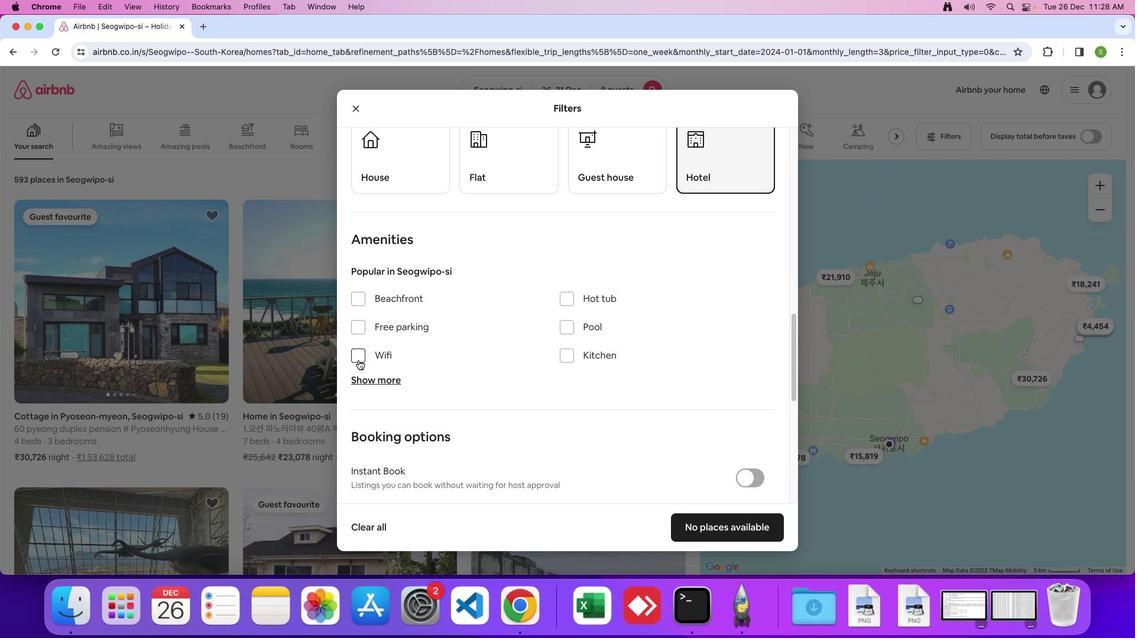 
Action: Mouse pressed left at (363, 364)
Screenshot: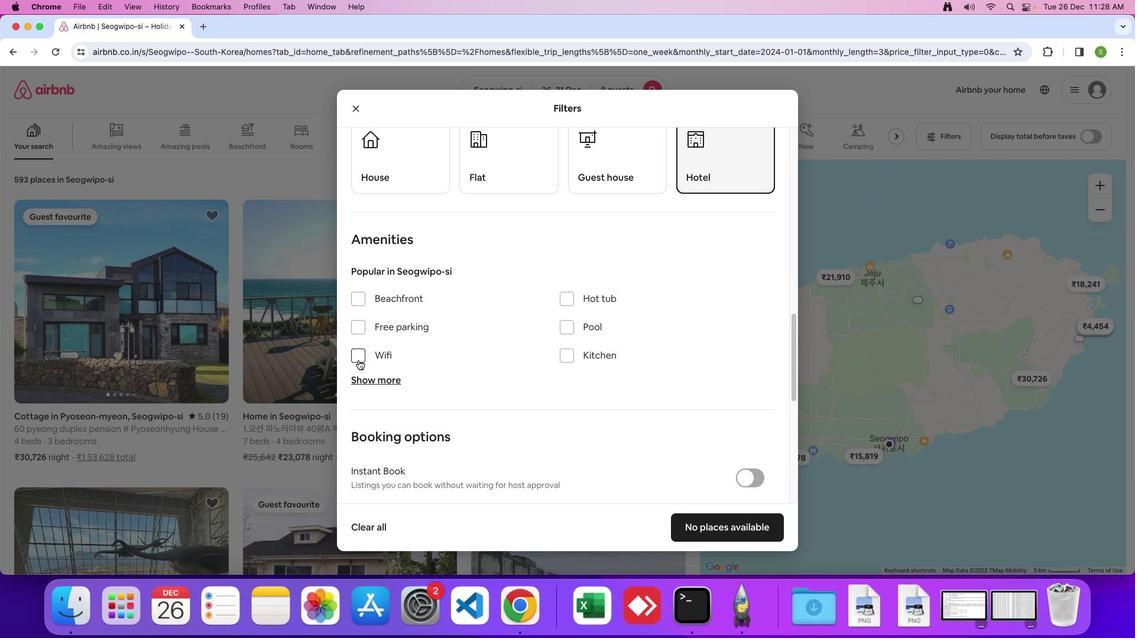 
Action: Mouse moved to (372, 386)
Screenshot: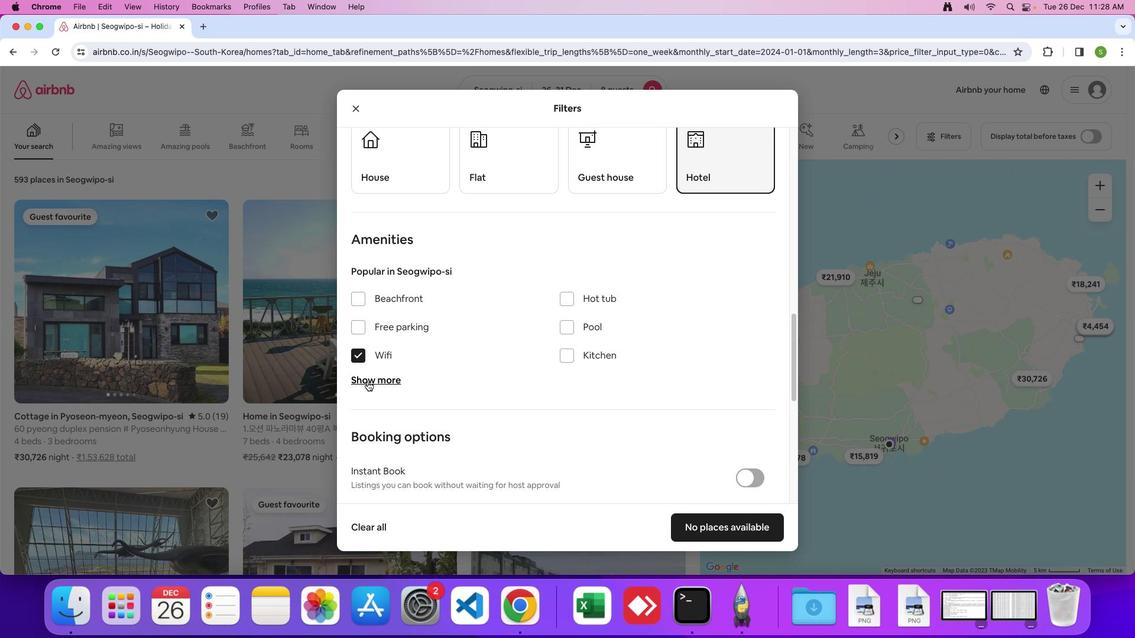 
Action: Mouse pressed left at (372, 386)
Screenshot: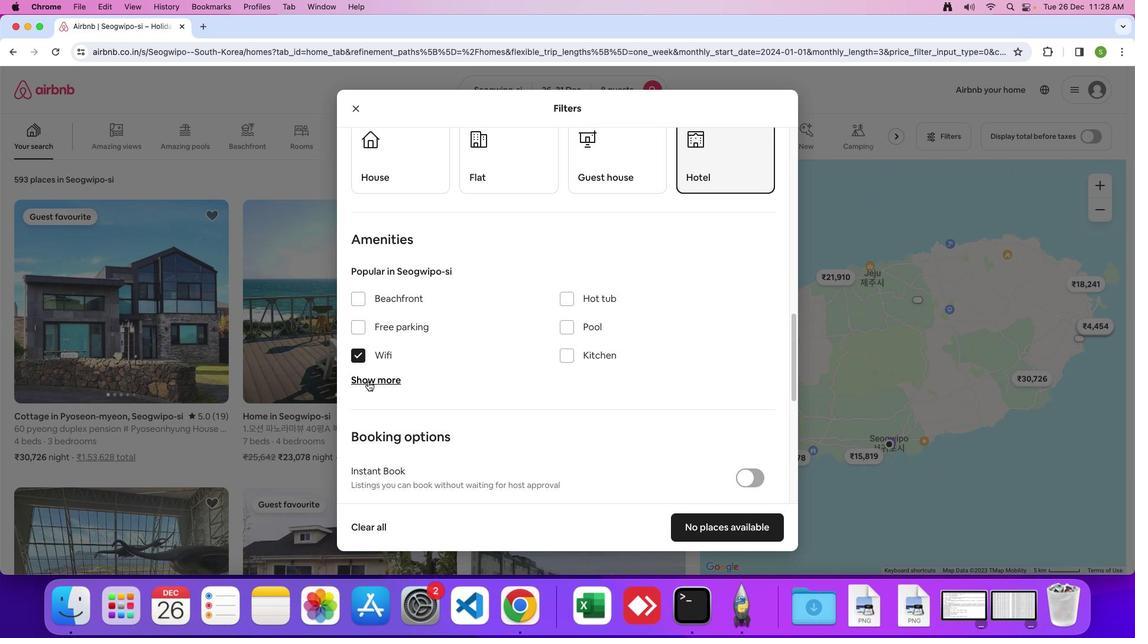 
Action: Mouse moved to (531, 396)
Screenshot: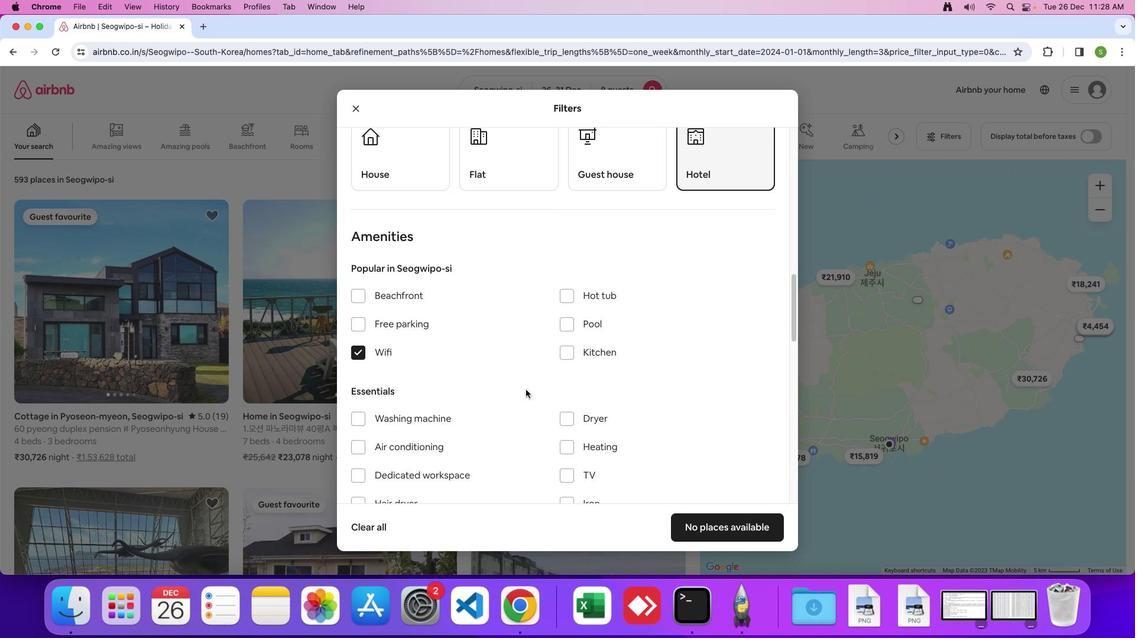 
Action: Mouse scrolled (531, 396) with delta (4, 4)
Screenshot: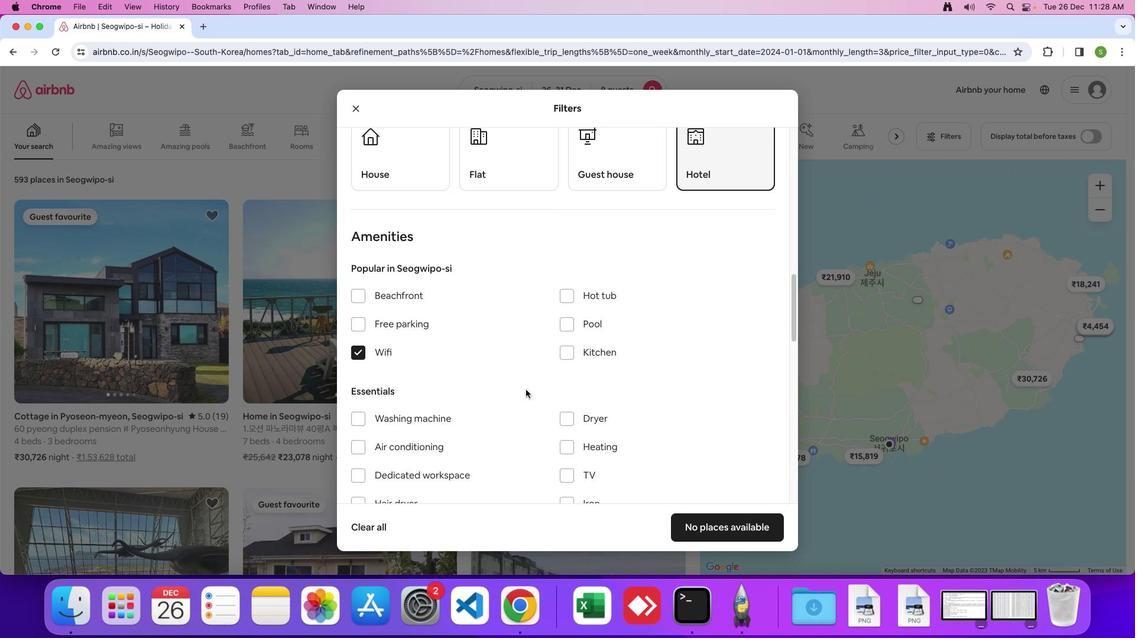 
Action: Mouse moved to (531, 396)
Screenshot: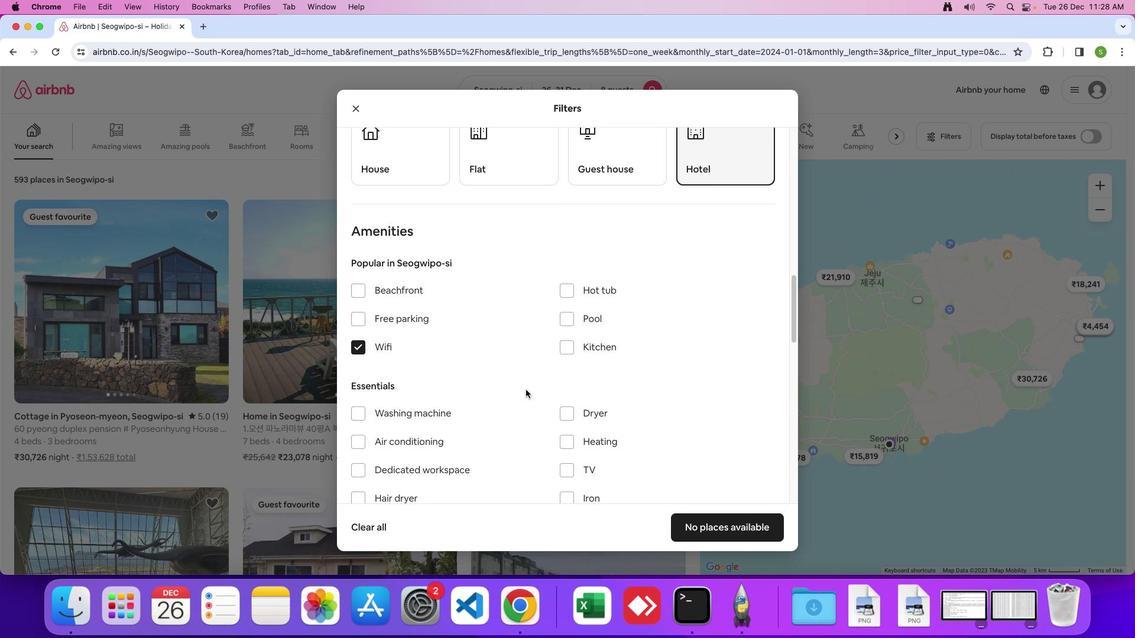 
Action: Mouse scrolled (531, 396) with delta (4, 4)
Screenshot: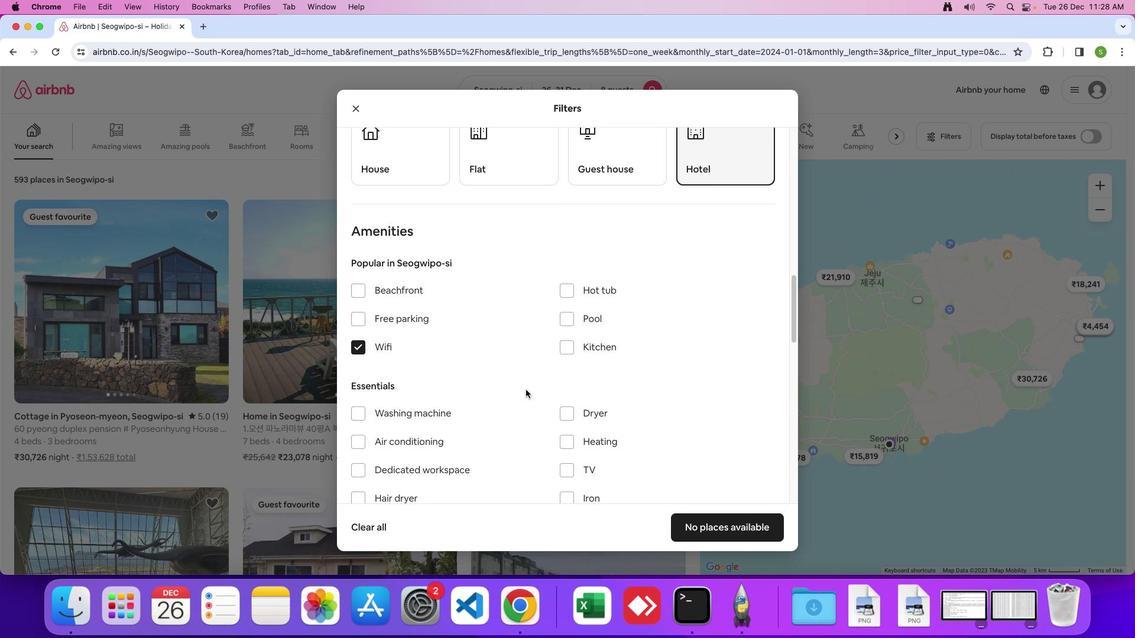 
Action: Mouse moved to (531, 395)
Screenshot: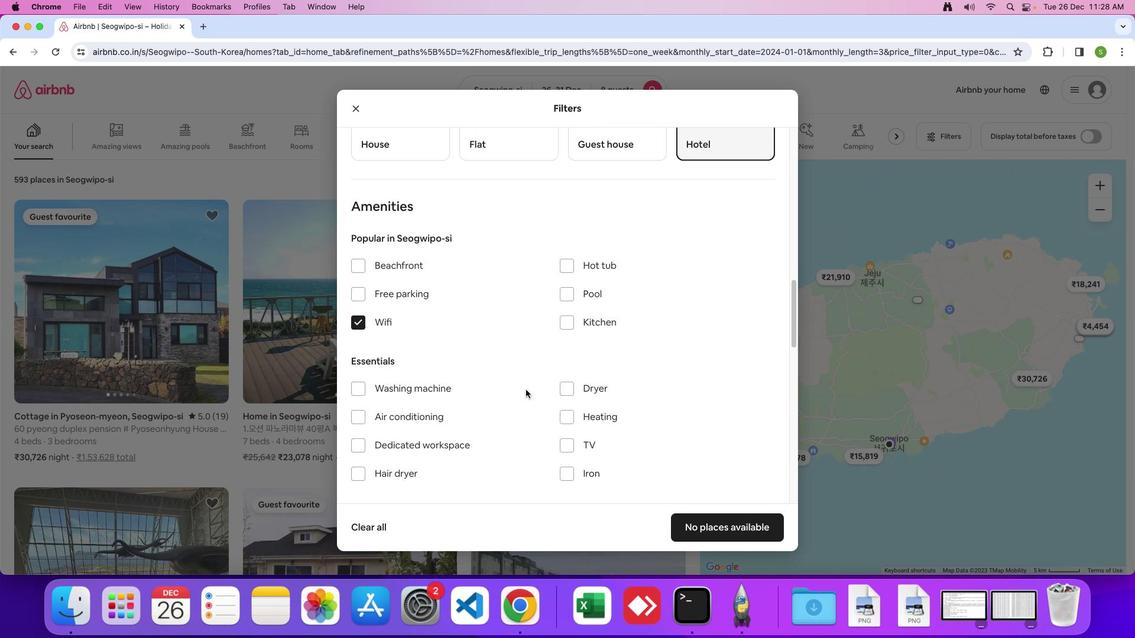 
Action: Mouse scrolled (531, 395) with delta (4, 3)
Screenshot: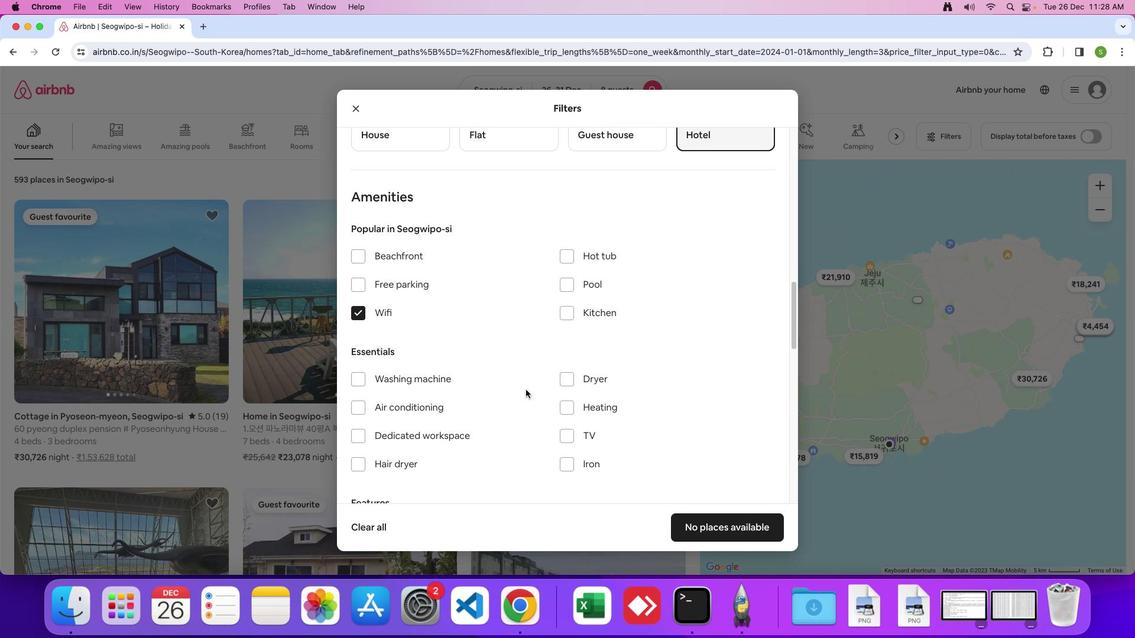 
Action: Mouse moved to (567, 394)
Screenshot: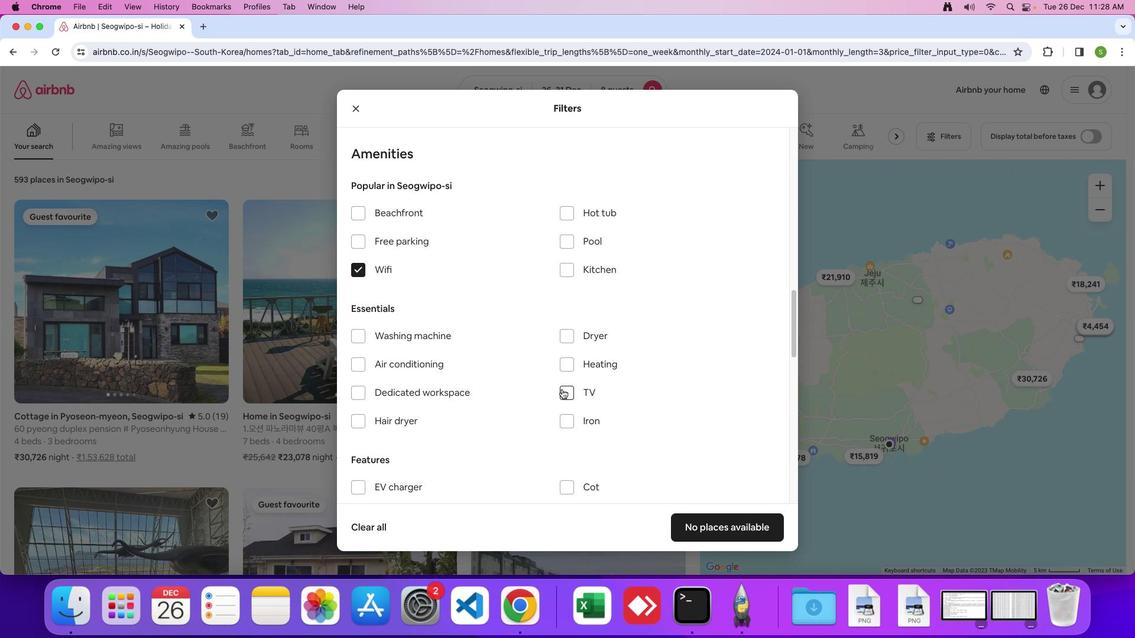 
Action: Mouse pressed left at (567, 394)
Screenshot: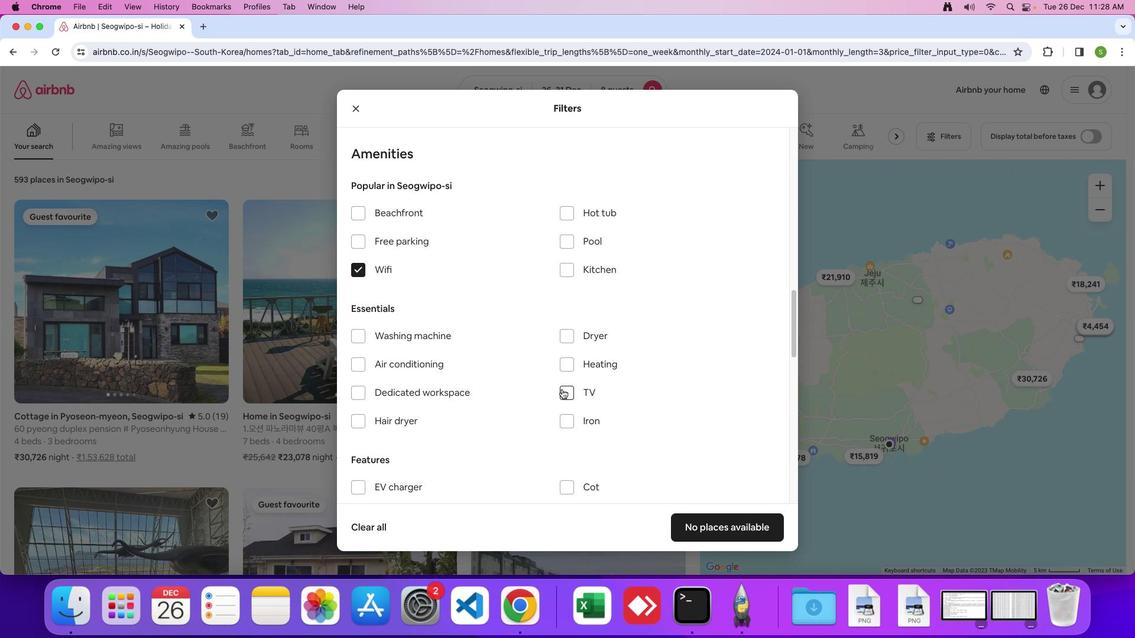 
Action: Mouse moved to (366, 248)
Screenshot: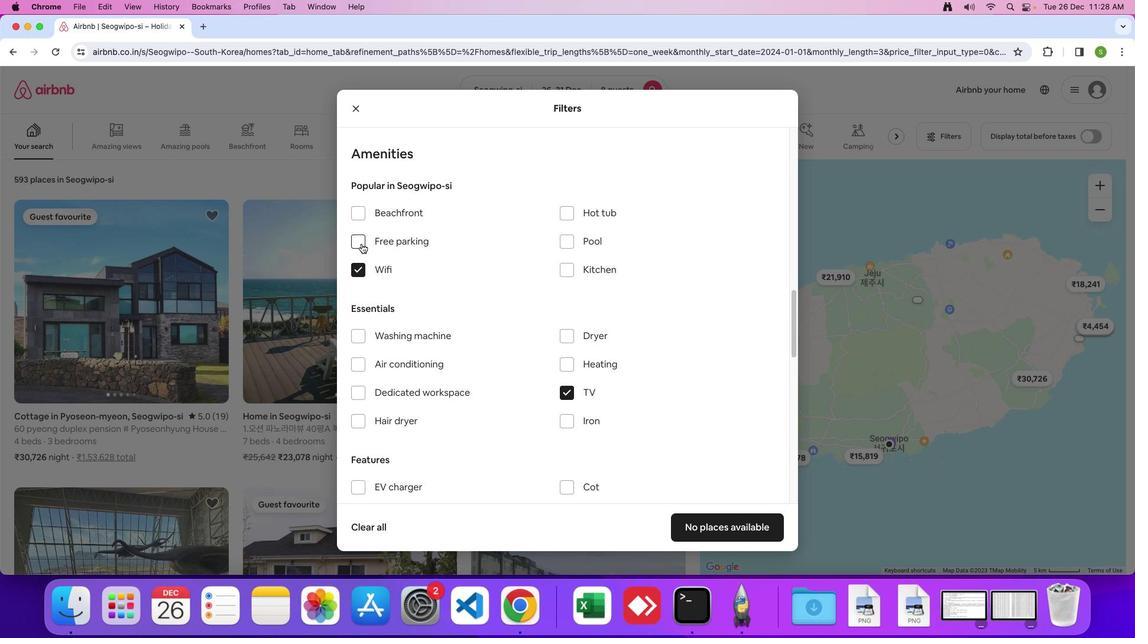 
Action: Mouse pressed left at (366, 248)
Screenshot: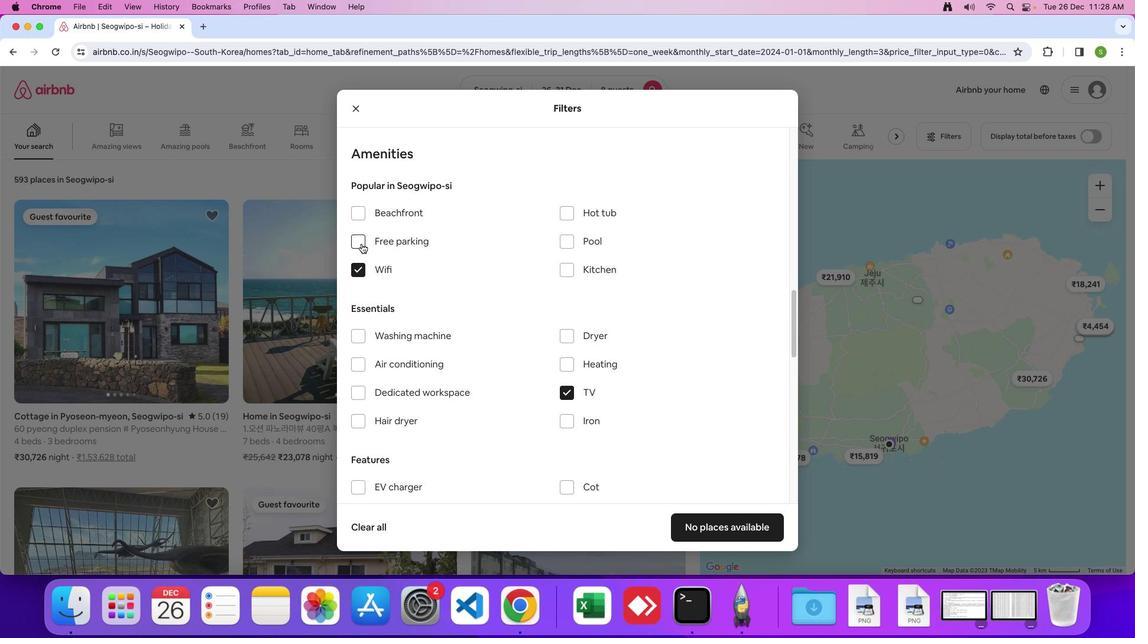 
Action: Mouse moved to (527, 337)
Screenshot: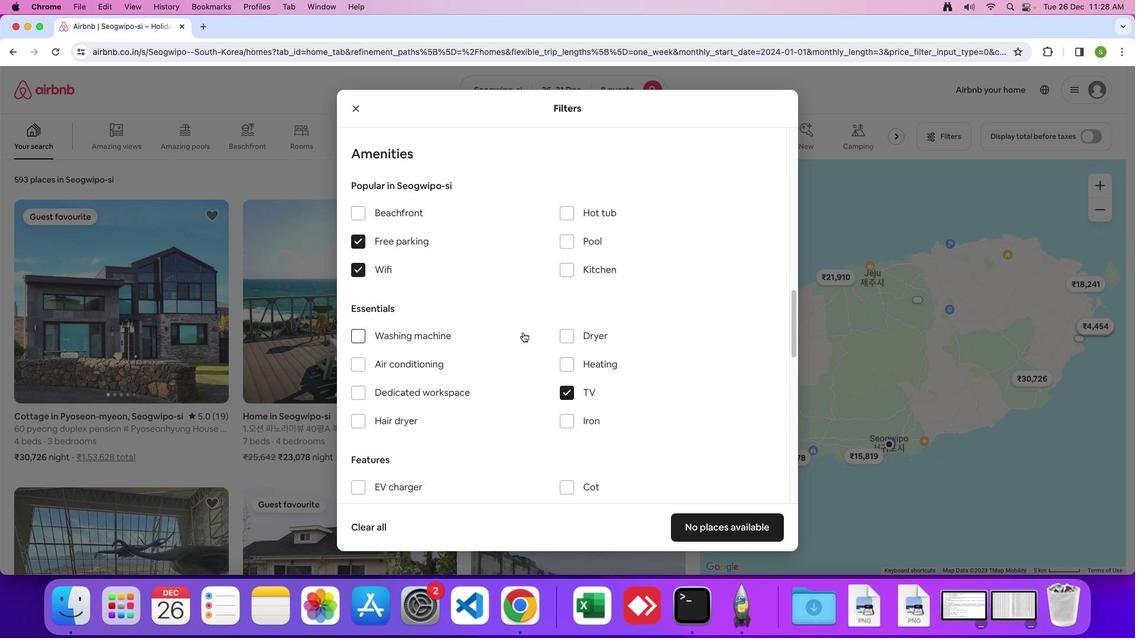 
Action: Mouse scrolled (527, 337) with delta (4, 4)
Screenshot: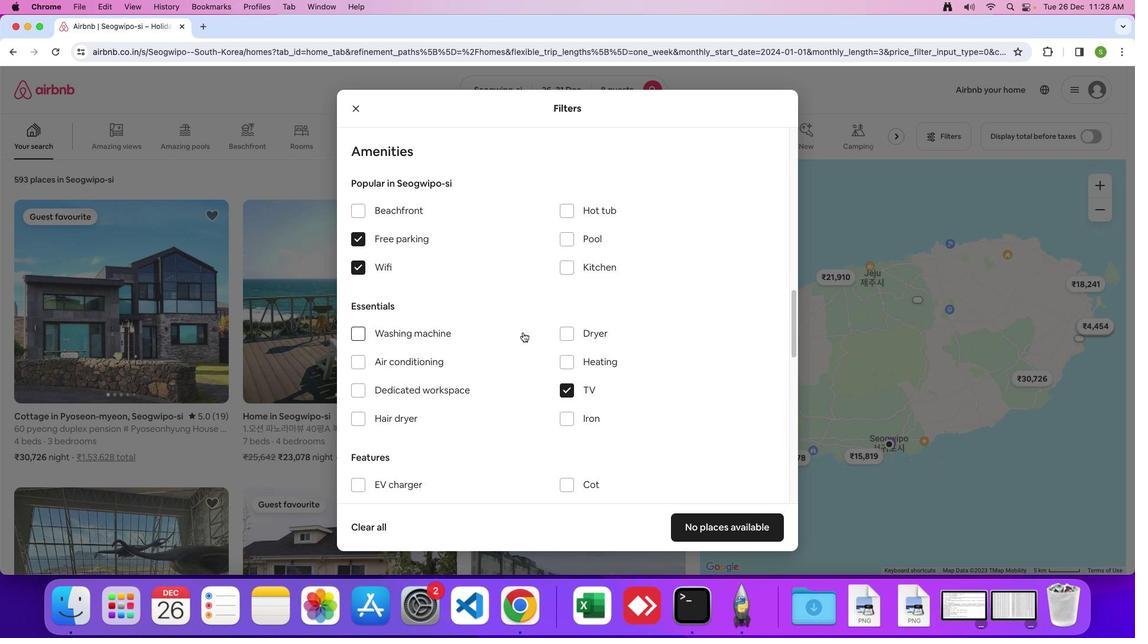 
Action: Mouse scrolled (527, 337) with delta (4, 4)
Screenshot: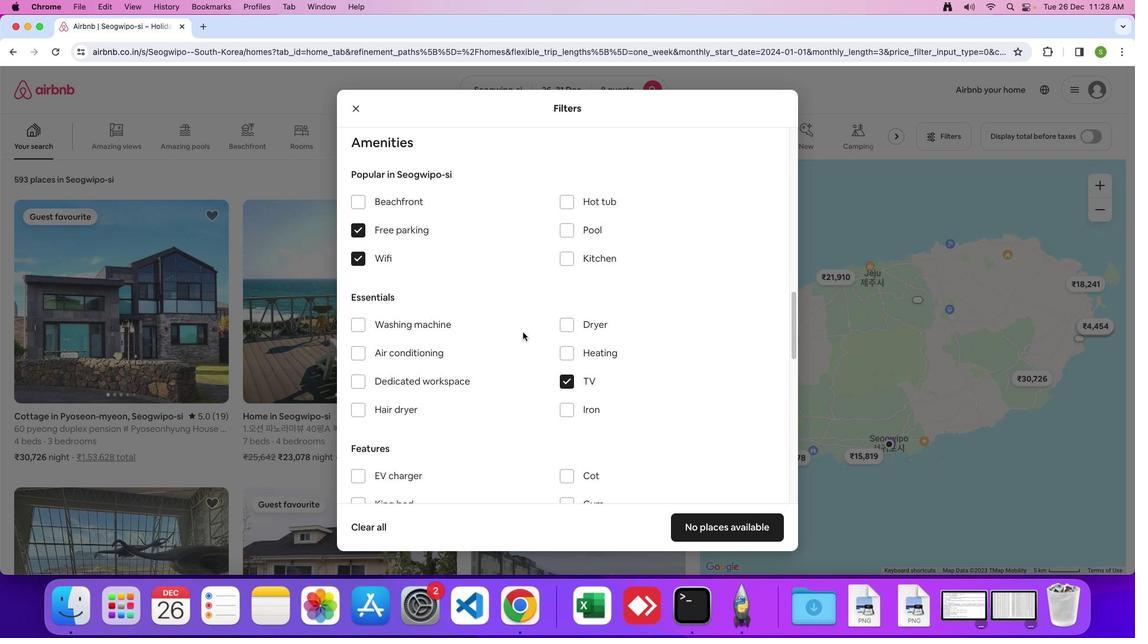
Action: Mouse scrolled (527, 337) with delta (4, 4)
Screenshot: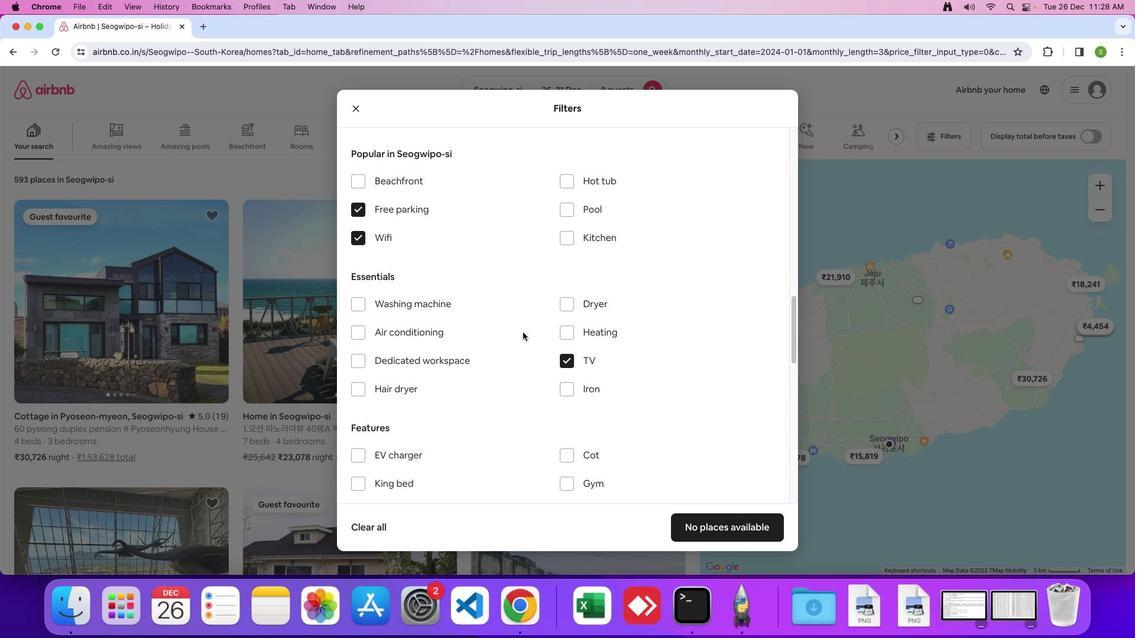 
Action: Mouse scrolled (527, 337) with delta (4, 4)
Screenshot: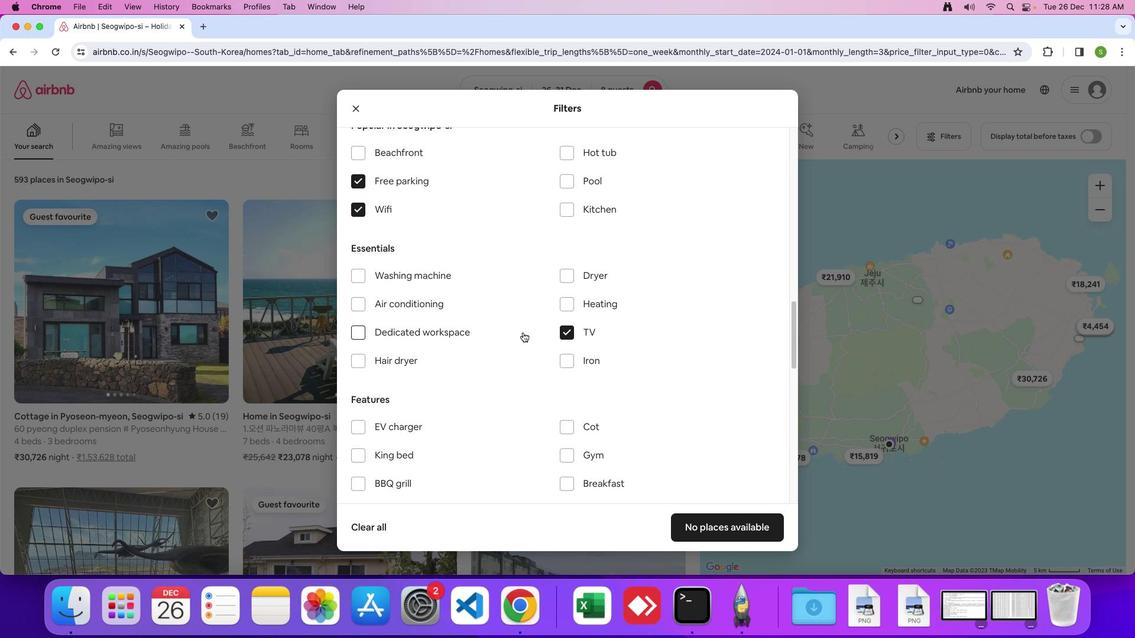 
Action: Mouse scrolled (527, 337) with delta (4, 4)
Screenshot: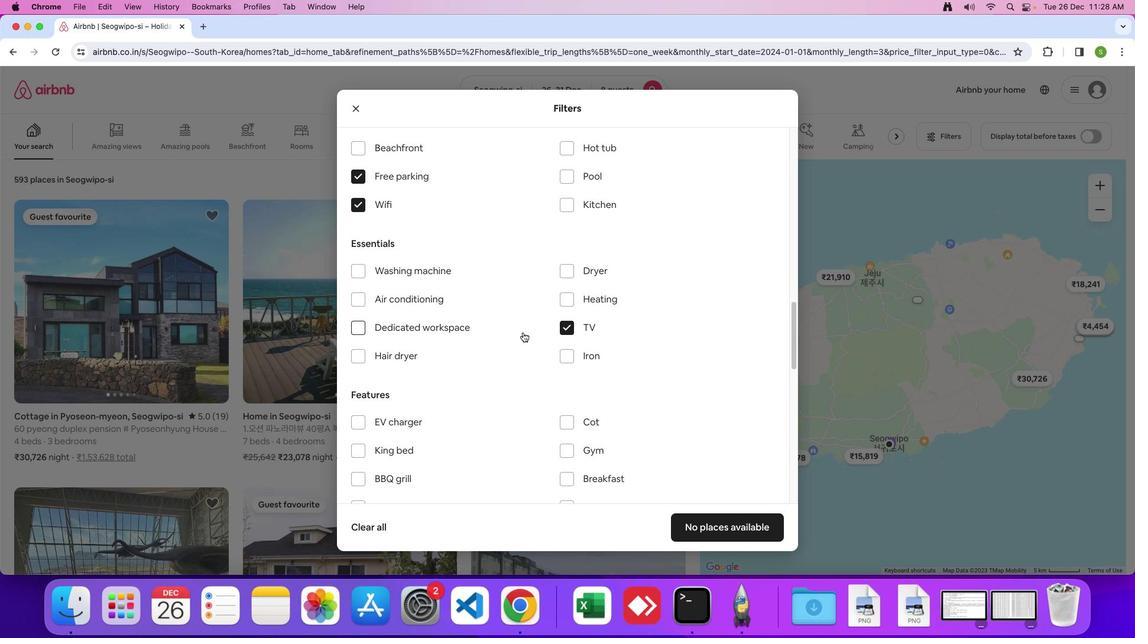 
Action: Mouse scrolled (527, 337) with delta (4, 4)
Screenshot: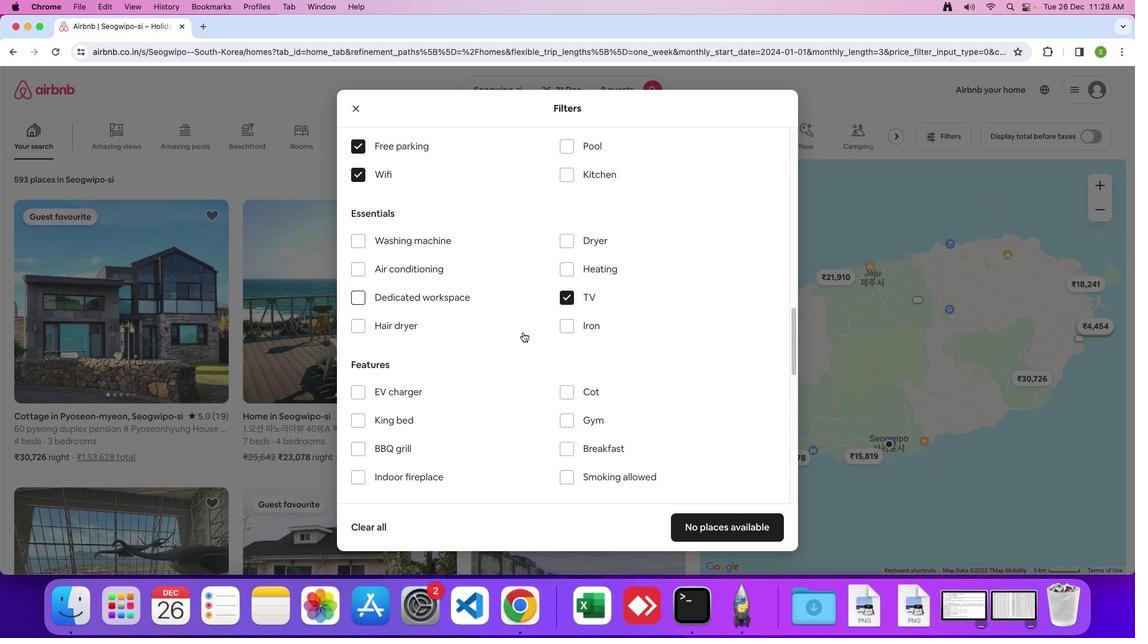 
Action: Mouse scrolled (527, 337) with delta (4, 4)
Screenshot: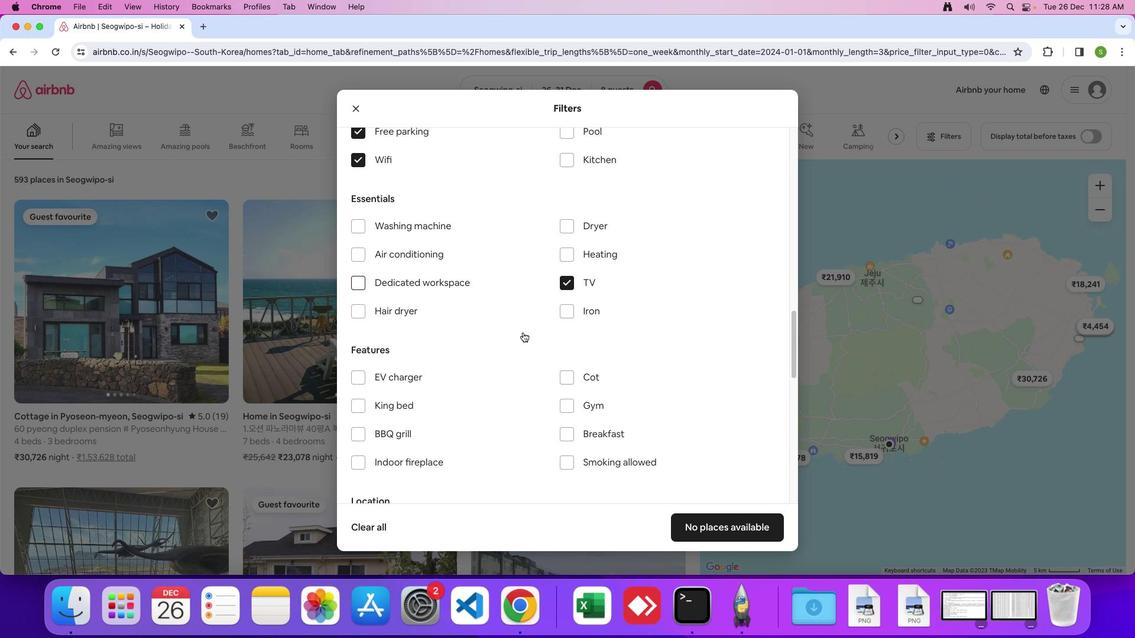 
Action: Mouse scrolled (527, 337) with delta (4, 4)
Screenshot: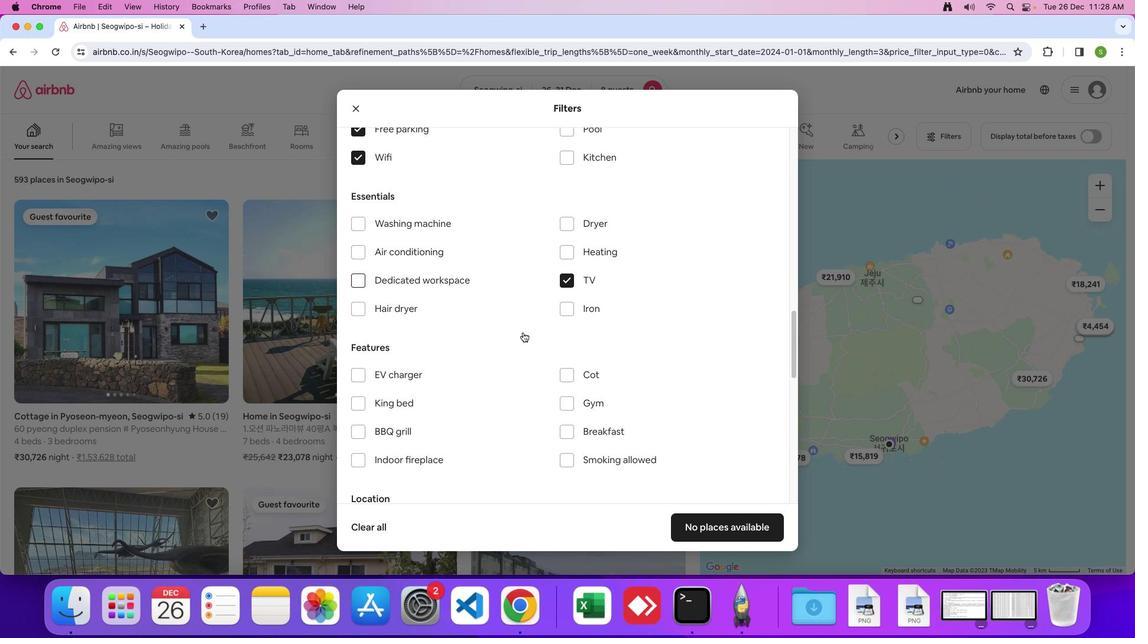 
Action: Mouse moved to (567, 409)
Screenshot: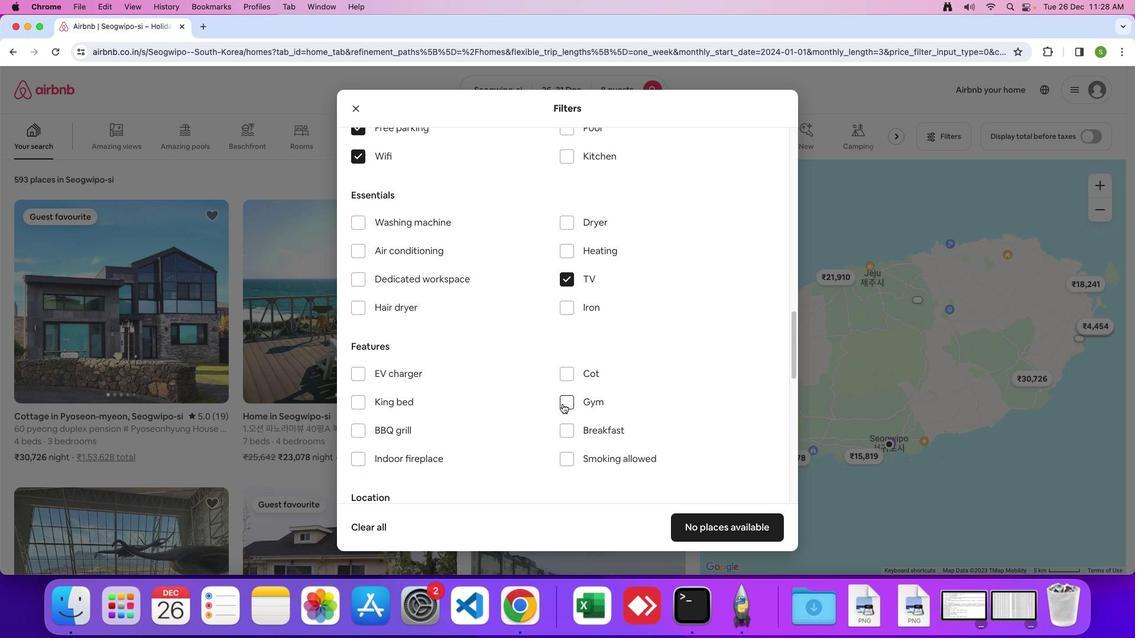 
Action: Mouse pressed left at (567, 409)
Screenshot: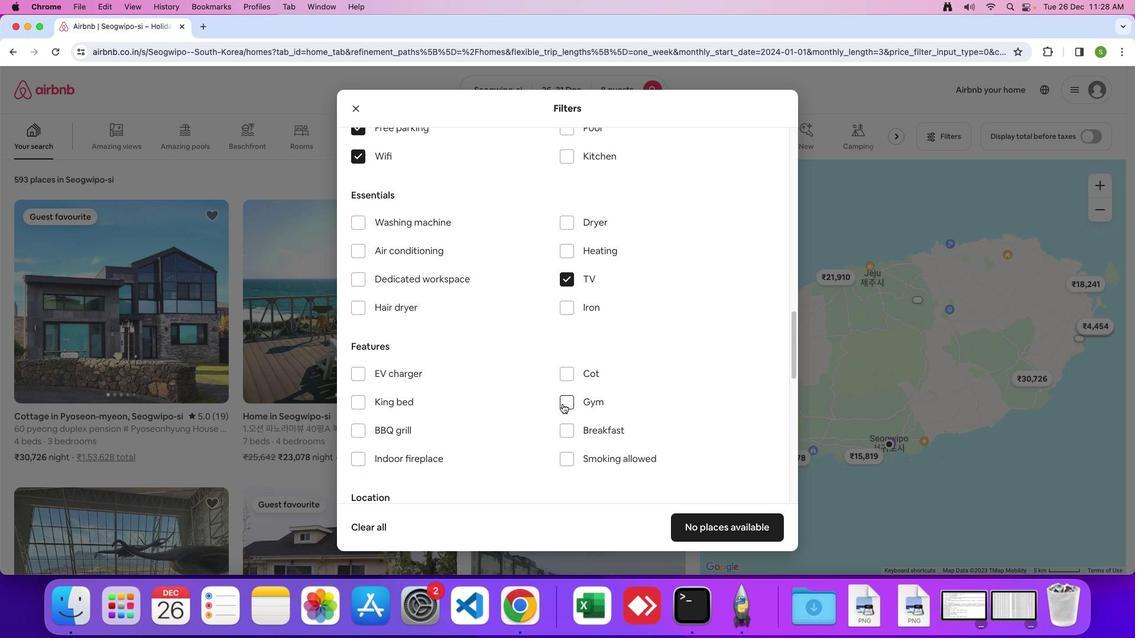 
Action: Mouse moved to (569, 435)
Screenshot: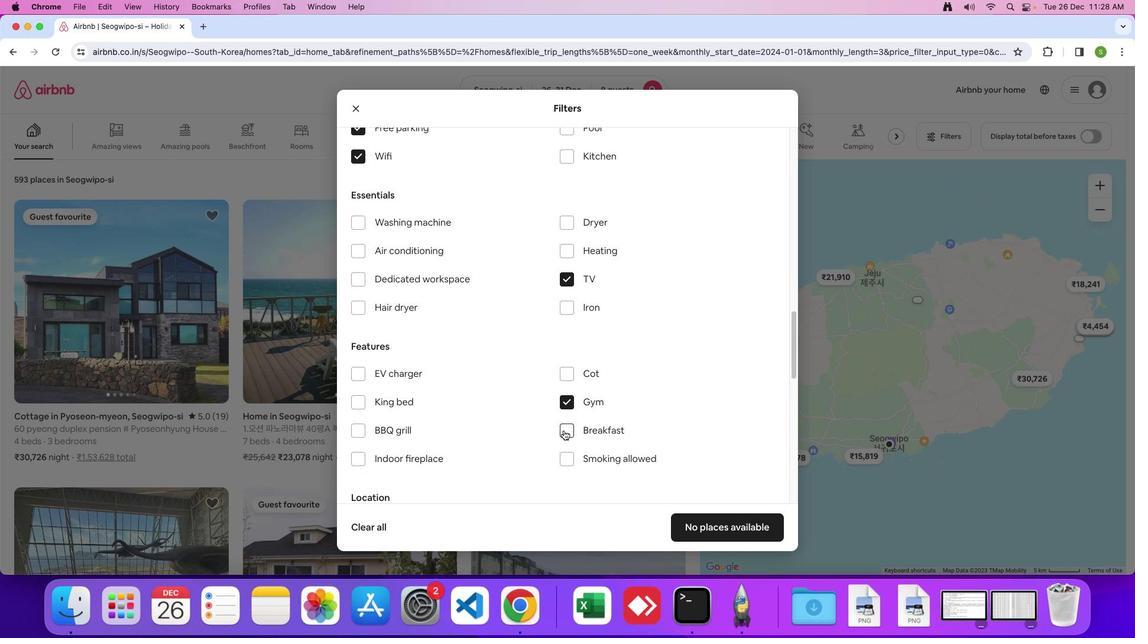 
Action: Mouse pressed left at (569, 435)
Screenshot: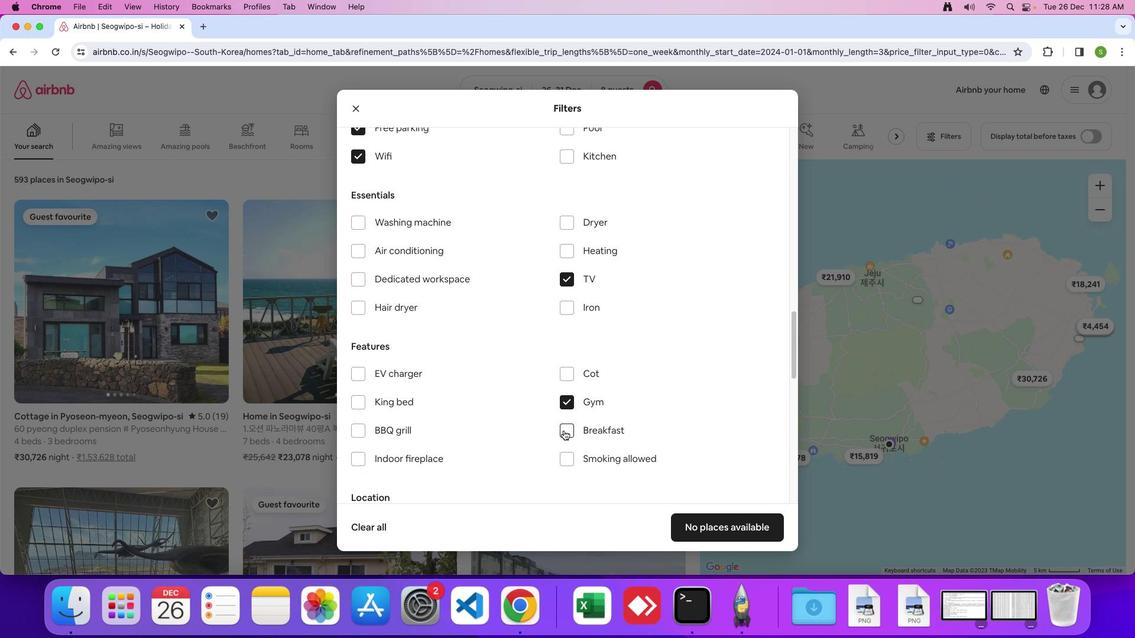 
Action: Mouse moved to (473, 372)
Screenshot: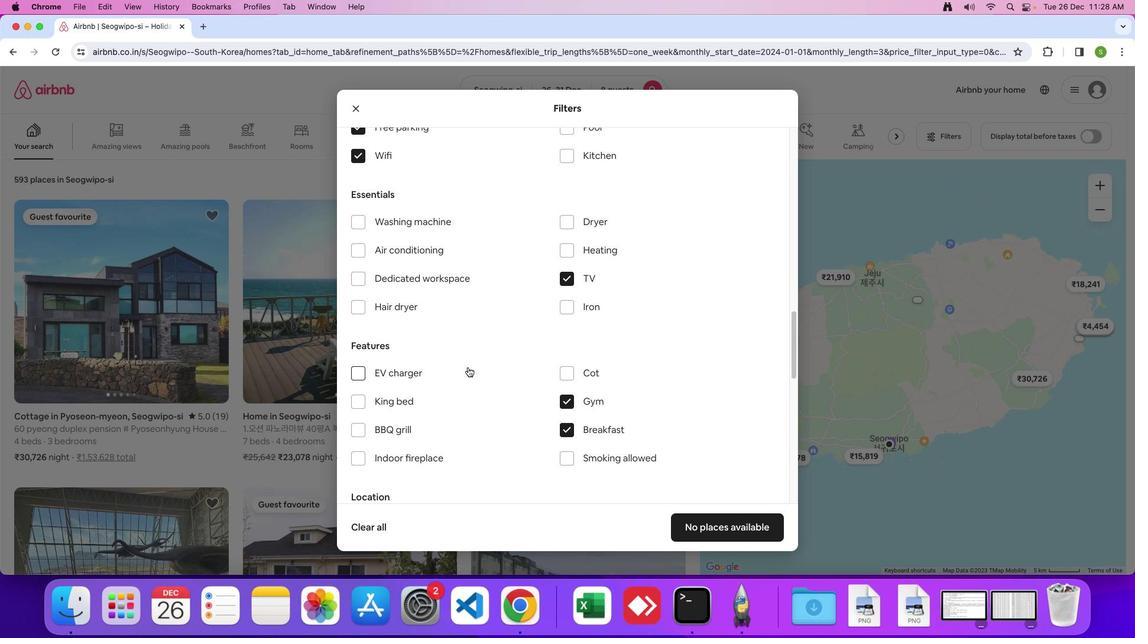 
Action: Mouse scrolled (473, 372) with delta (4, 4)
Screenshot: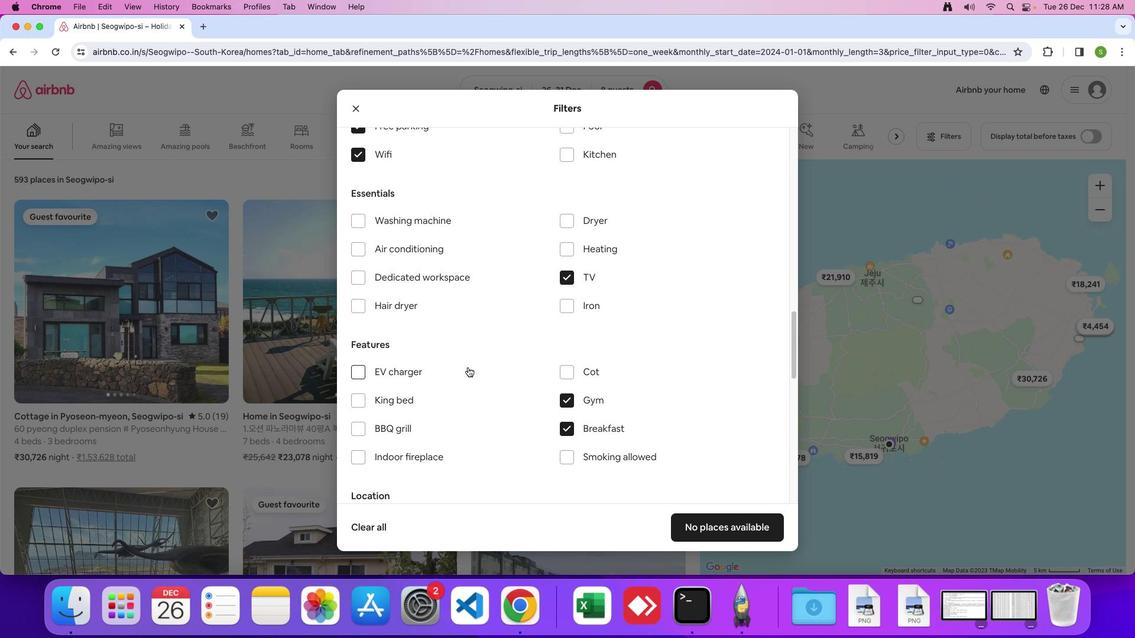 
Action: Mouse scrolled (473, 372) with delta (4, 4)
Screenshot: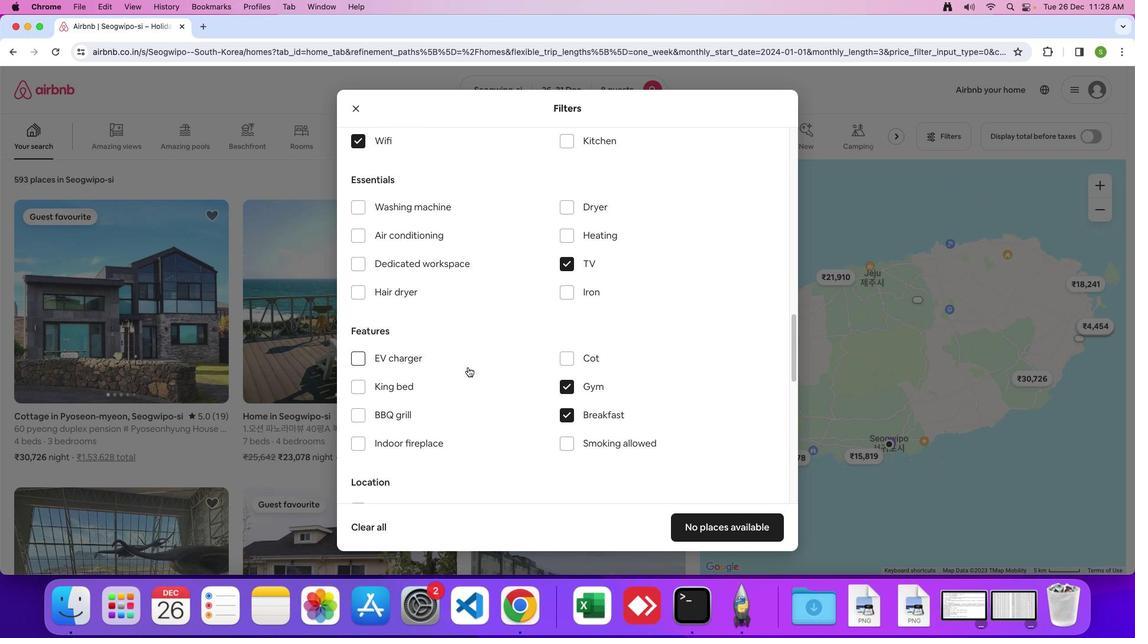 
Action: Mouse moved to (473, 372)
Screenshot: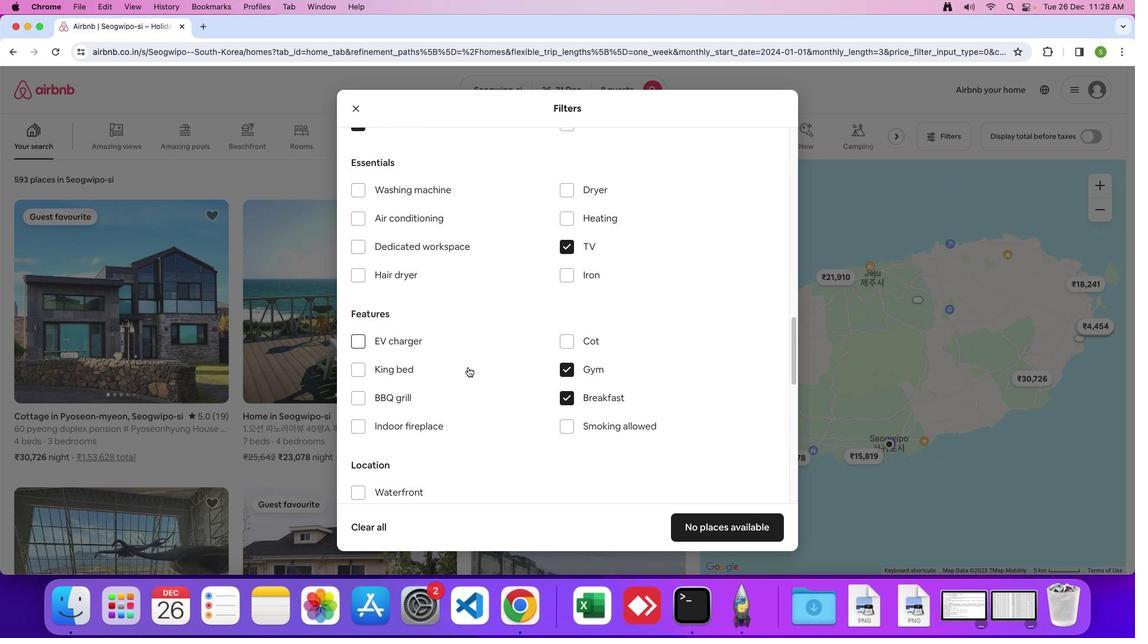 
Action: Mouse scrolled (473, 372) with delta (4, 3)
Screenshot: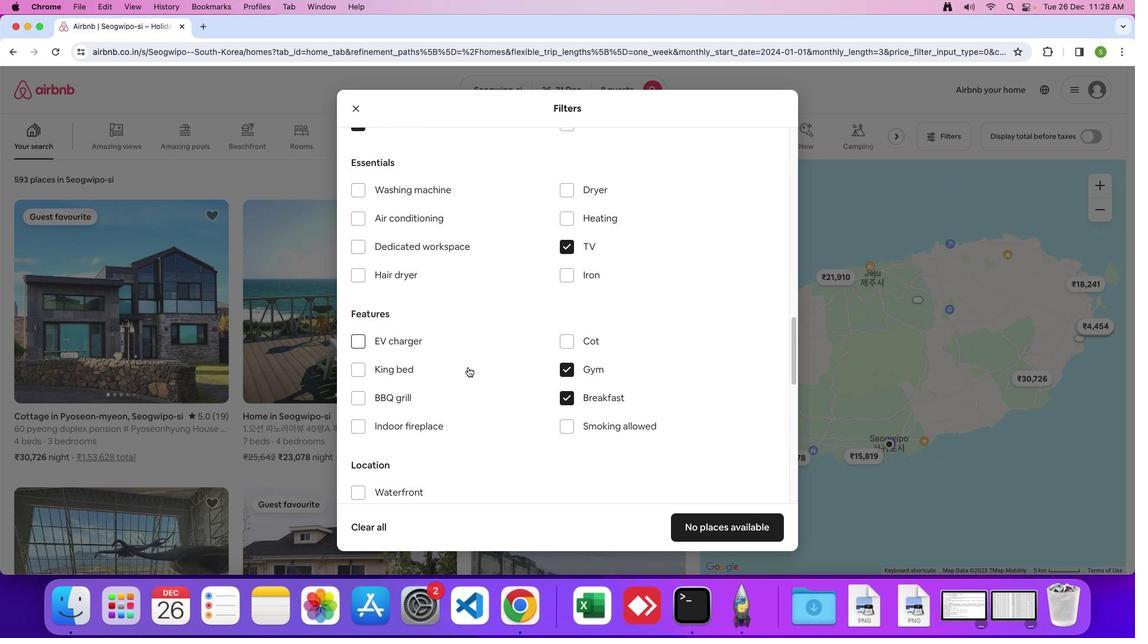 
Action: Mouse moved to (473, 371)
Screenshot: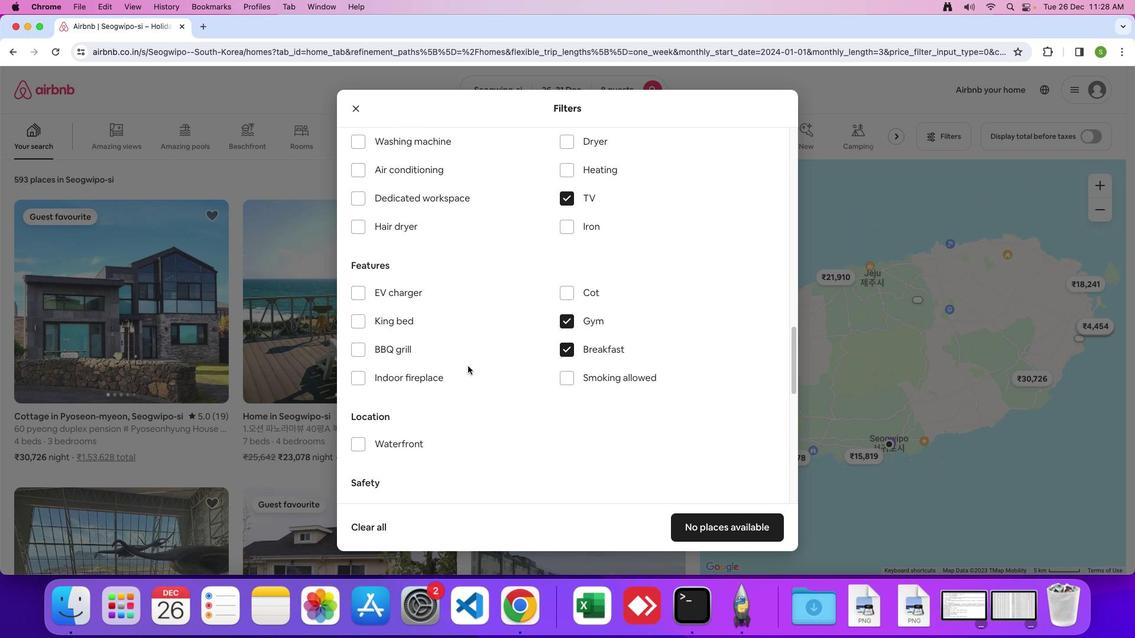 
Action: Mouse scrolled (473, 371) with delta (4, 4)
Screenshot: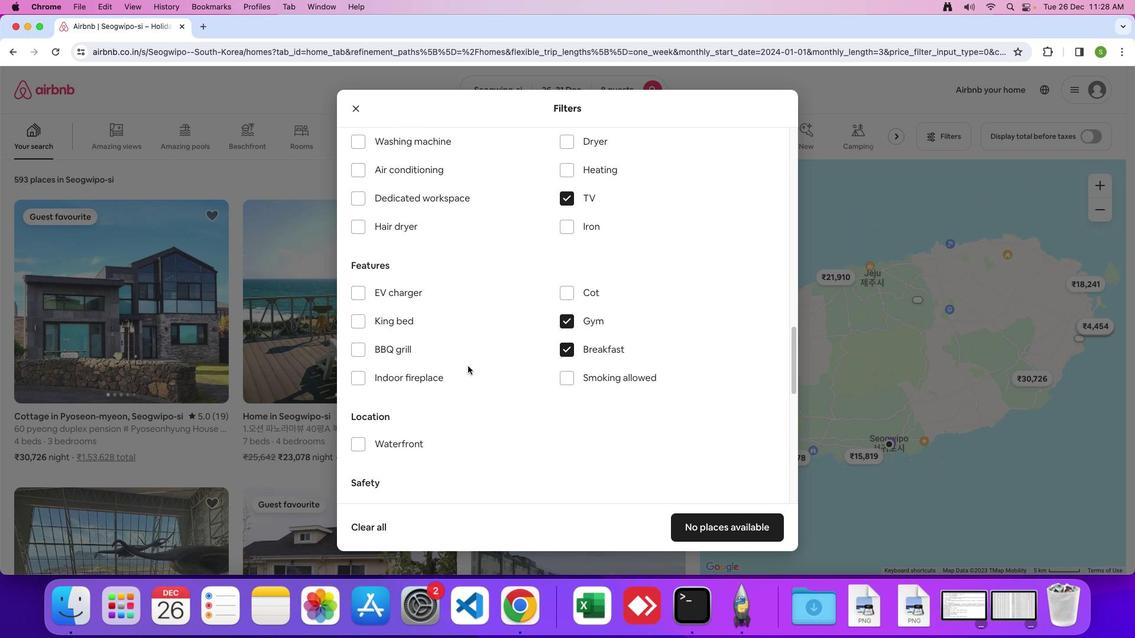 
Action: Mouse scrolled (473, 371) with delta (4, 4)
Screenshot: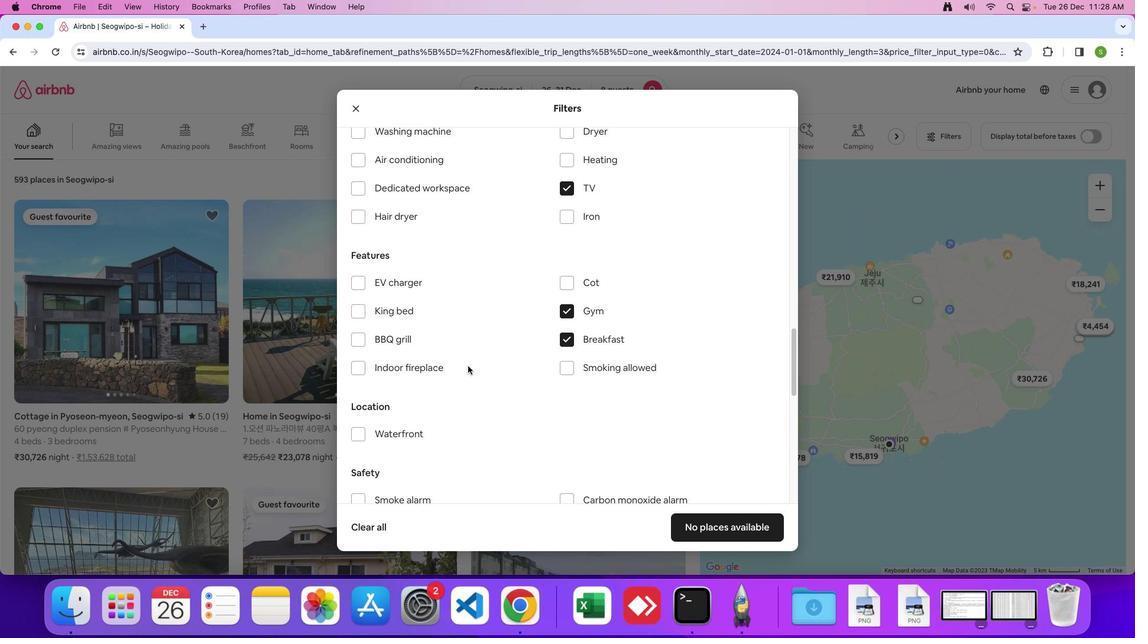 
Action: Mouse scrolled (473, 371) with delta (4, 4)
Screenshot: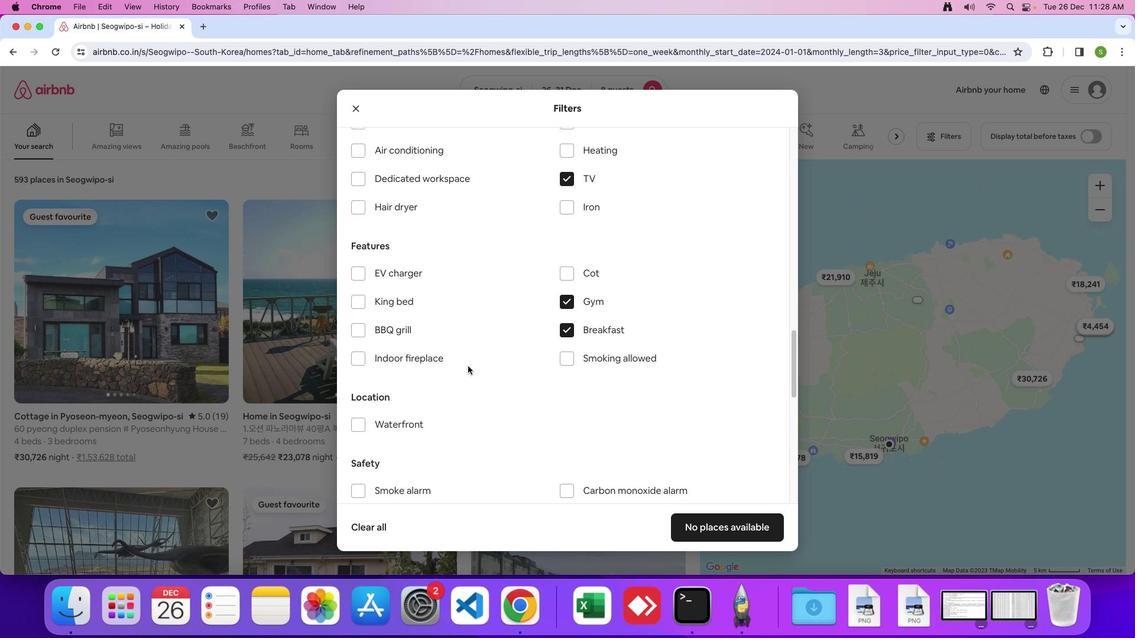 
Action: Mouse scrolled (473, 371) with delta (4, 4)
Screenshot: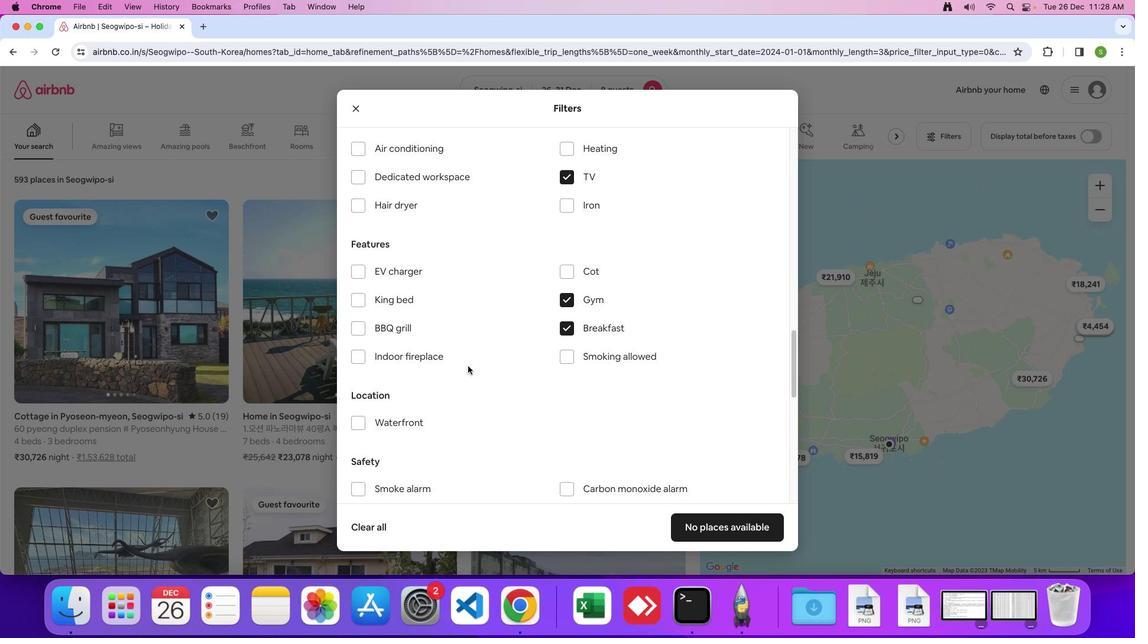 
Action: Mouse scrolled (473, 371) with delta (4, 4)
Screenshot: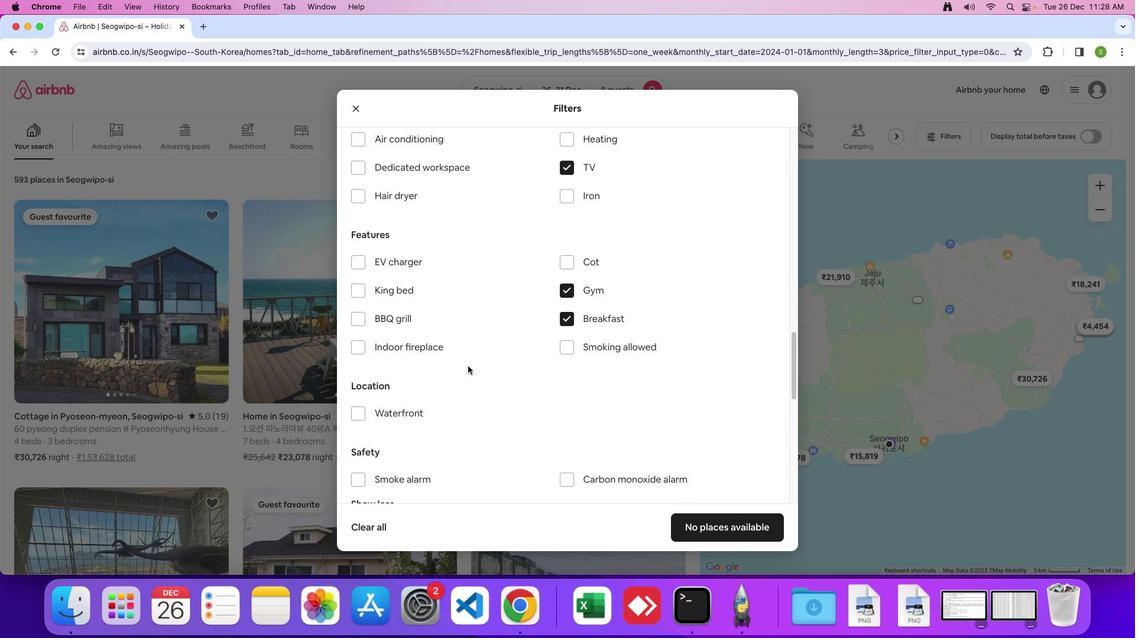 
Action: Mouse moved to (473, 369)
Screenshot: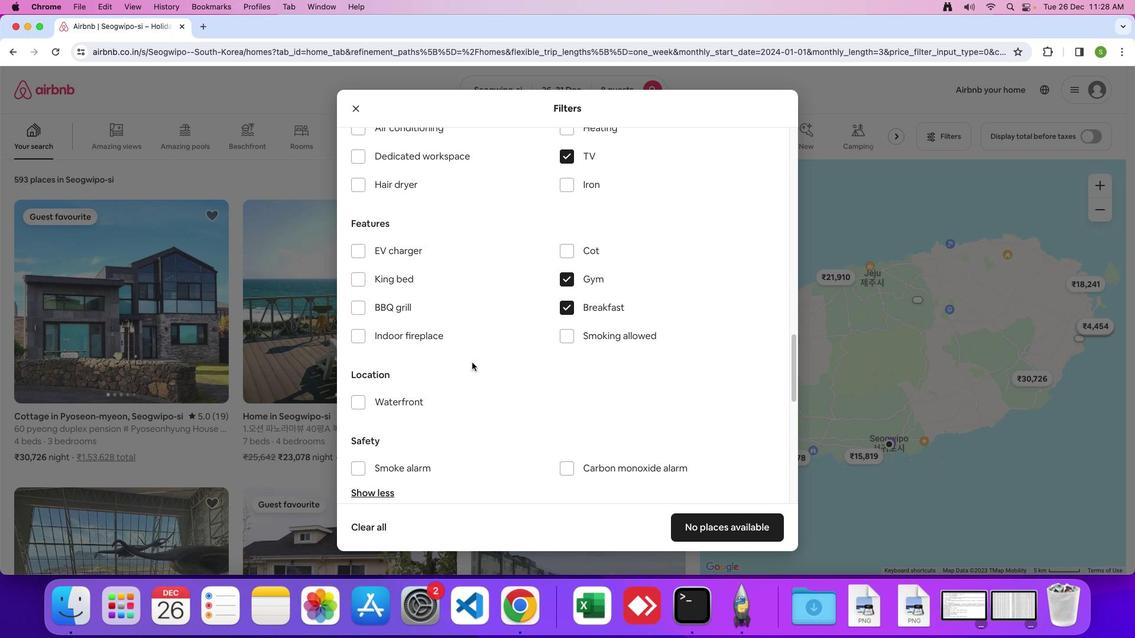 
Action: Mouse scrolled (473, 369) with delta (4, 4)
Screenshot: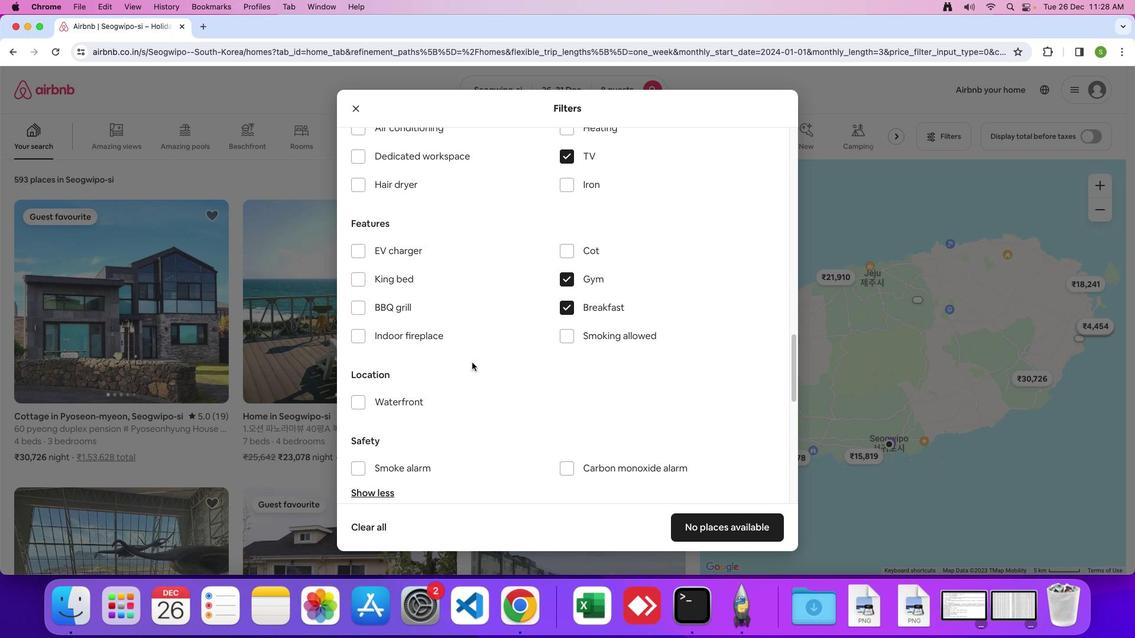 
Action: Mouse moved to (477, 367)
Screenshot: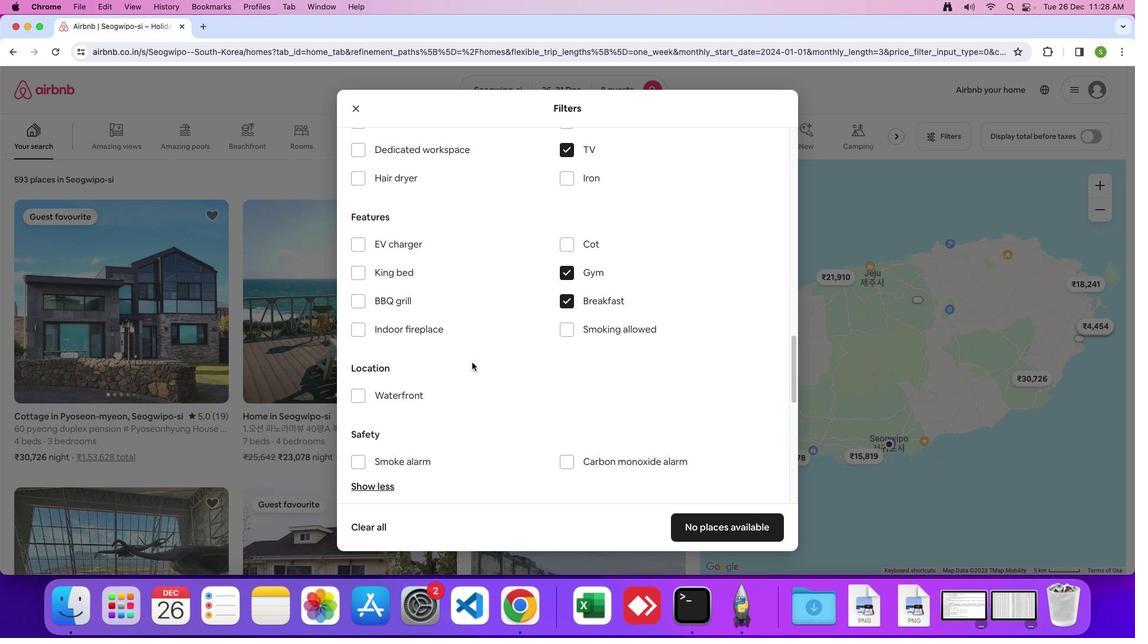
Action: Mouse scrolled (477, 367) with delta (4, 4)
Screenshot: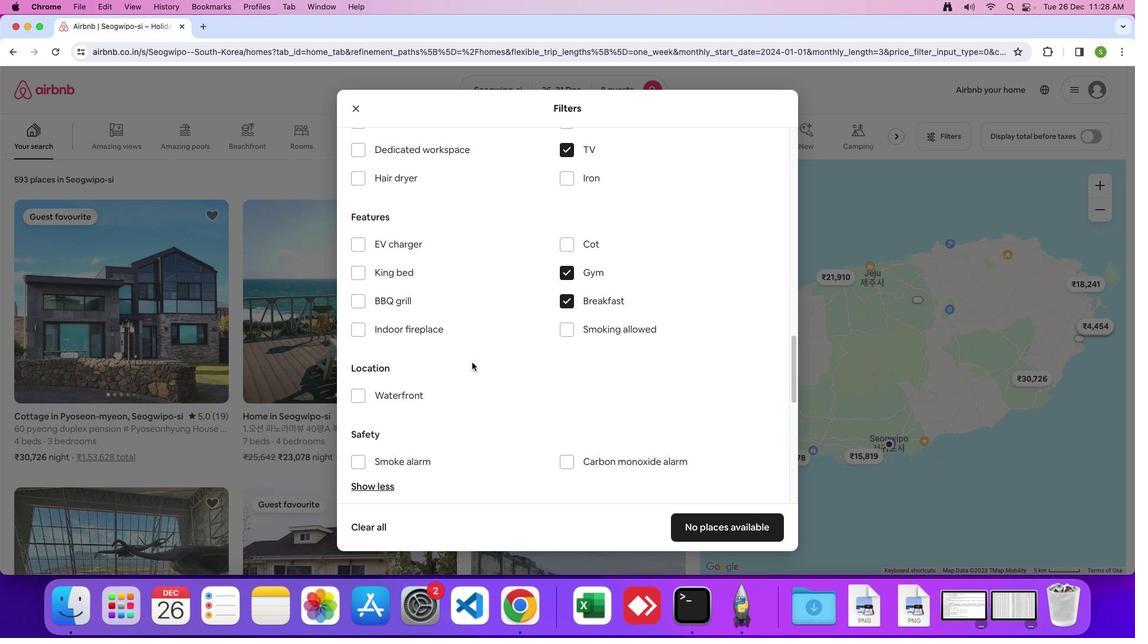 
Action: Mouse moved to (477, 367)
Screenshot: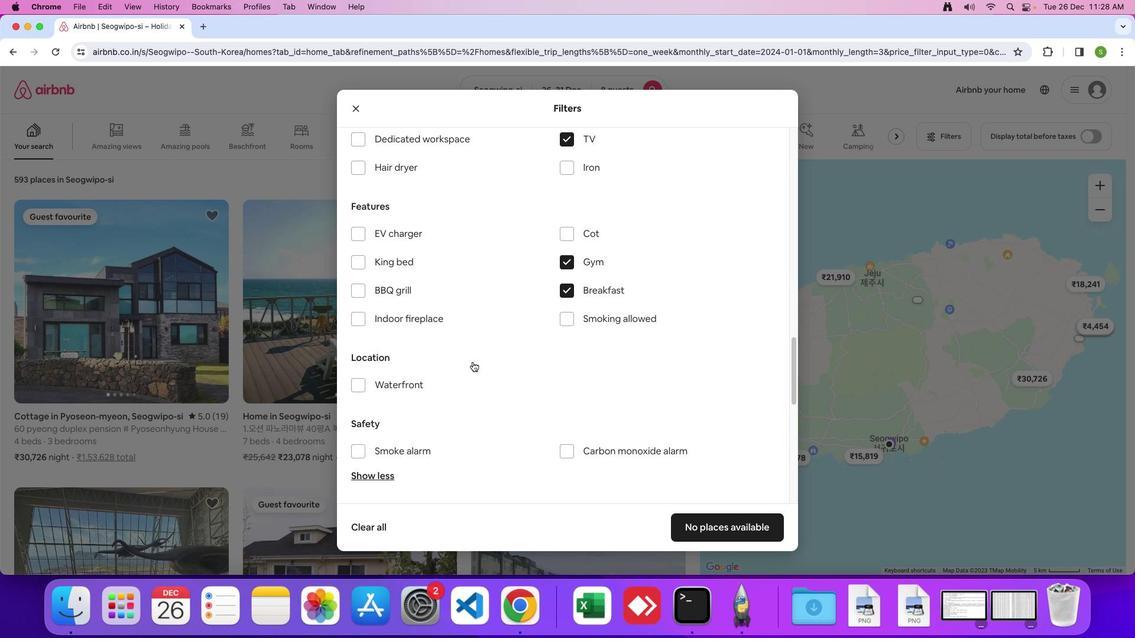 
Action: Mouse scrolled (477, 367) with delta (4, 3)
Screenshot: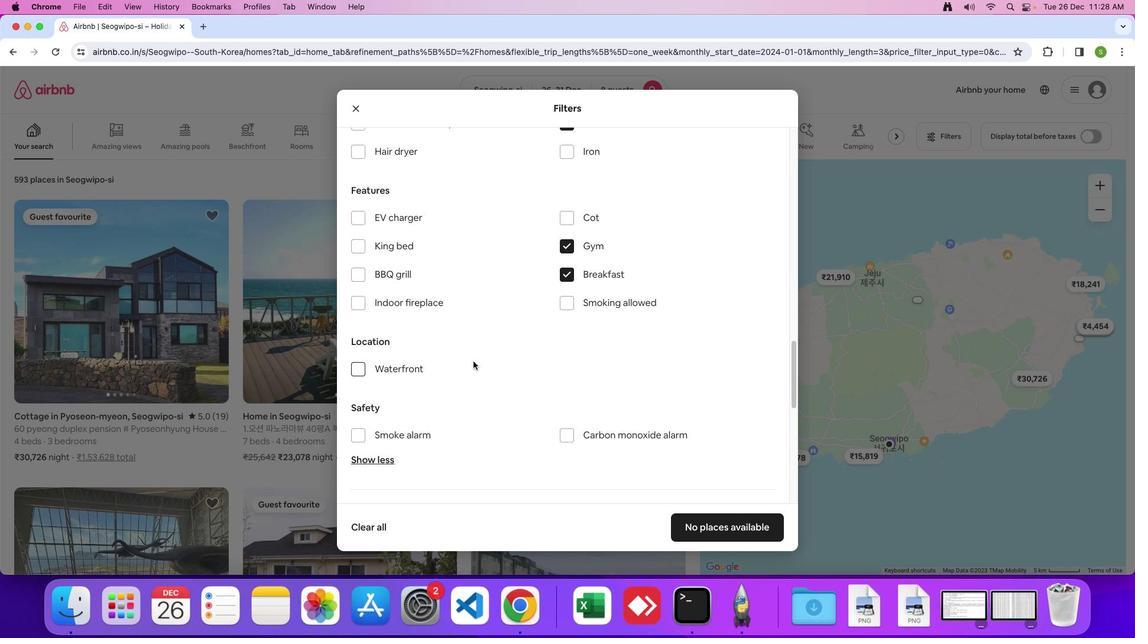 
Action: Mouse moved to (482, 365)
Screenshot: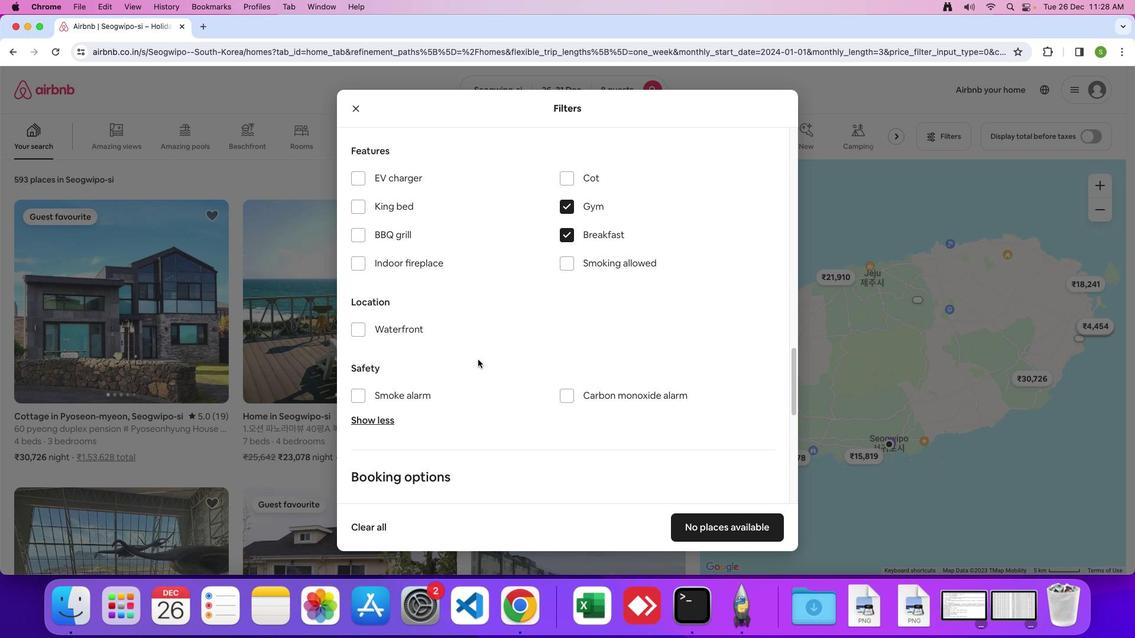 
Action: Mouse scrolled (482, 365) with delta (4, 4)
Screenshot: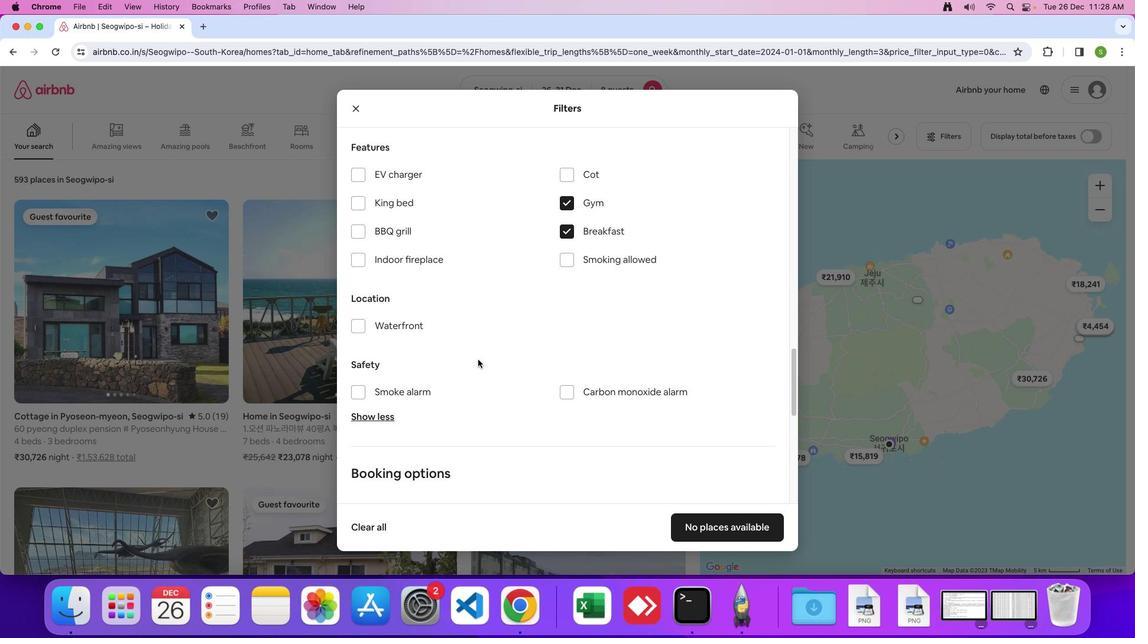 
Action: Mouse moved to (482, 365)
Screenshot: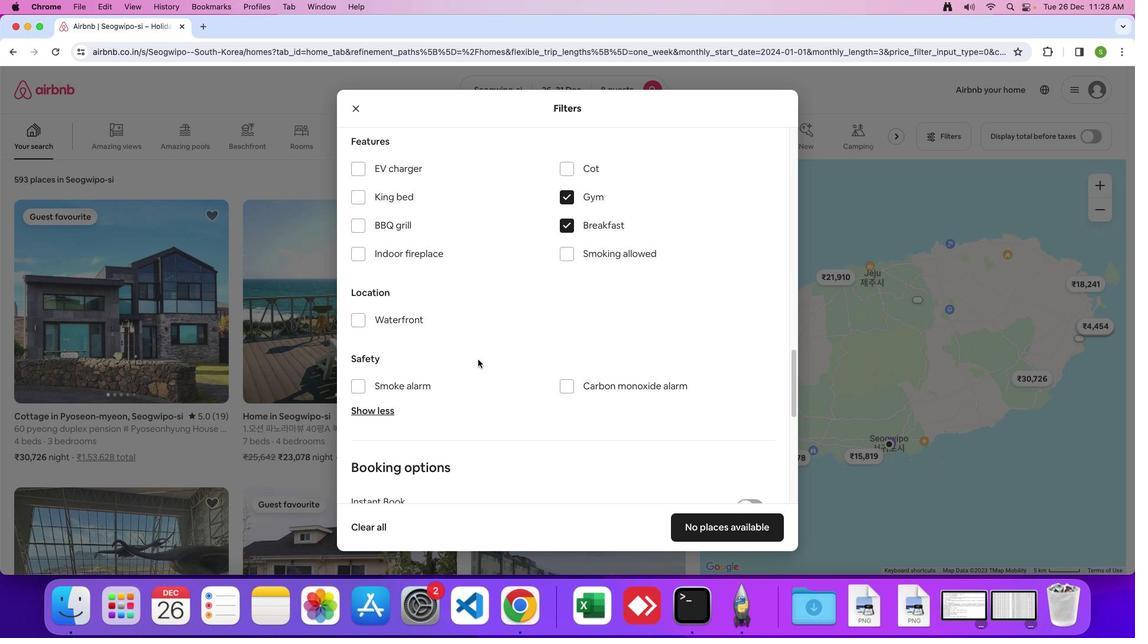 
Action: Mouse scrolled (482, 365) with delta (4, 4)
Screenshot: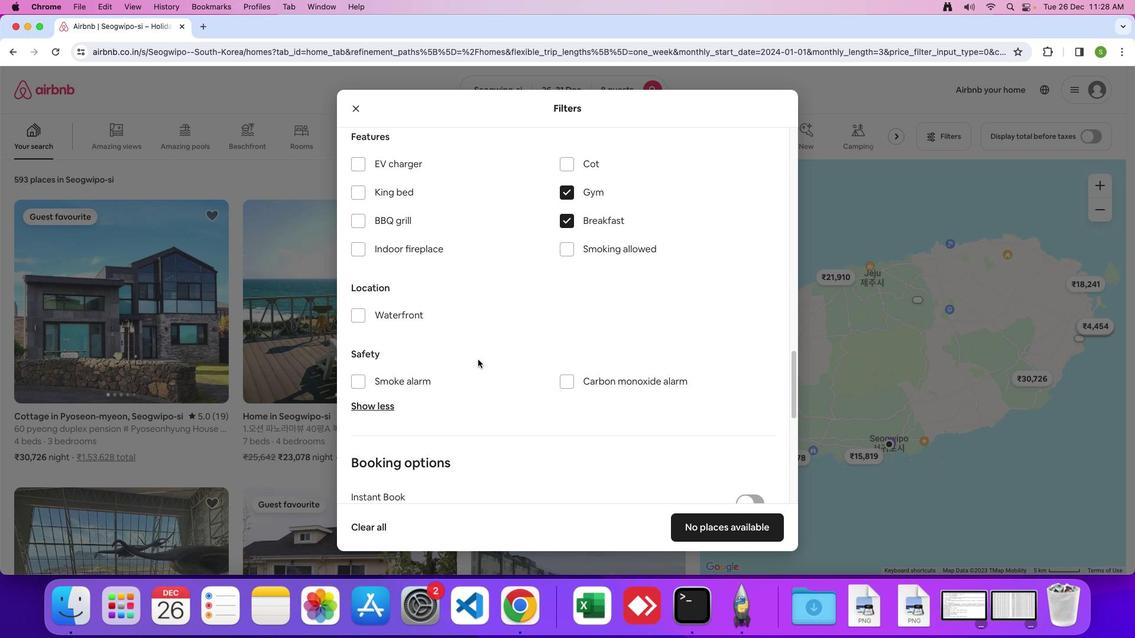 
Action: Mouse moved to (483, 364)
Screenshot: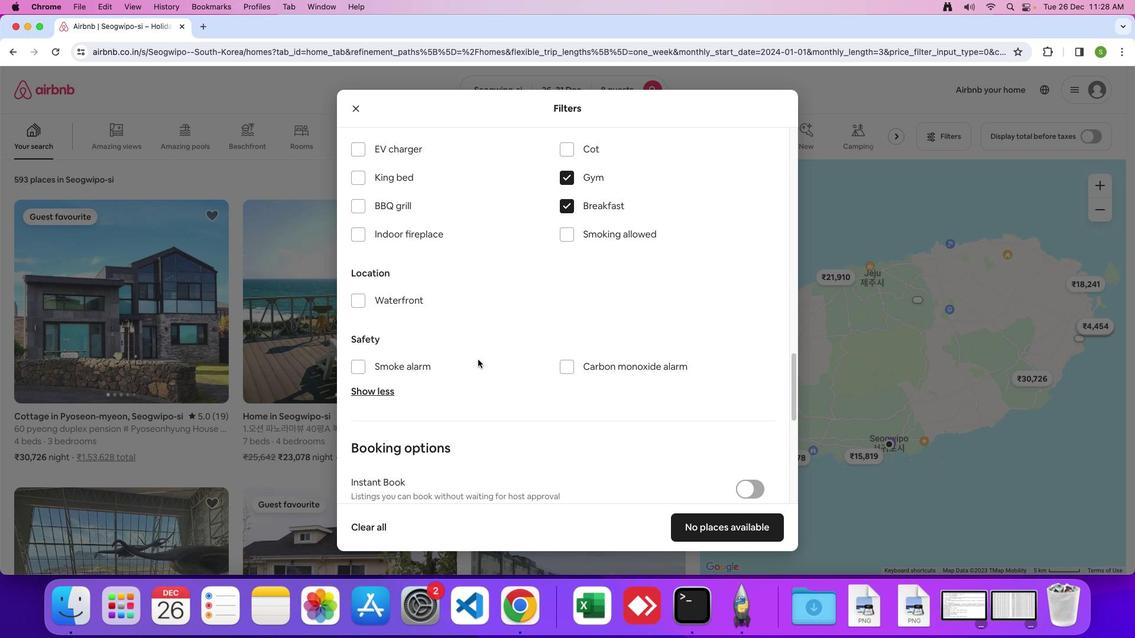
Action: Mouse scrolled (483, 364) with delta (4, 3)
Screenshot: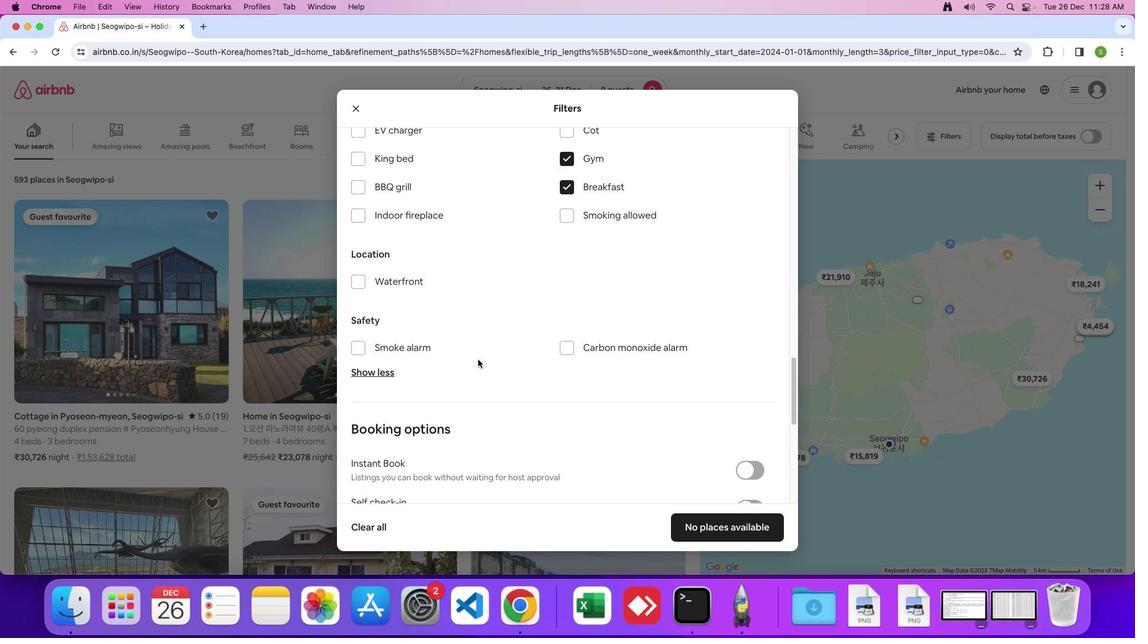 
Action: Mouse moved to (483, 364)
Screenshot: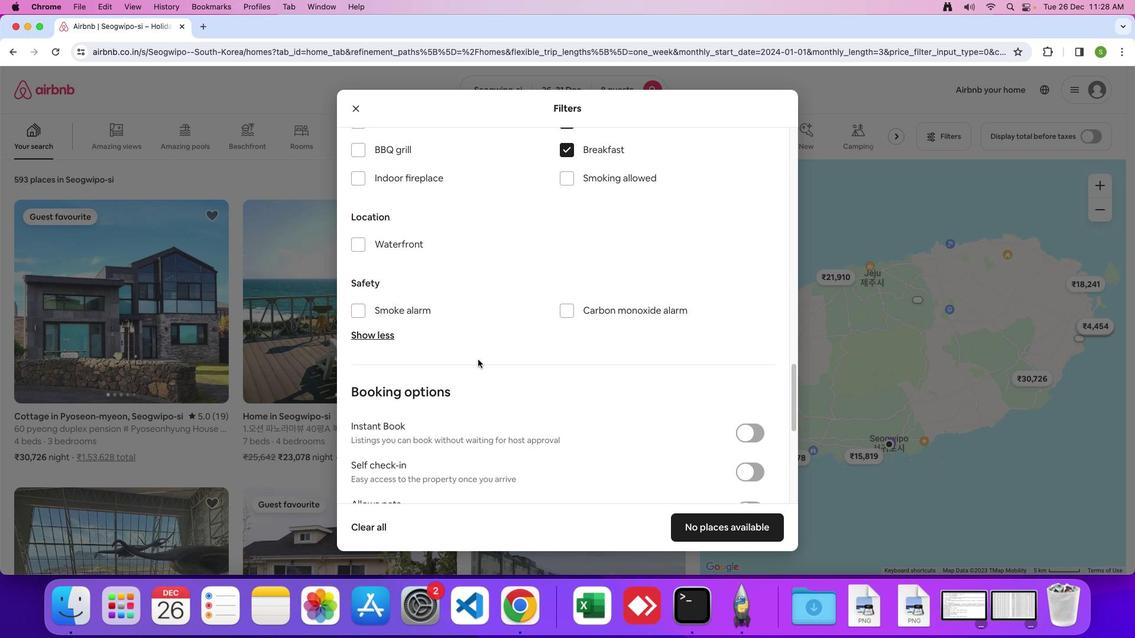 
Action: Mouse scrolled (483, 364) with delta (4, 4)
Screenshot: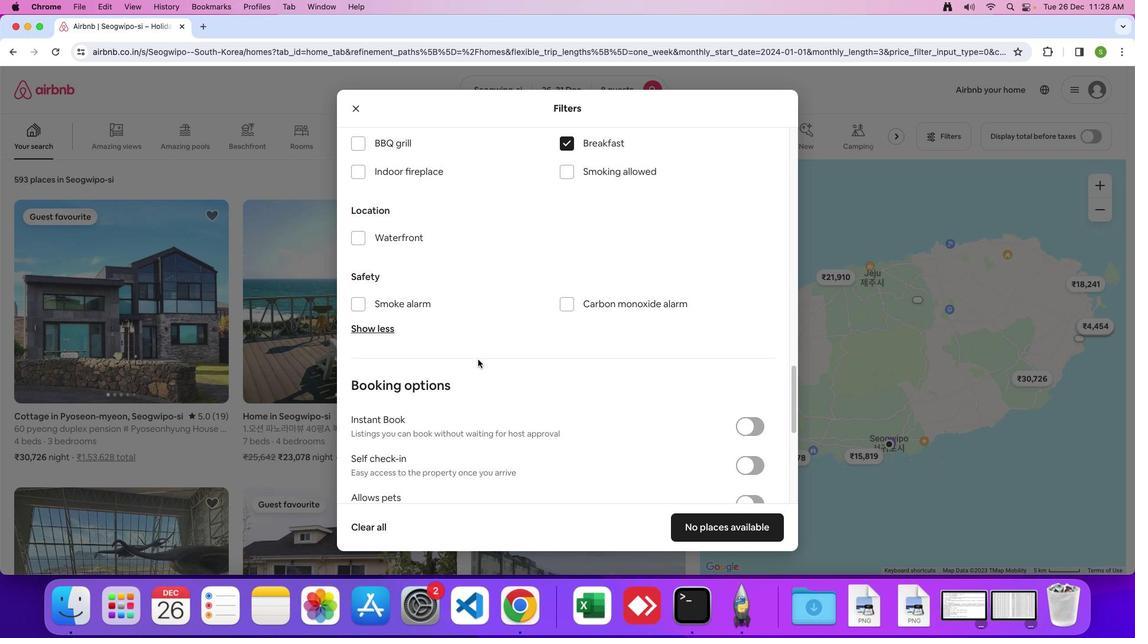 
Action: Mouse scrolled (483, 364) with delta (4, 4)
Screenshot: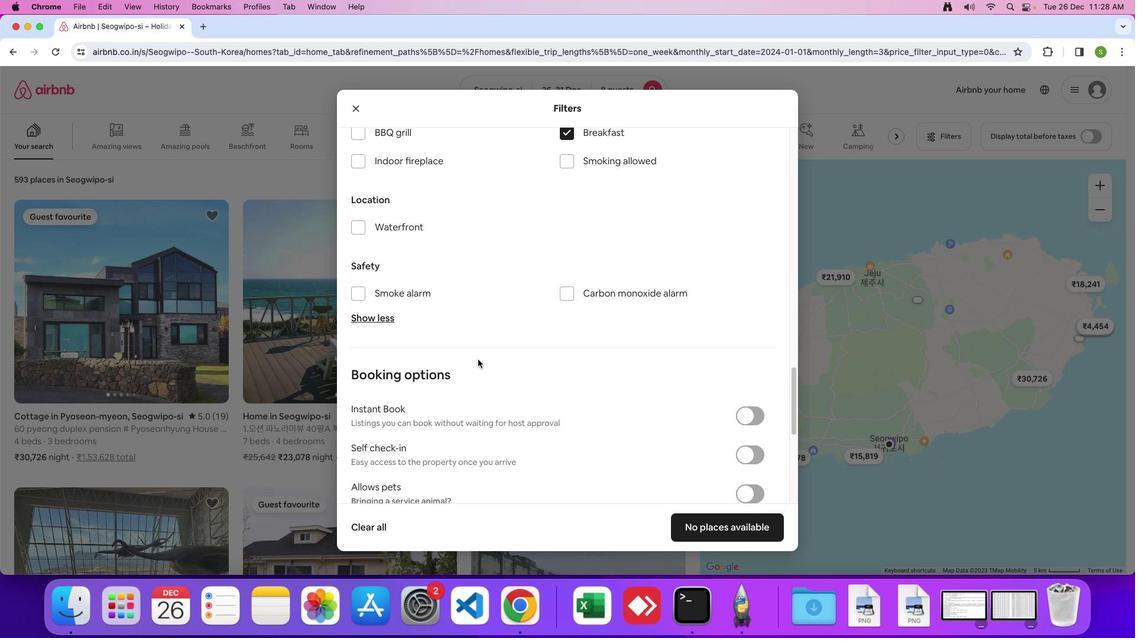 
Action: Mouse scrolled (483, 364) with delta (4, 3)
Screenshot: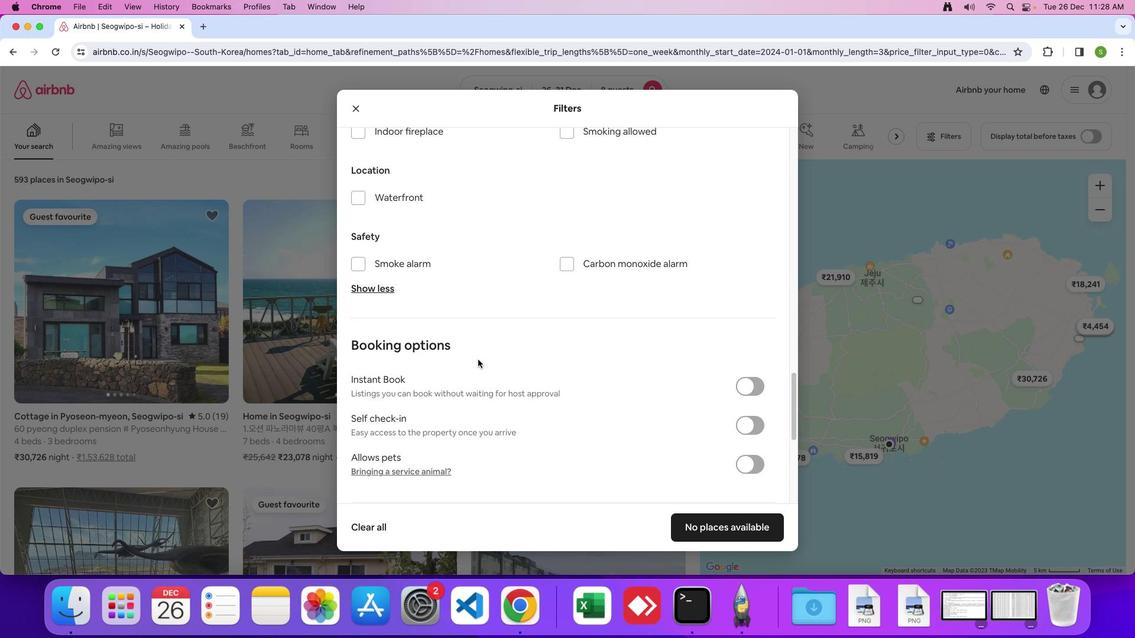 
Action: Mouse moved to (537, 372)
Screenshot: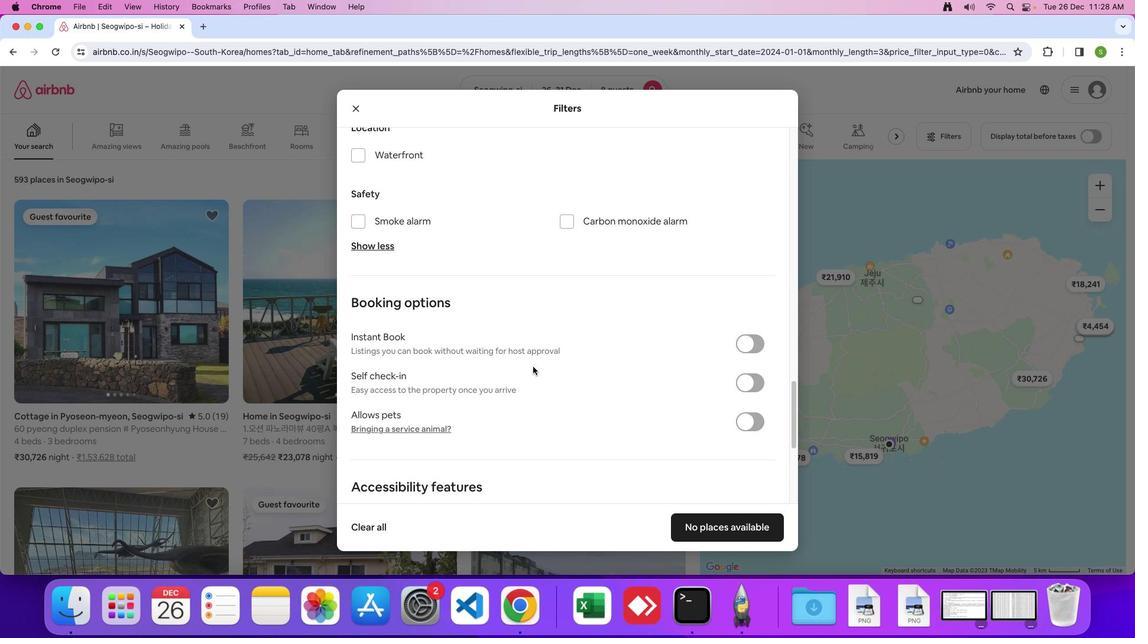 
Action: Mouse scrolled (537, 372) with delta (4, 4)
Screenshot: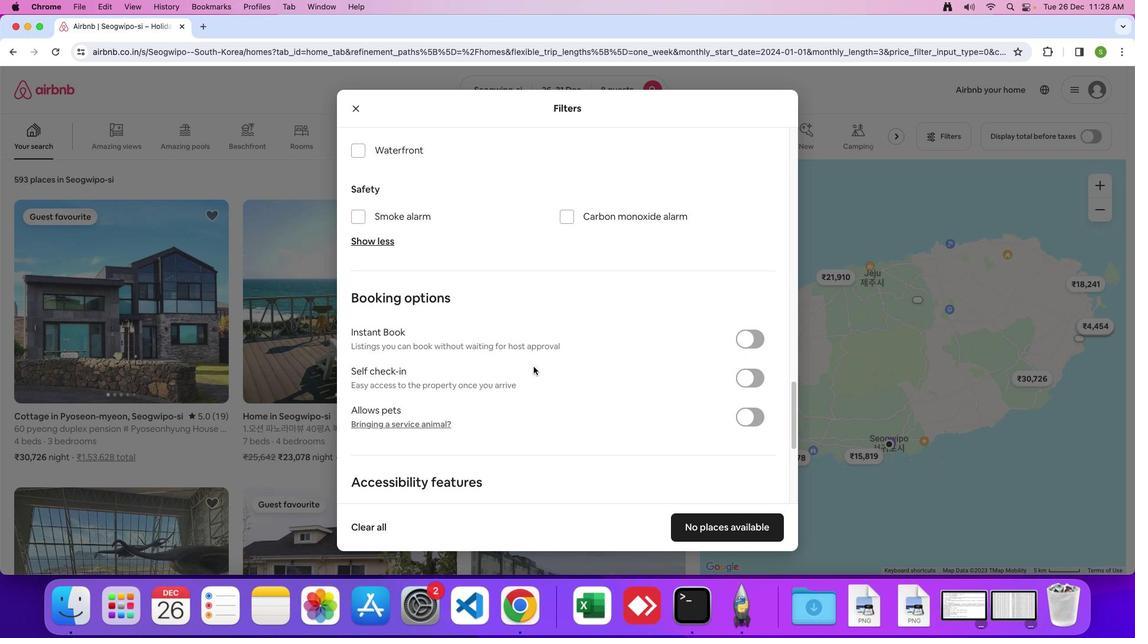 
Action: Mouse moved to (538, 372)
Screenshot: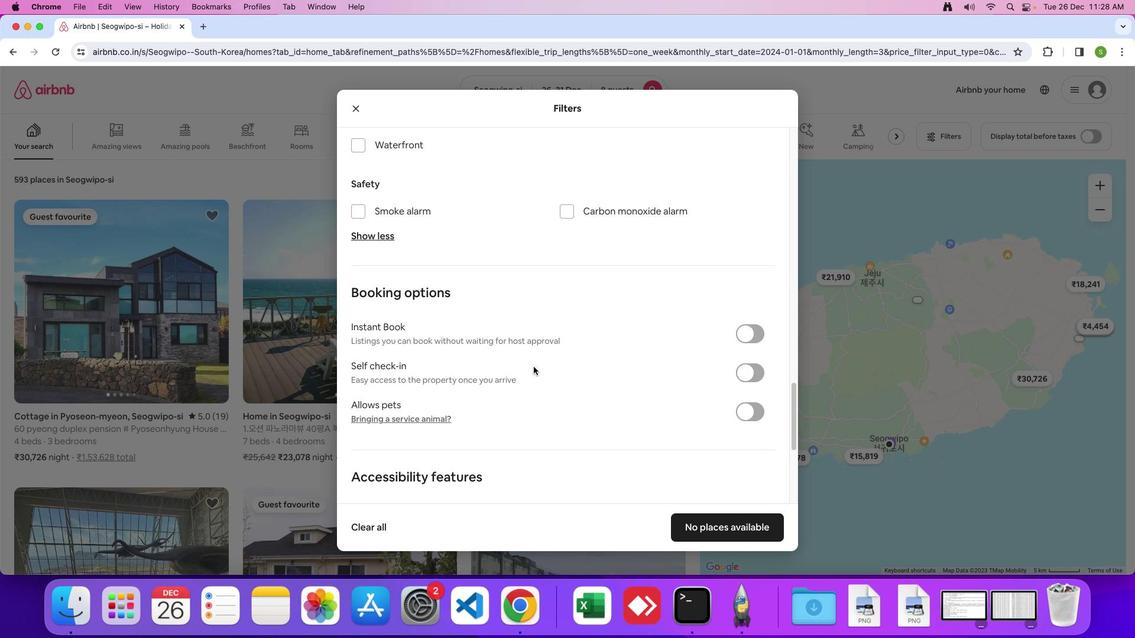 
Action: Mouse scrolled (538, 372) with delta (4, 4)
Screenshot: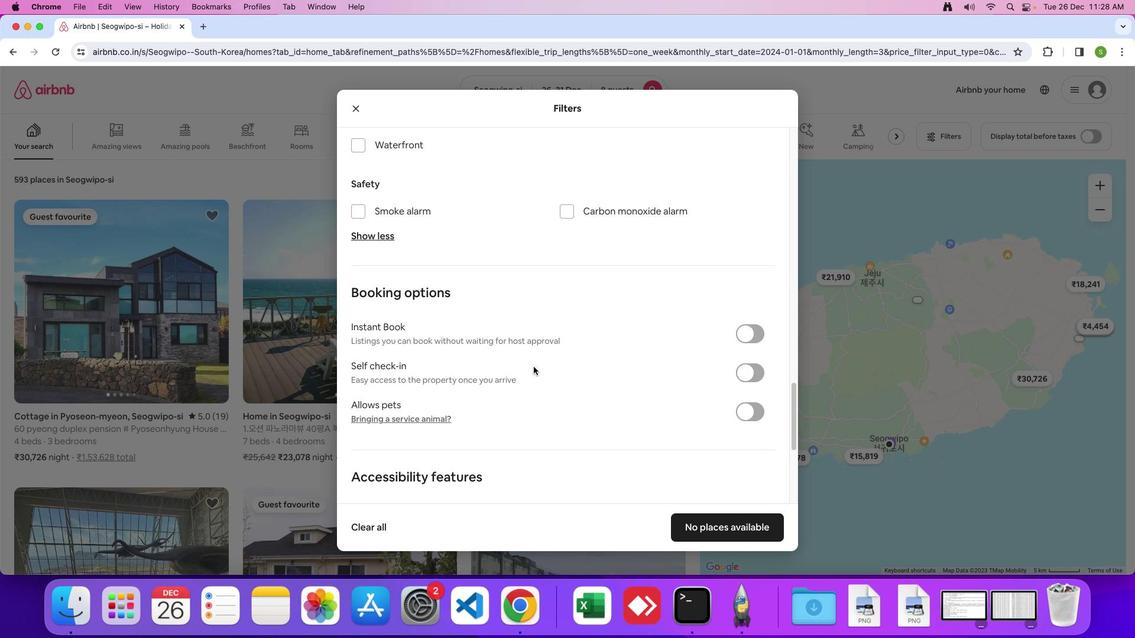 
Action: Mouse moved to (538, 371)
Screenshot: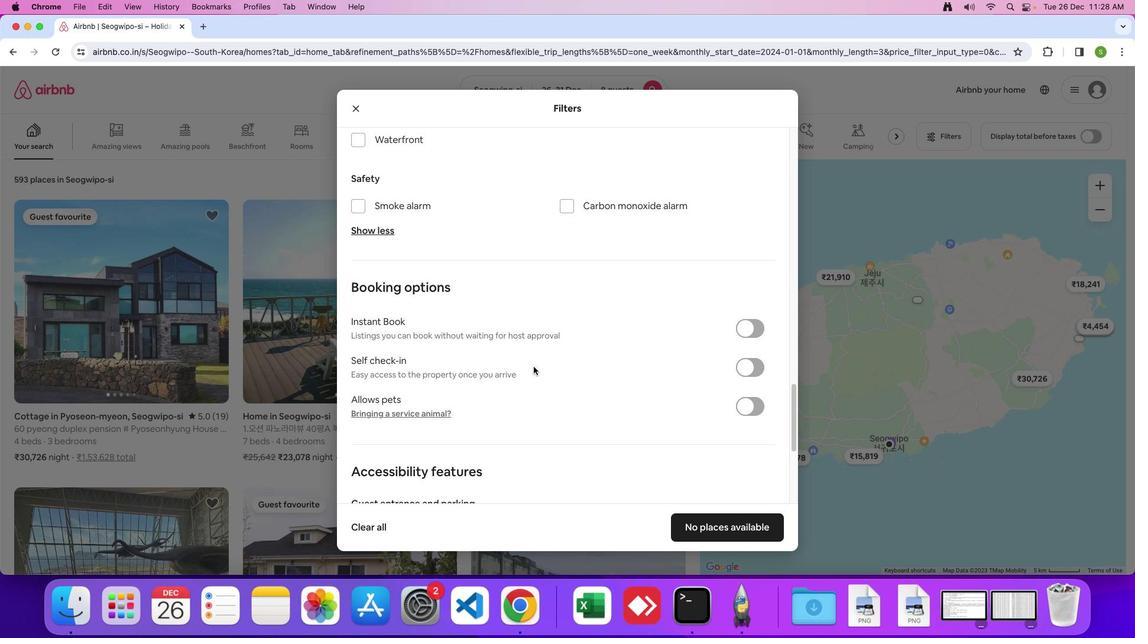 
Action: Mouse scrolled (538, 371) with delta (4, 4)
Screenshot: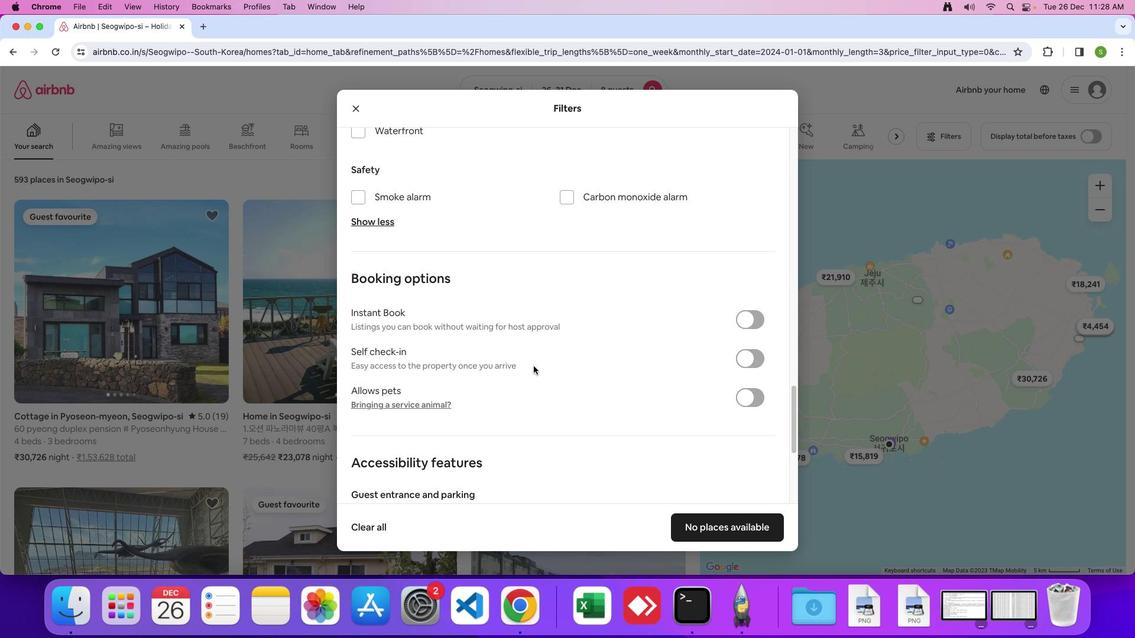 
Action: Mouse scrolled (538, 371) with delta (4, 4)
Screenshot: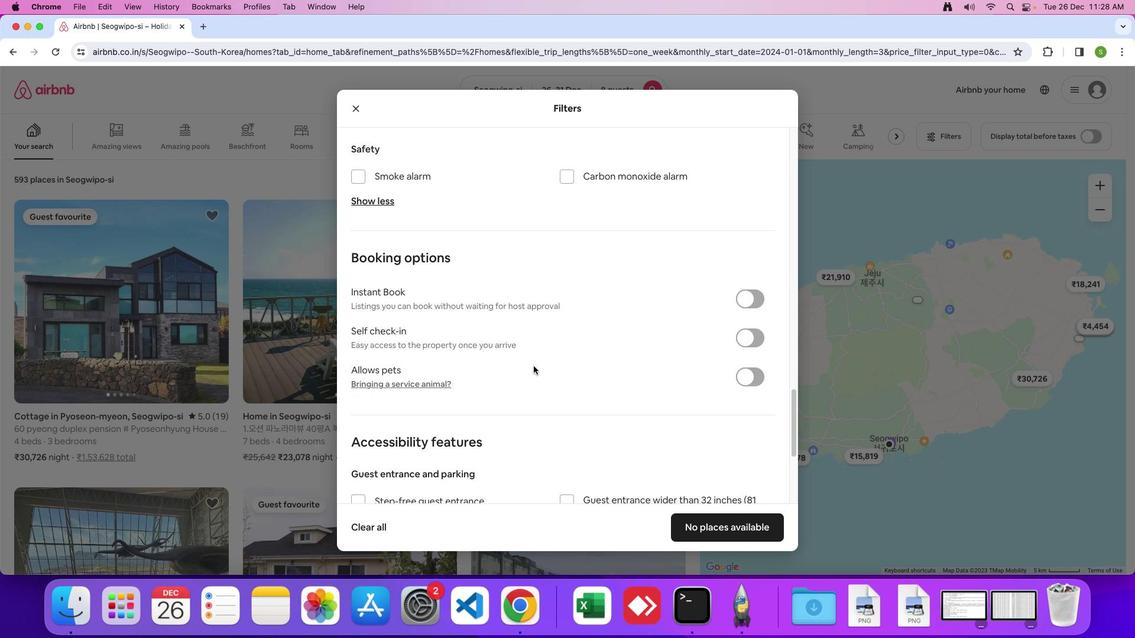 
Action: Mouse moved to (538, 371)
Screenshot: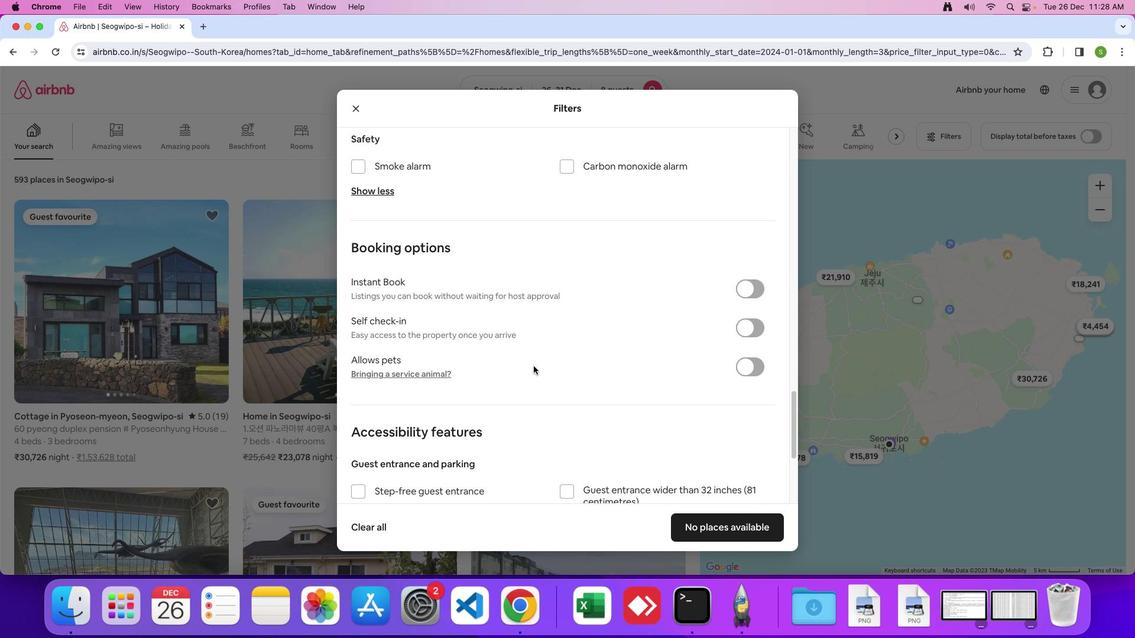 
Action: Mouse scrolled (538, 371) with delta (4, 3)
Screenshot: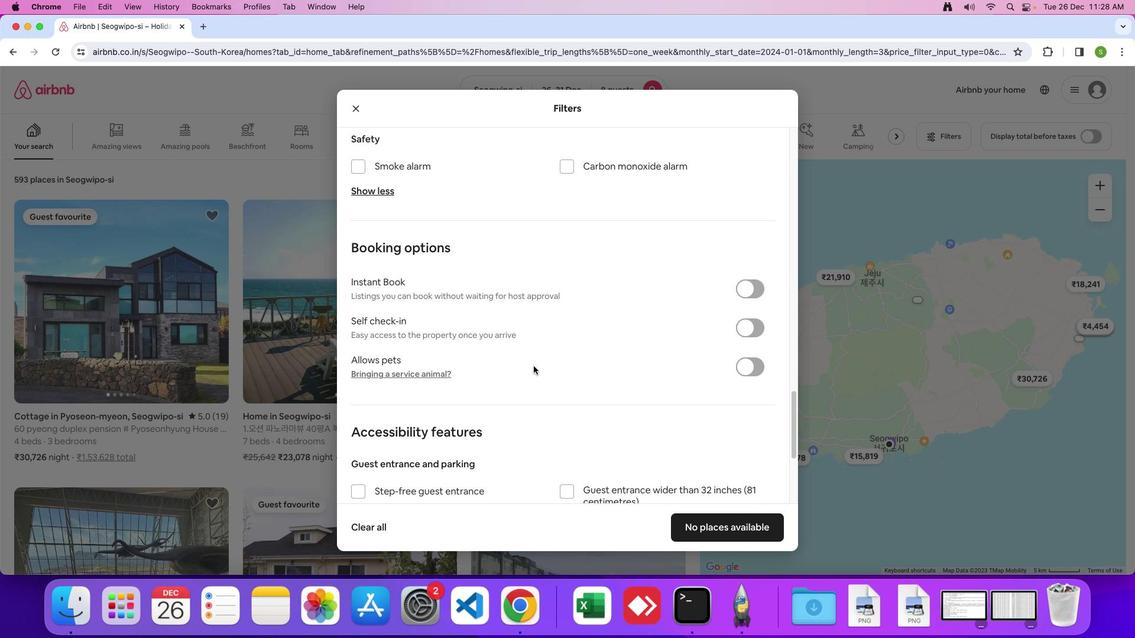 
Action: Mouse scrolled (538, 371) with delta (4, 4)
Screenshot: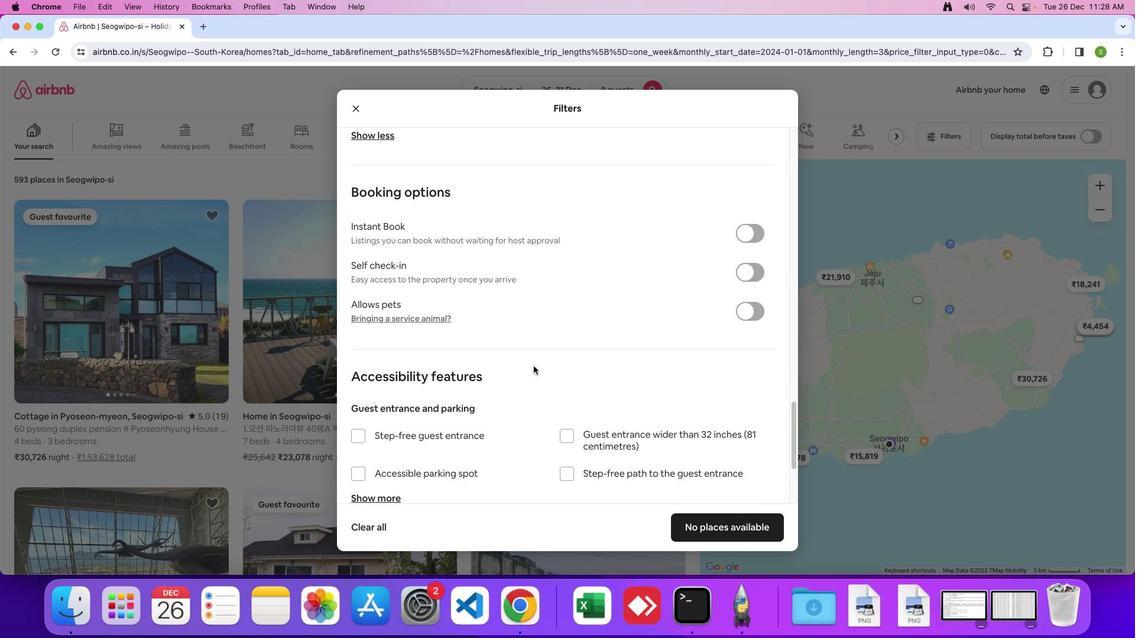 
Action: Mouse scrolled (538, 371) with delta (4, 4)
Screenshot: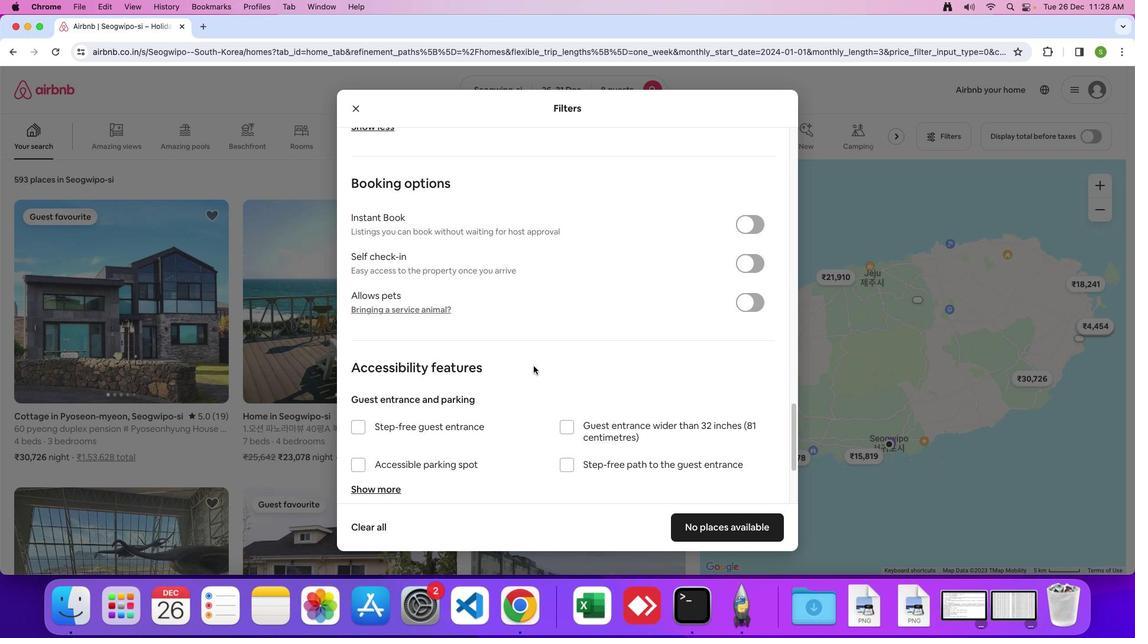 
Action: Mouse scrolled (538, 371) with delta (4, 4)
Screenshot: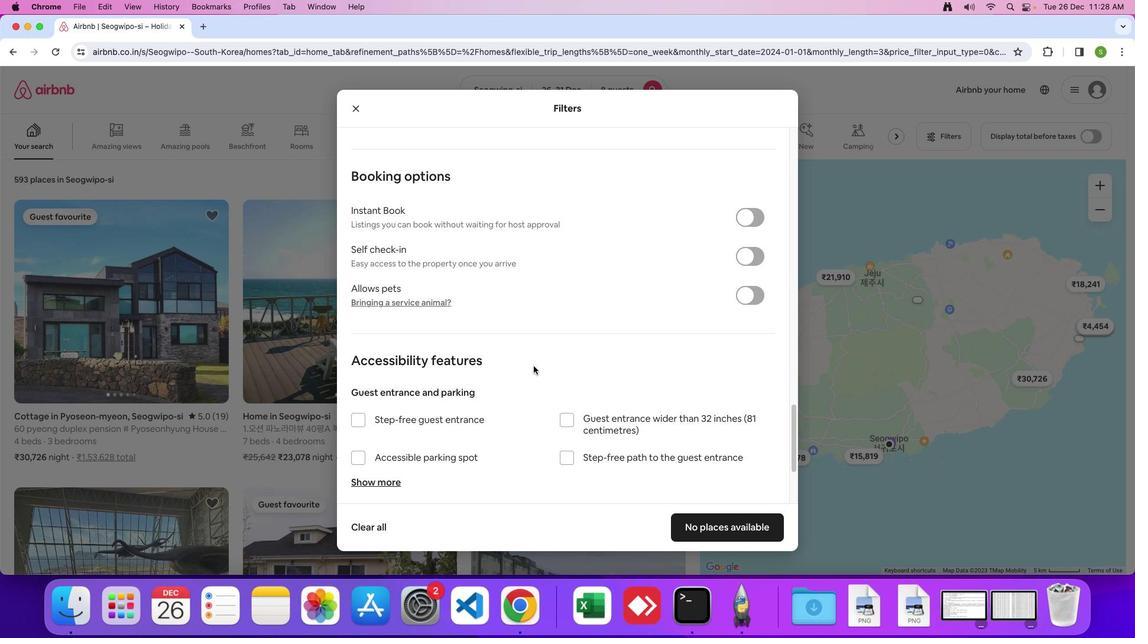 
Action: Mouse moved to (538, 371)
Screenshot: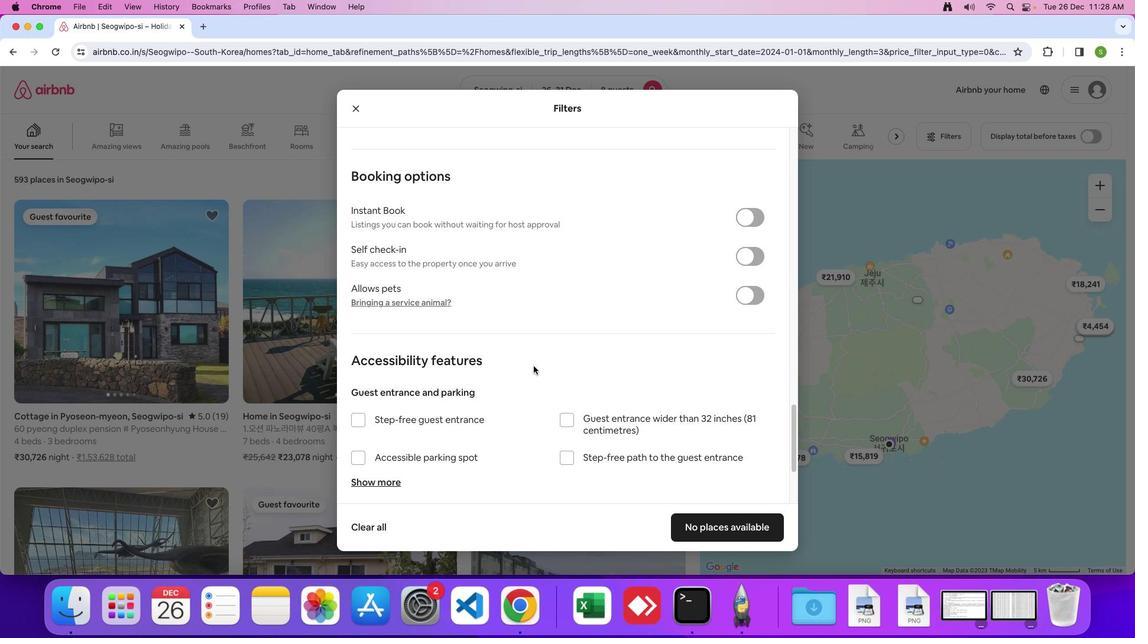 
Action: Mouse scrolled (538, 371) with delta (4, 4)
Screenshot: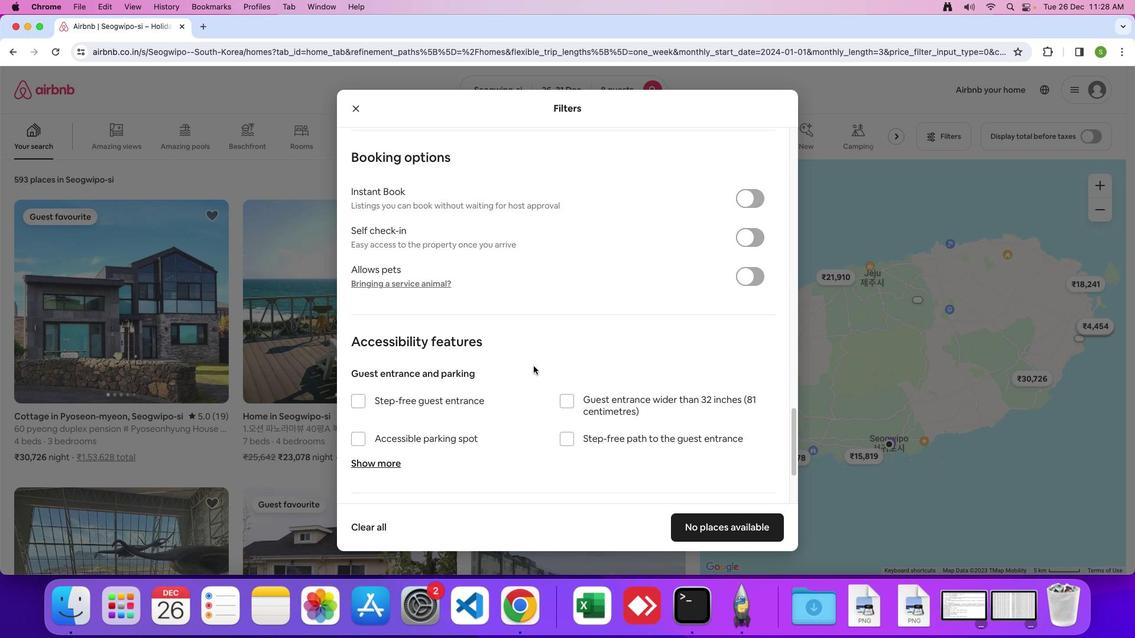 
Action: Mouse scrolled (538, 371) with delta (4, 4)
Screenshot: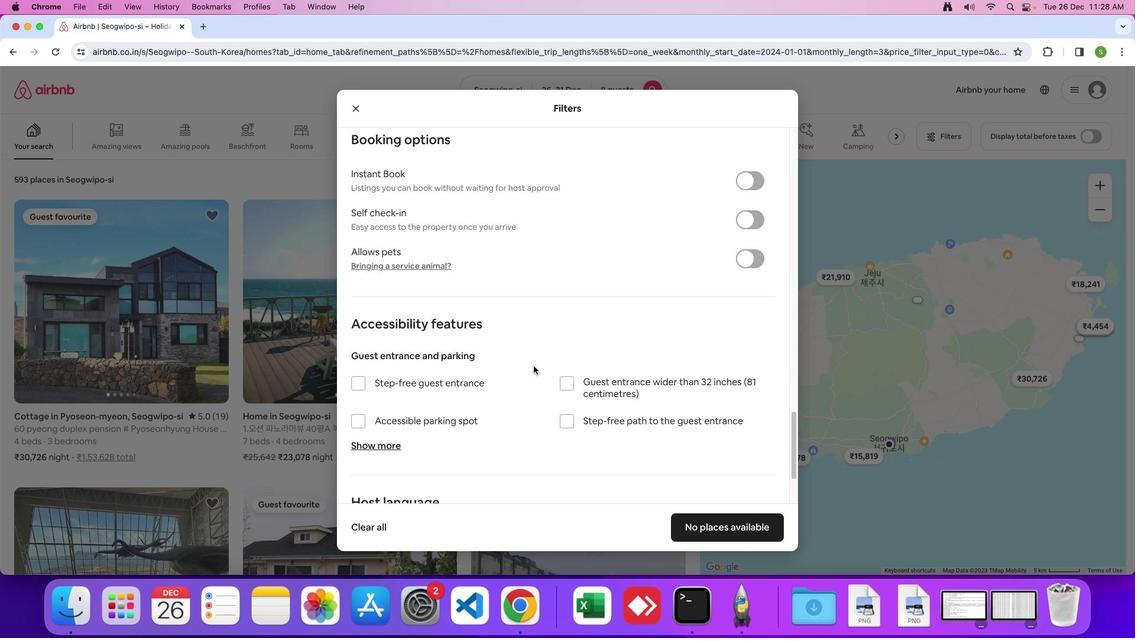 
Action: Mouse scrolled (538, 371) with delta (4, 2)
Screenshot: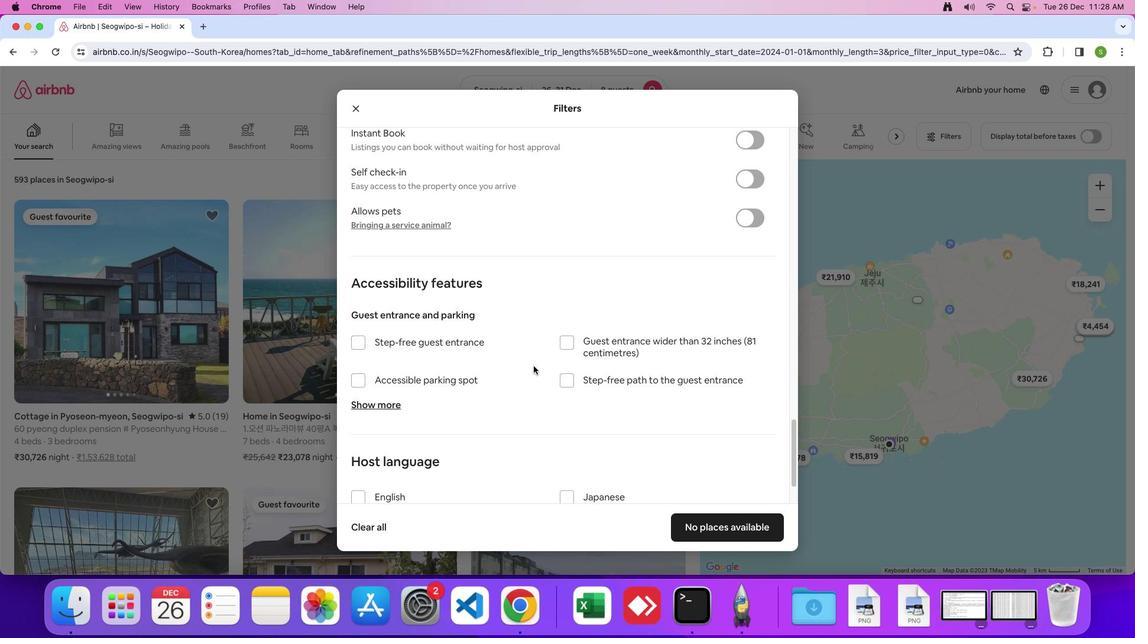 
Action: Mouse scrolled (538, 371) with delta (4, 4)
Screenshot: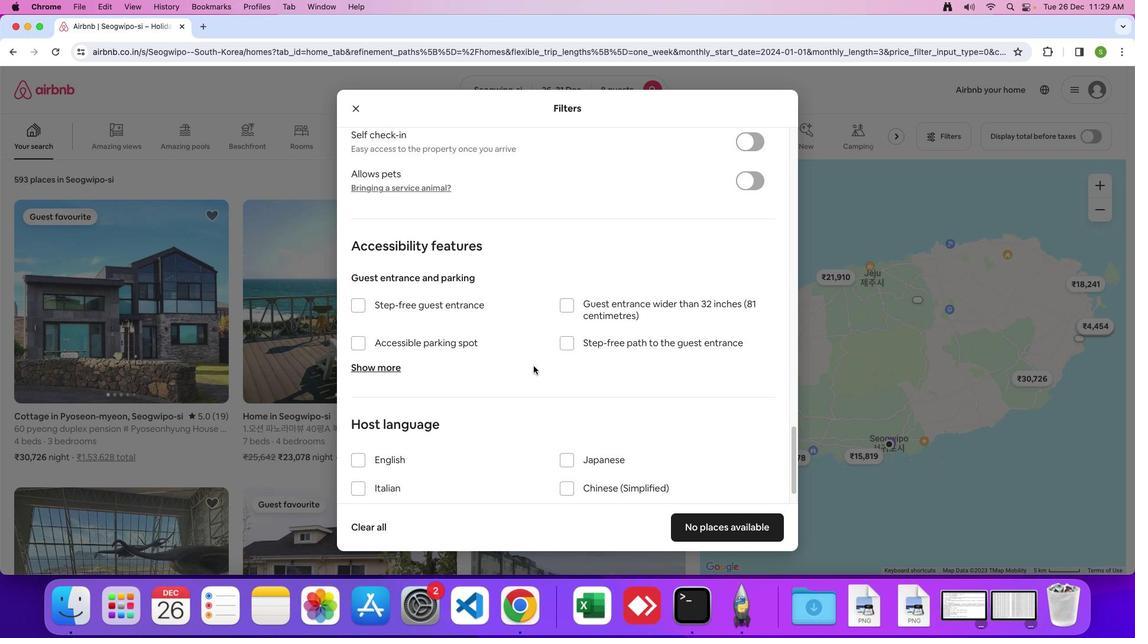 
Action: Mouse scrolled (538, 371) with delta (4, 4)
Screenshot: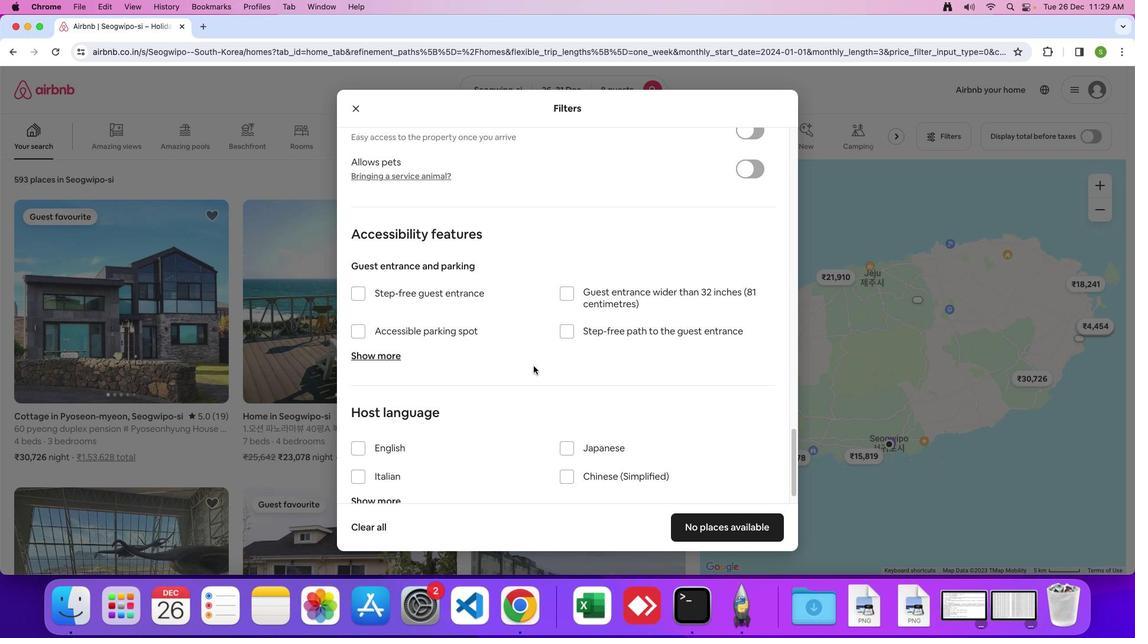 
Action: Mouse scrolled (538, 371) with delta (4, 2)
Screenshot: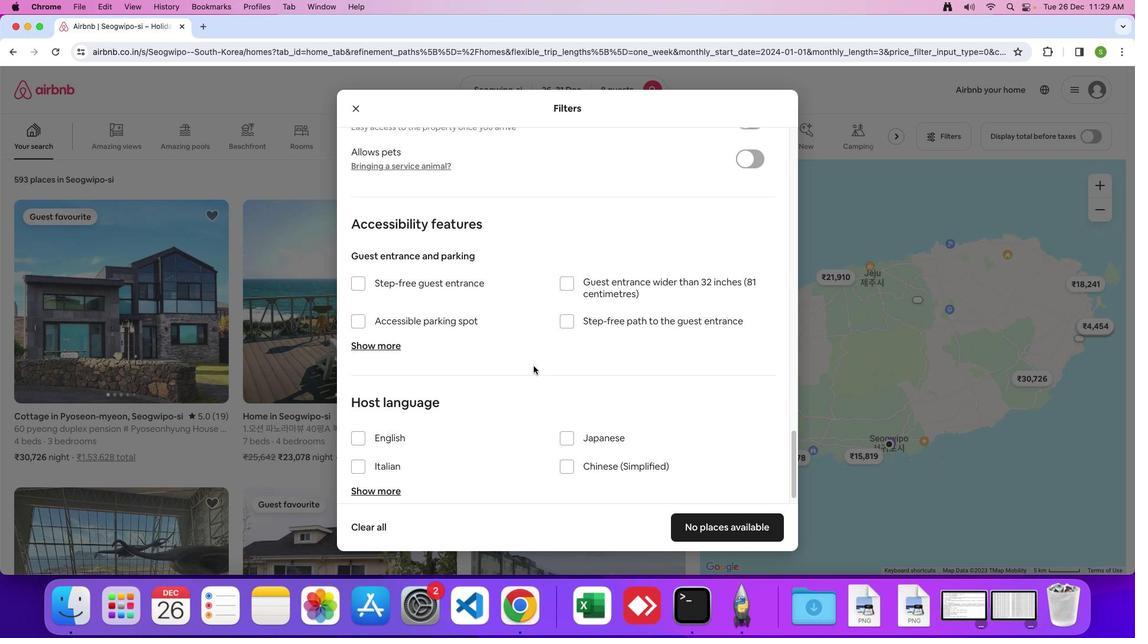 
Action: Mouse moved to (540, 372)
Screenshot: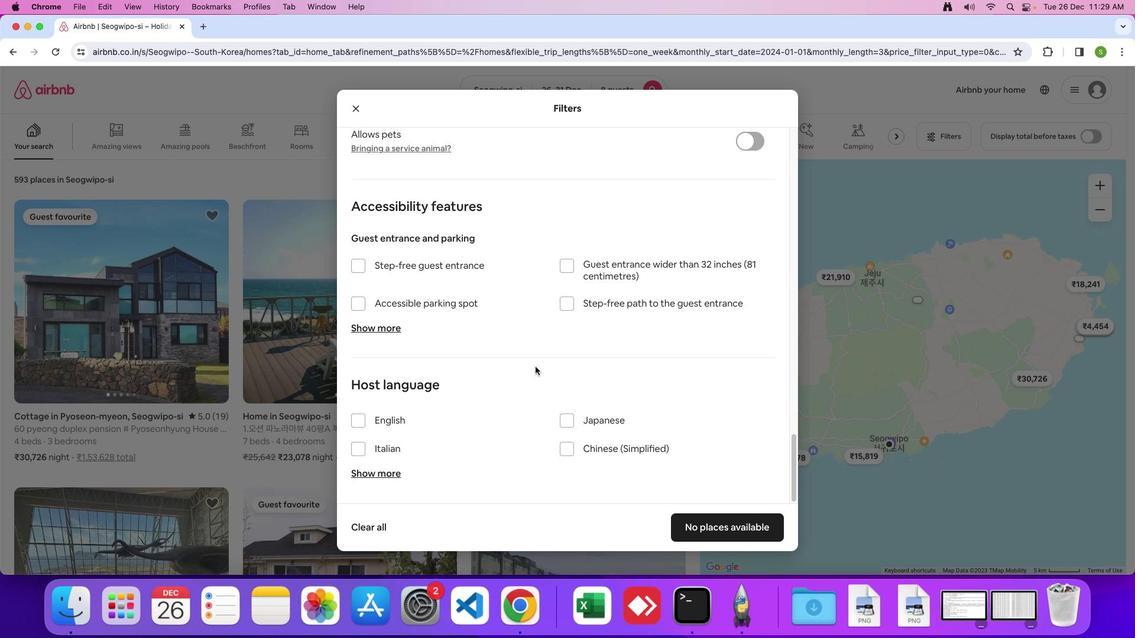 
Action: Mouse scrolled (540, 372) with delta (4, 4)
Screenshot: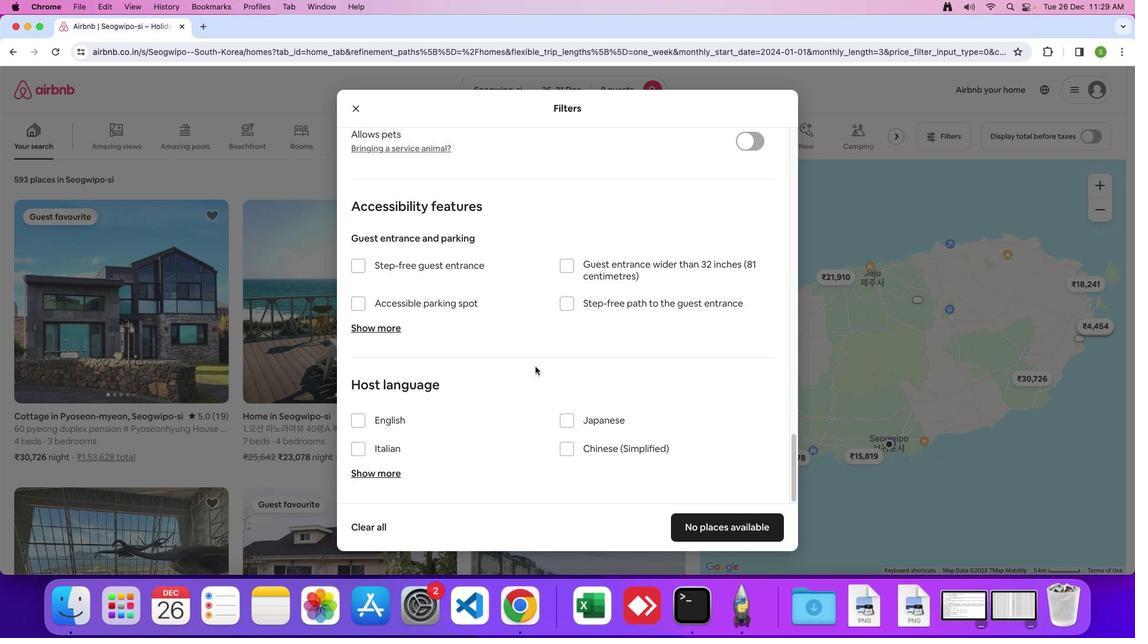 
Action: Mouse scrolled (540, 372) with delta (4, 4)
Screenshot: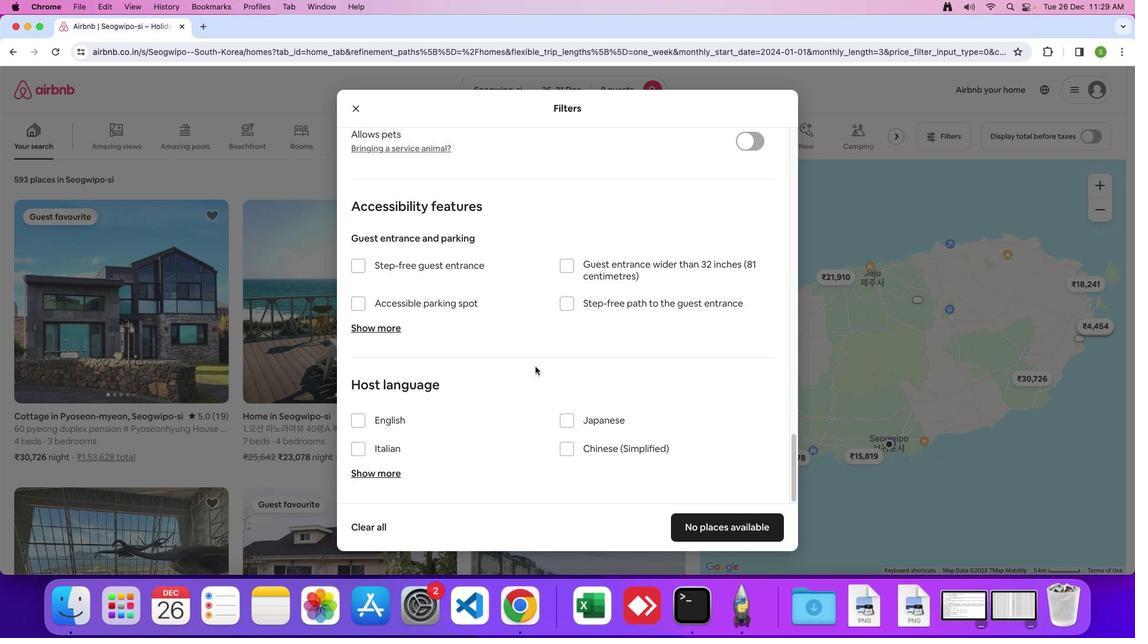 
Action: Mouse scrolled (540, 372) with delta (4, 3)
Screenshot: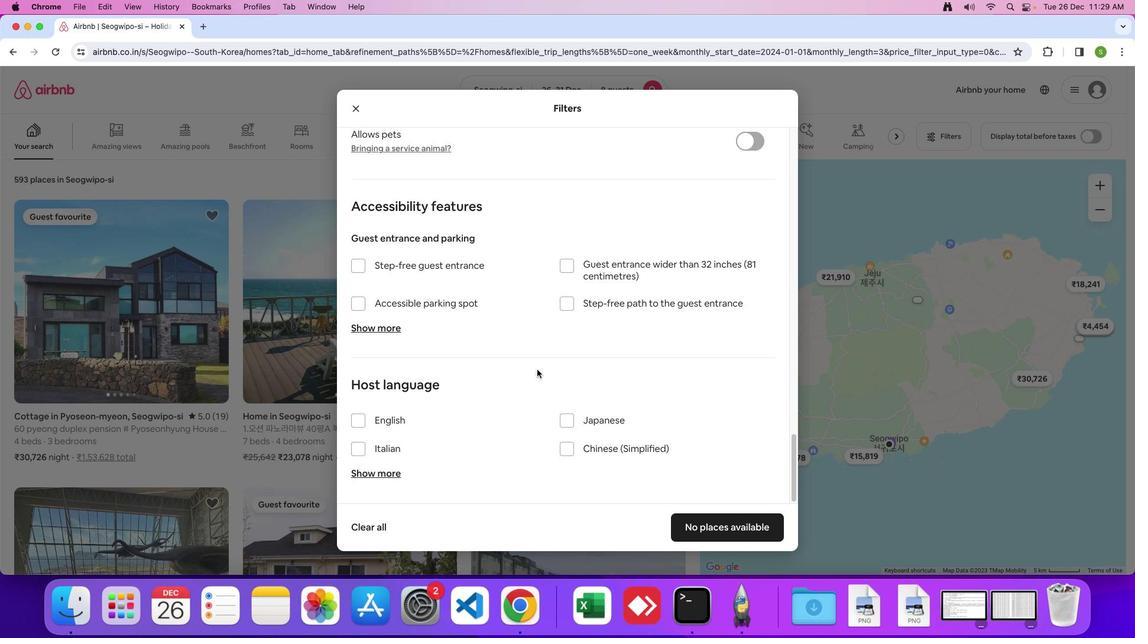 
Action: Mouse moved to (733, 524)
Screenshot: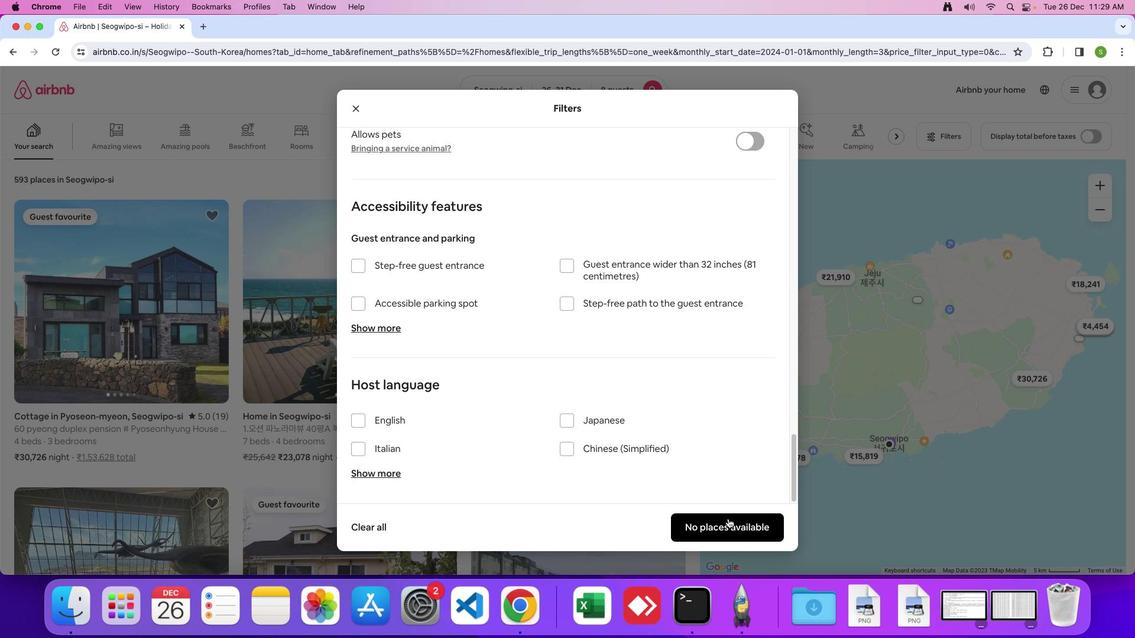 
Action: Mouse pressed left at (733, 524)
Screenshot: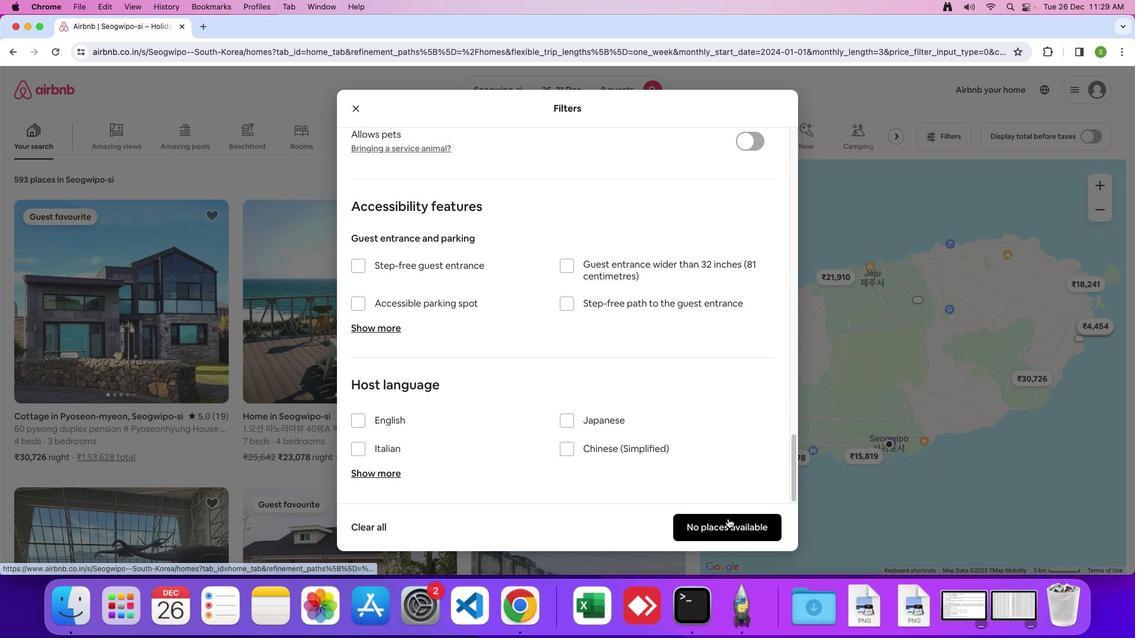 
Action: Mouse moved to (496, 337)
Screenshot: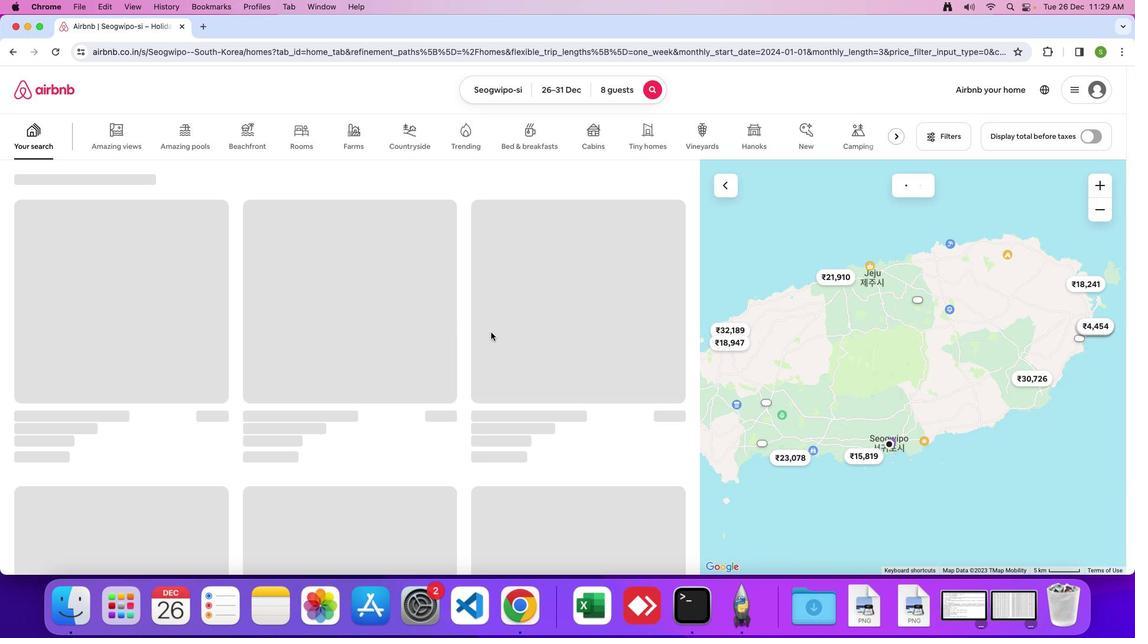 
